 Task: Look for Airbnb properties in Ostroleka, Poland from 12th  December, 2023 to 15th December, 2023 for 3 adults.2 bedrooms having 3 beds and 1 bathroom. Property type can be flat. Look for 4 properties as per requirement.
Action: Mouse moved to (581, 123)
Screenshot: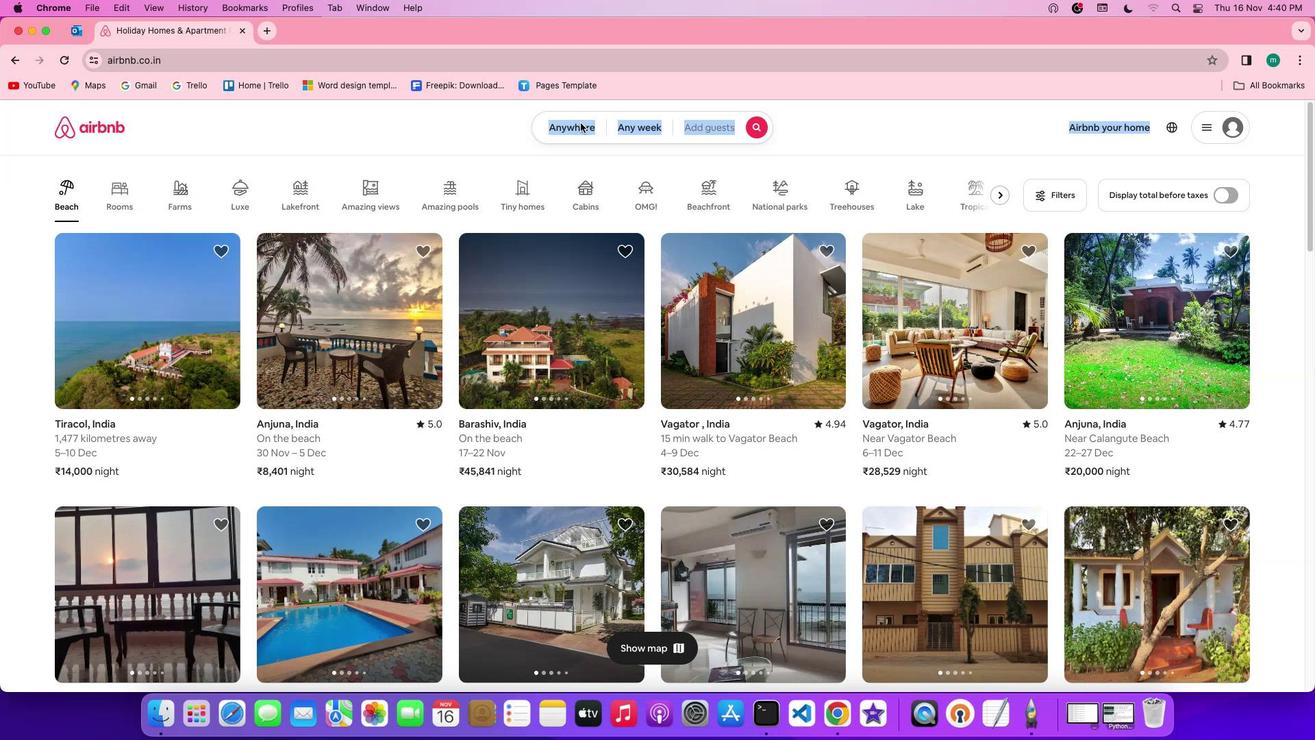 
Action: Mouse pressed left at (581, 123)
Screenshot: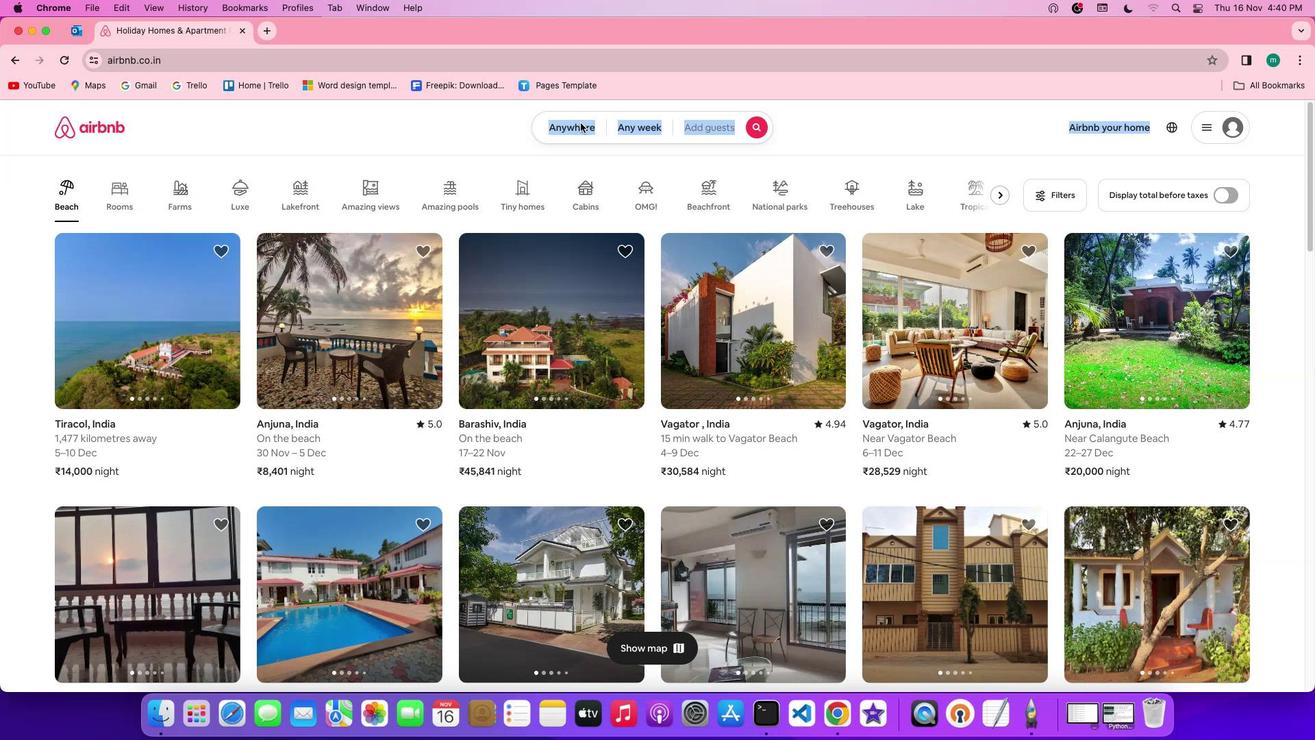 
Action: Mouse pressed left at (581, 123)
Screenshot: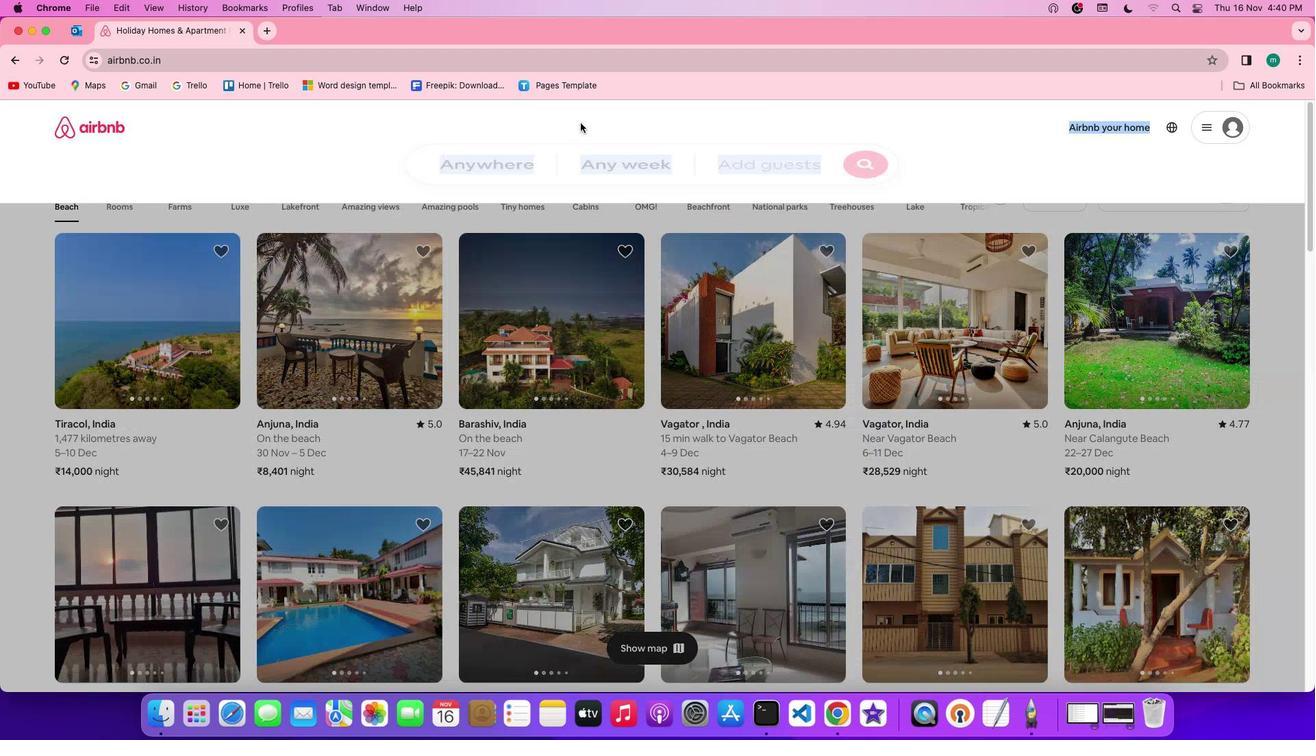 
Action: Mouse moved to (517, 187)
Screenshot: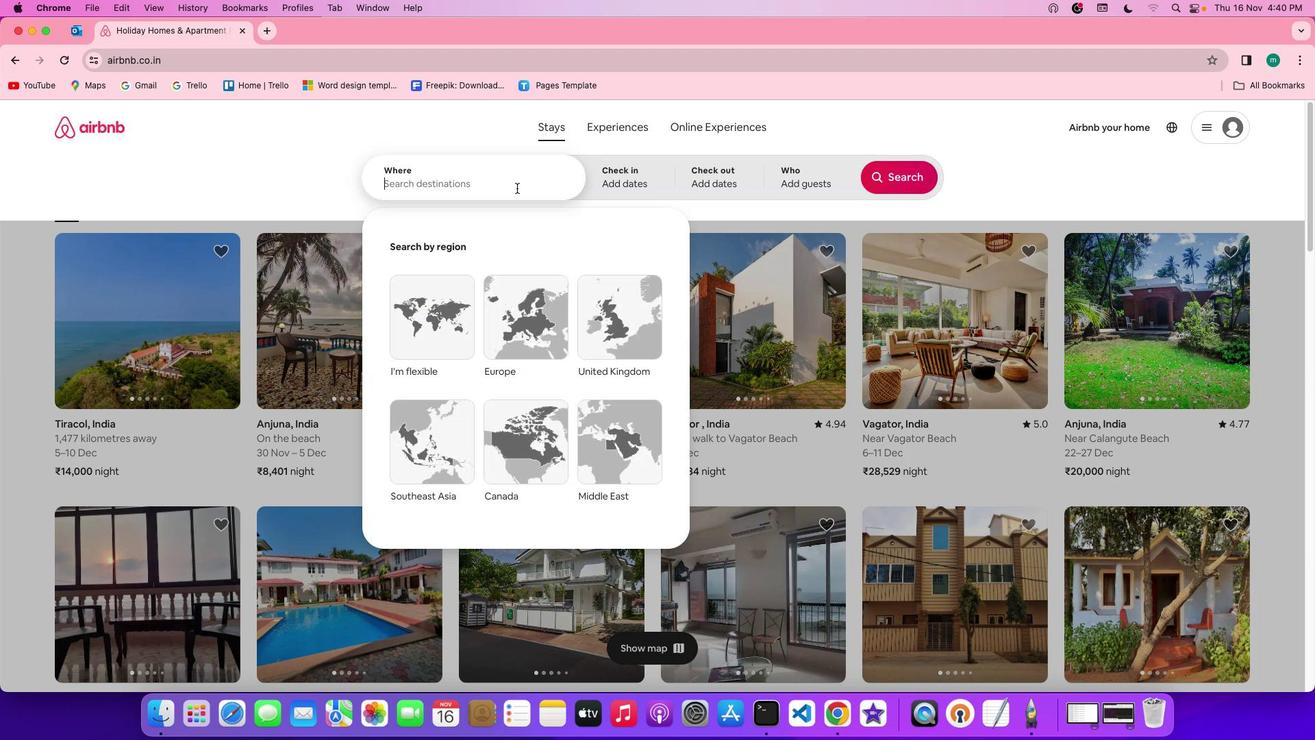
Action: Mouse pressed left at (517, 187)
Screenshot: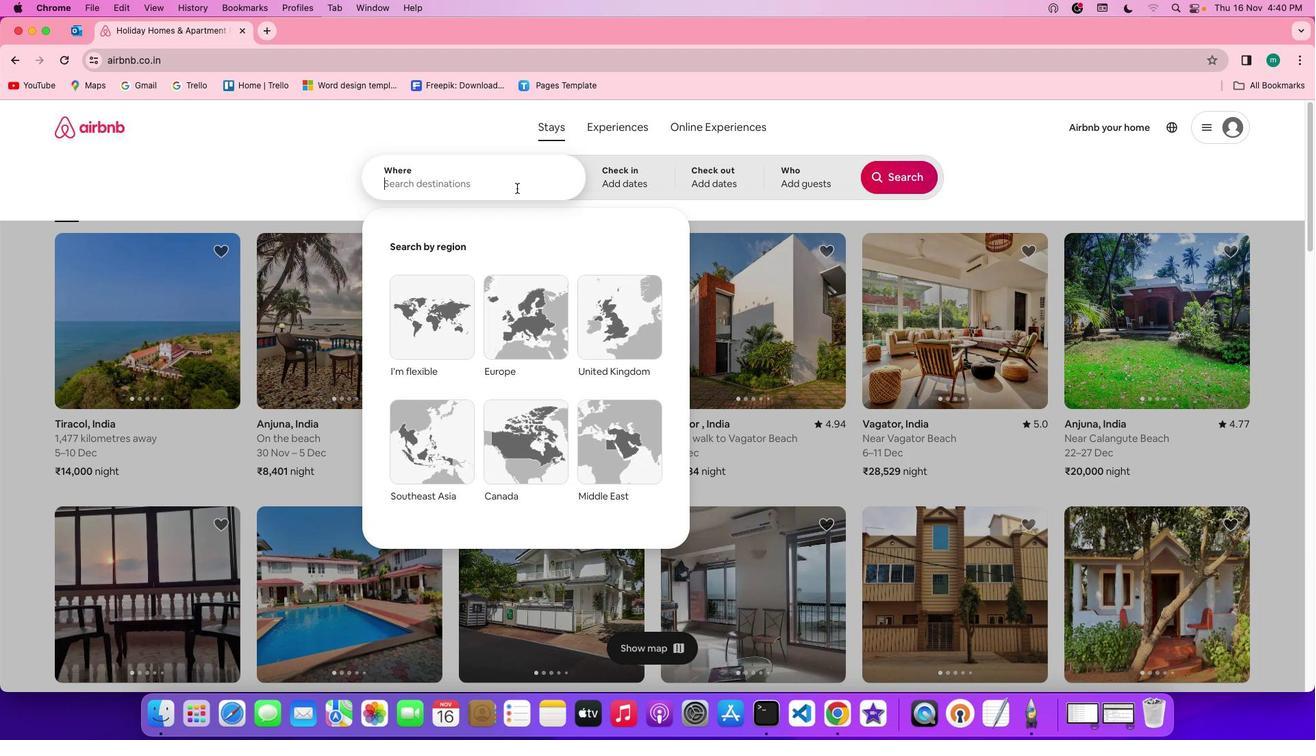 
Action: Mouse moved to (518, 187)
Screenshot: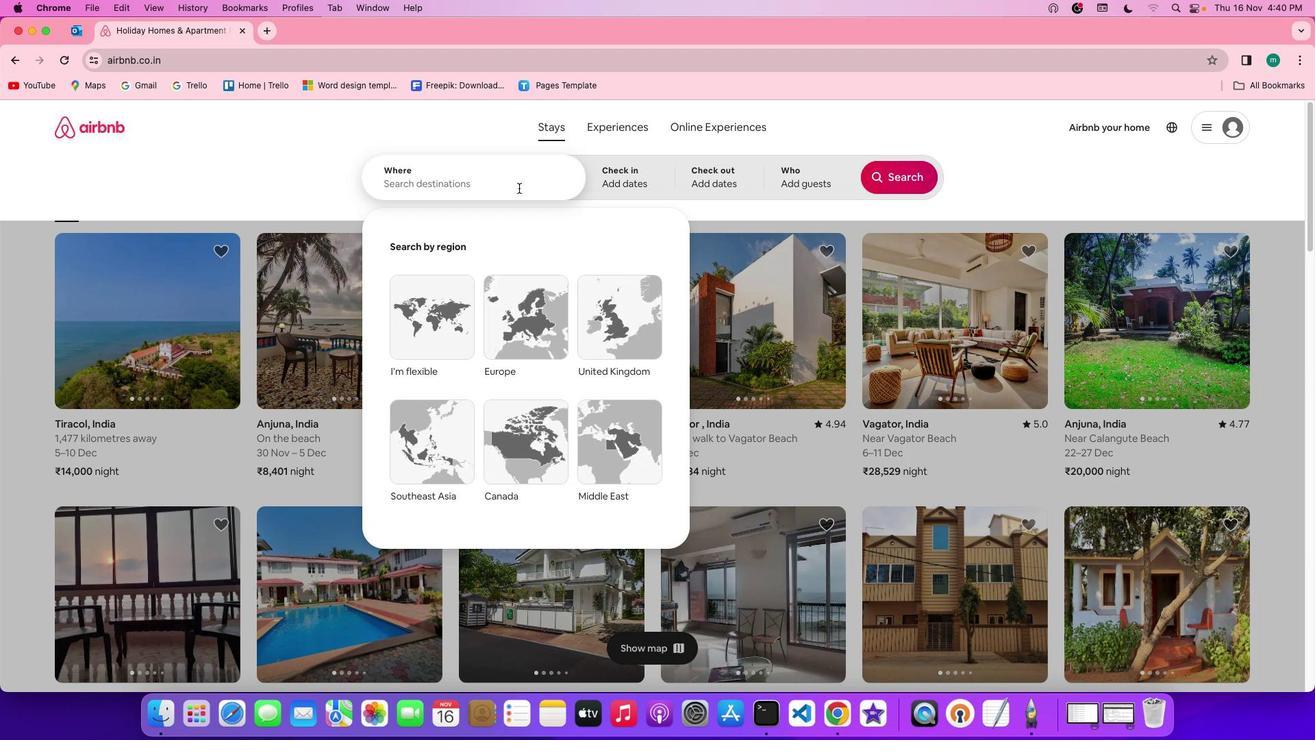 
Action: Key pressed Key.shift'O''s''t''r''o''l''e''k''a'','Key.spaceKey.shift'P''o''l''a''n''d'
Screenshot: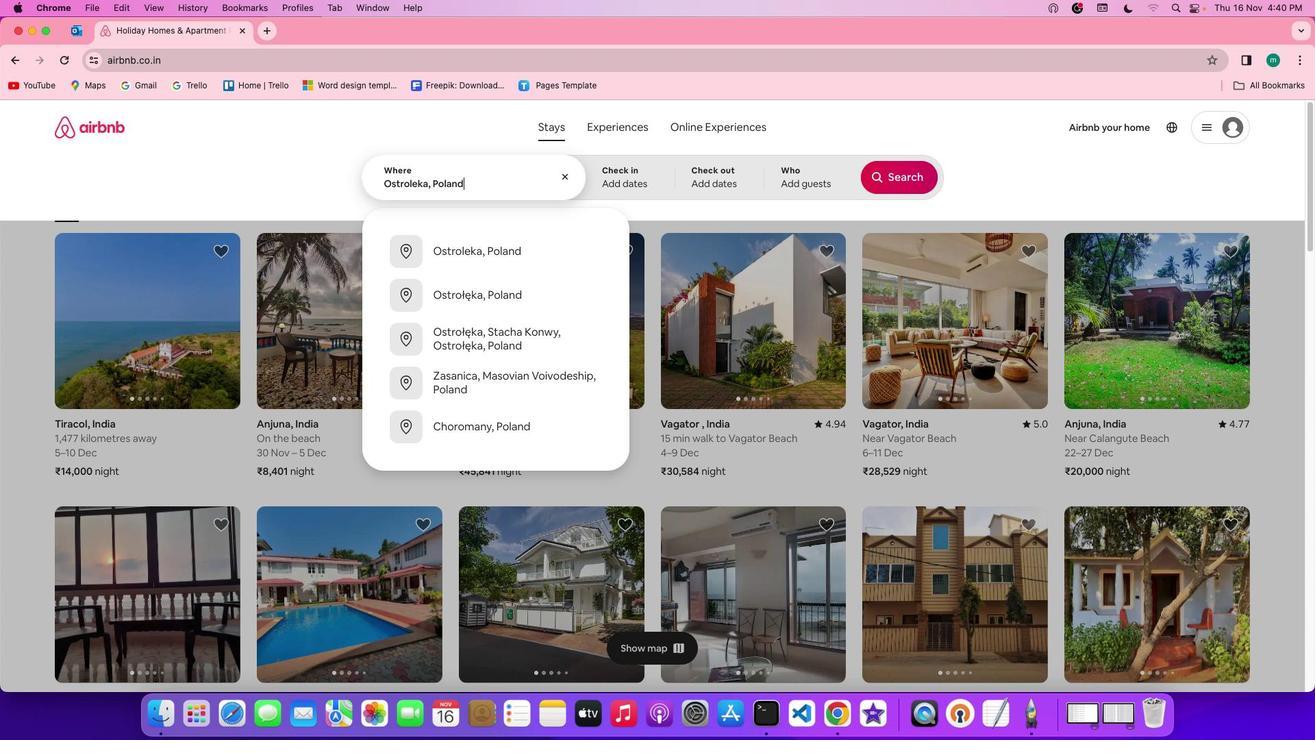 
Action: Mouse moved to (651, 168)
Screenshot: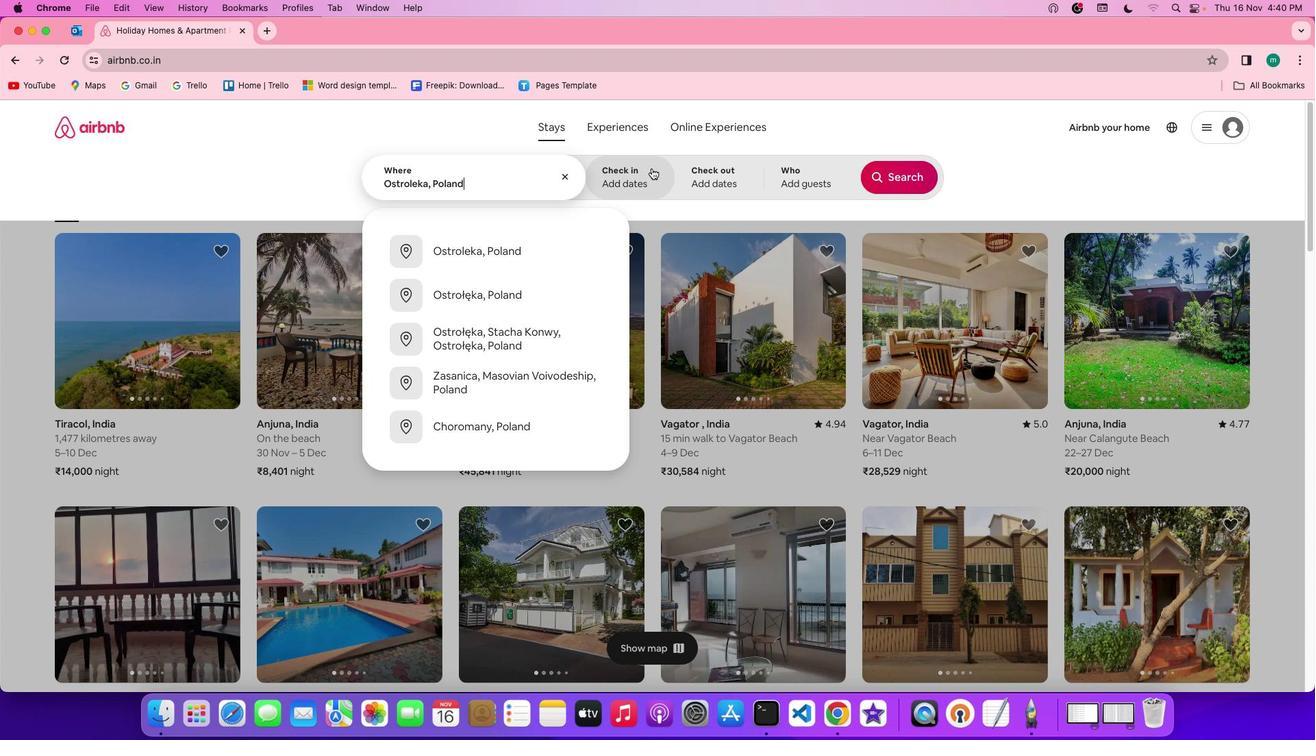 
Action: Mouse pressed left at (651, 168)
Screenshot: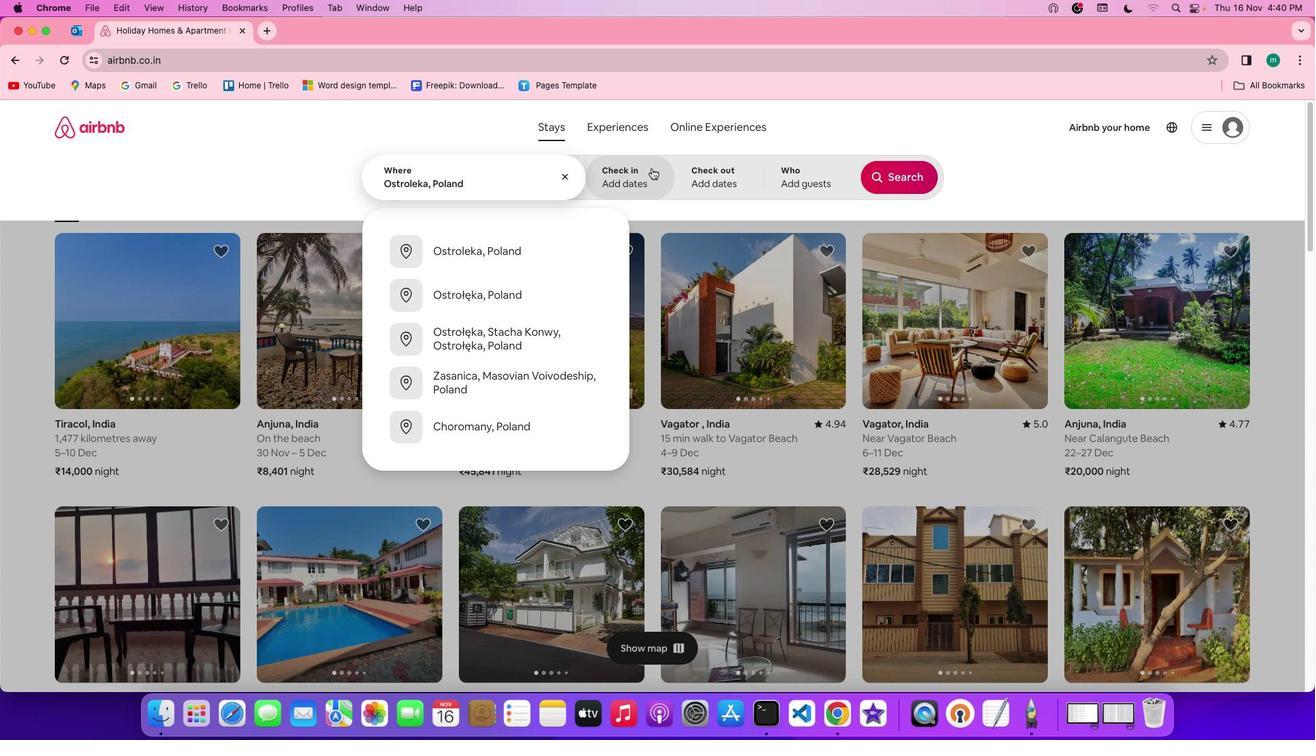 
Action: Mouse moved to (757, 413)
Screenshot: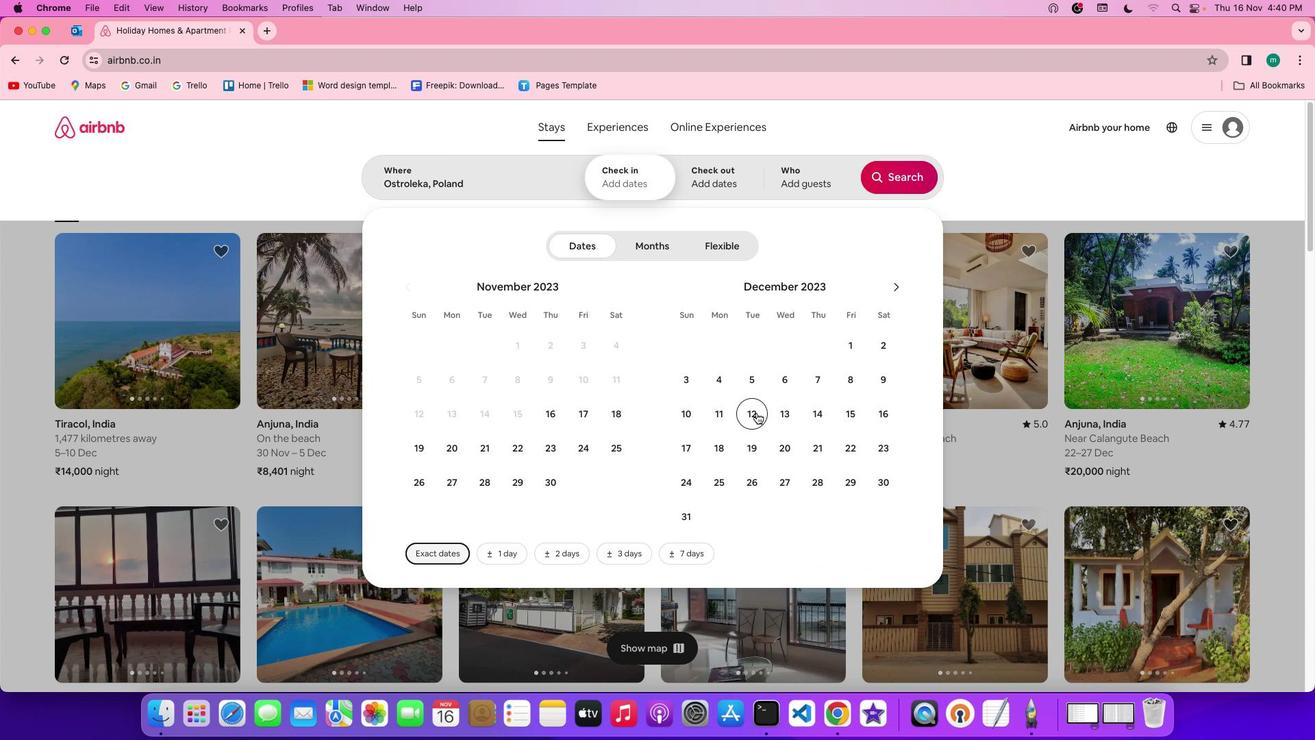 
Action: Mouse pressed left at (757, 413)
Screenshot: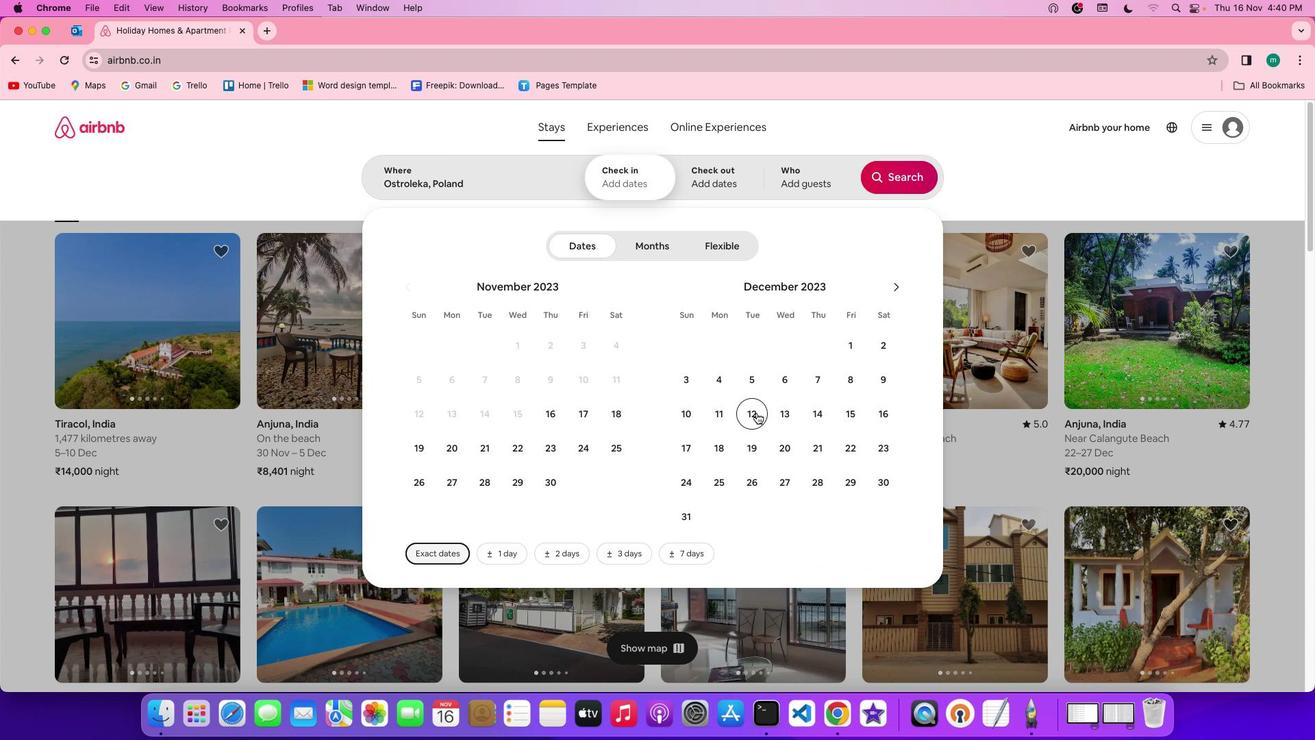 
Action: Mouse moved to (841, 421)
Screenshot: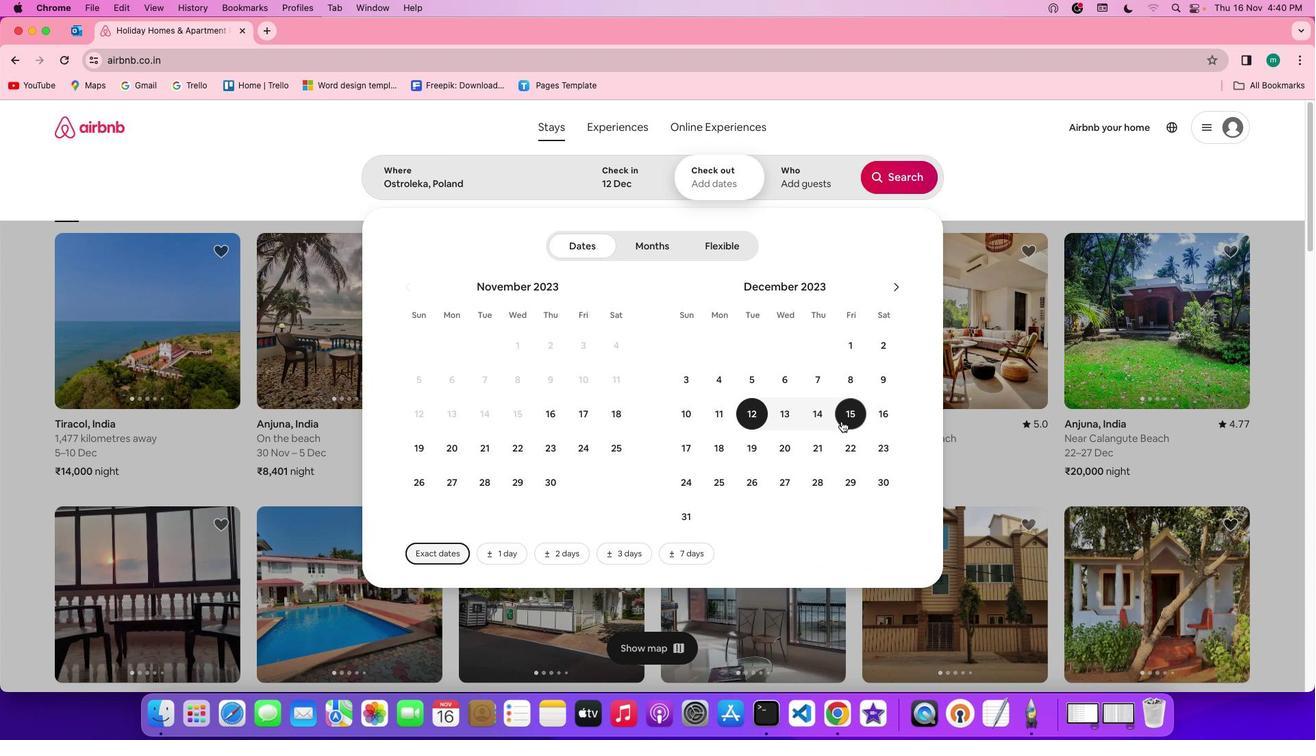 
Action: Mouse pressed left at (841, 421)
Screenshot: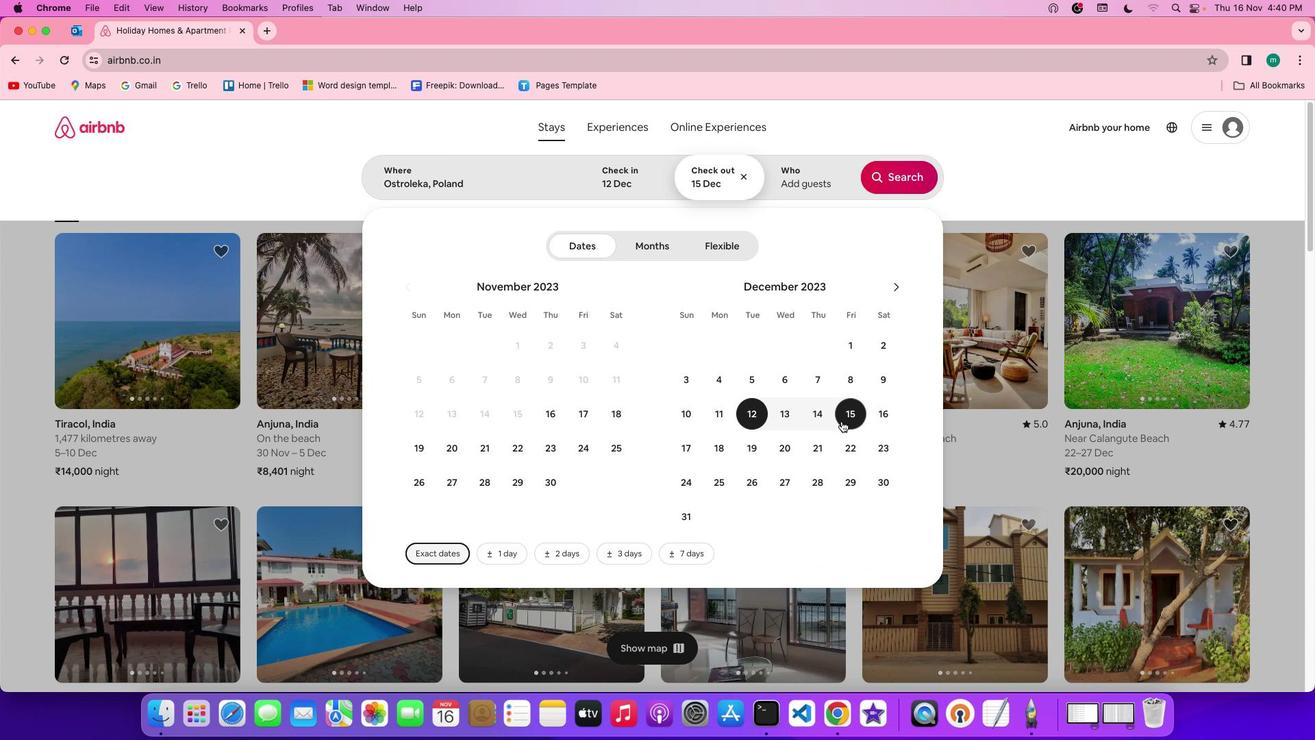 
Action: Mouse moved to (803, 185)
Screenshot: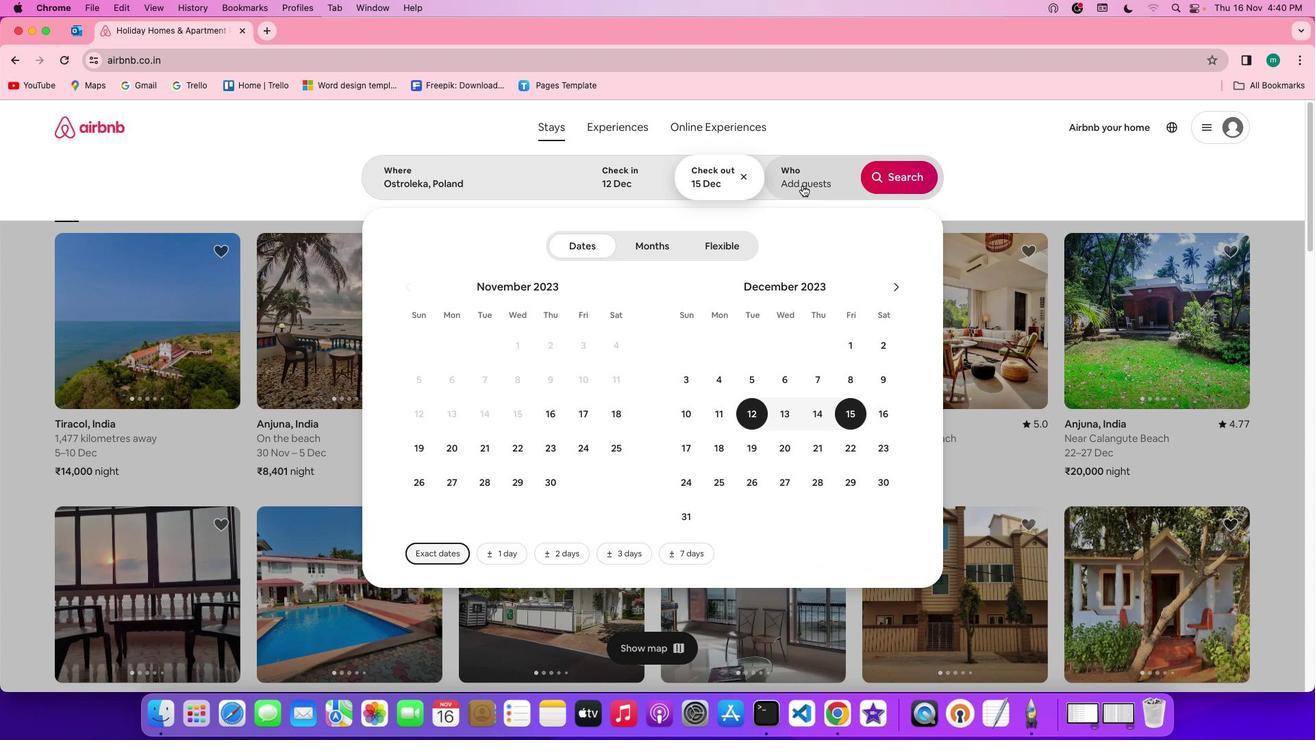 
Action: Mouse pressed left at (803, 185)
Screenshot: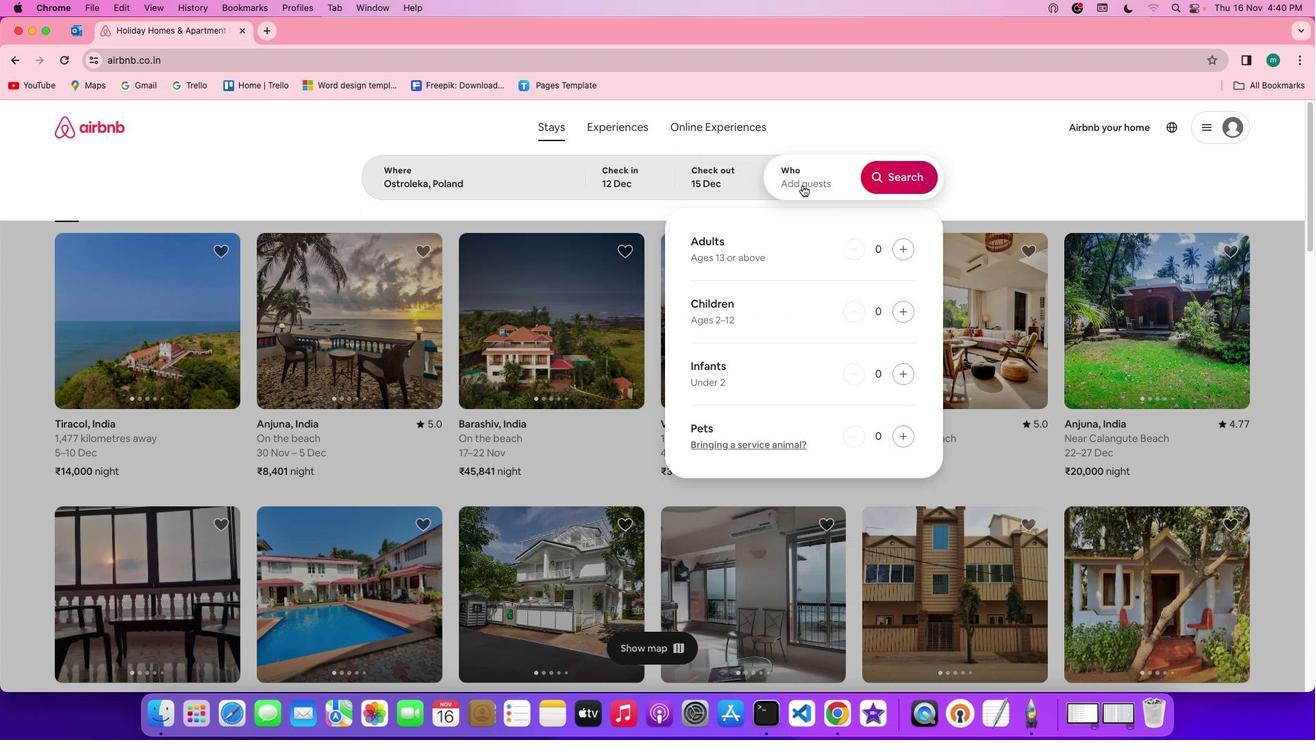 
Action: Mouse moved to (902, 254)
Screenshot: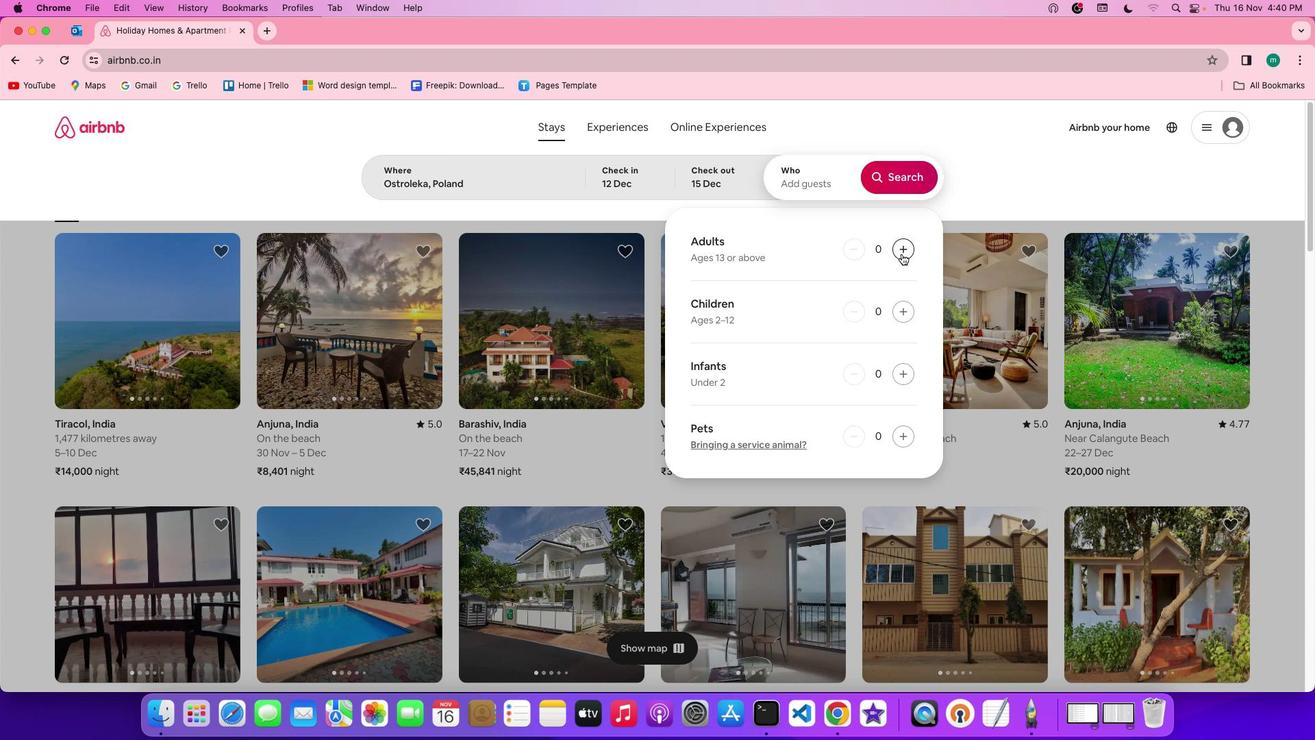 
Action: Mouse pressed left at (902, 254)
Screenshot: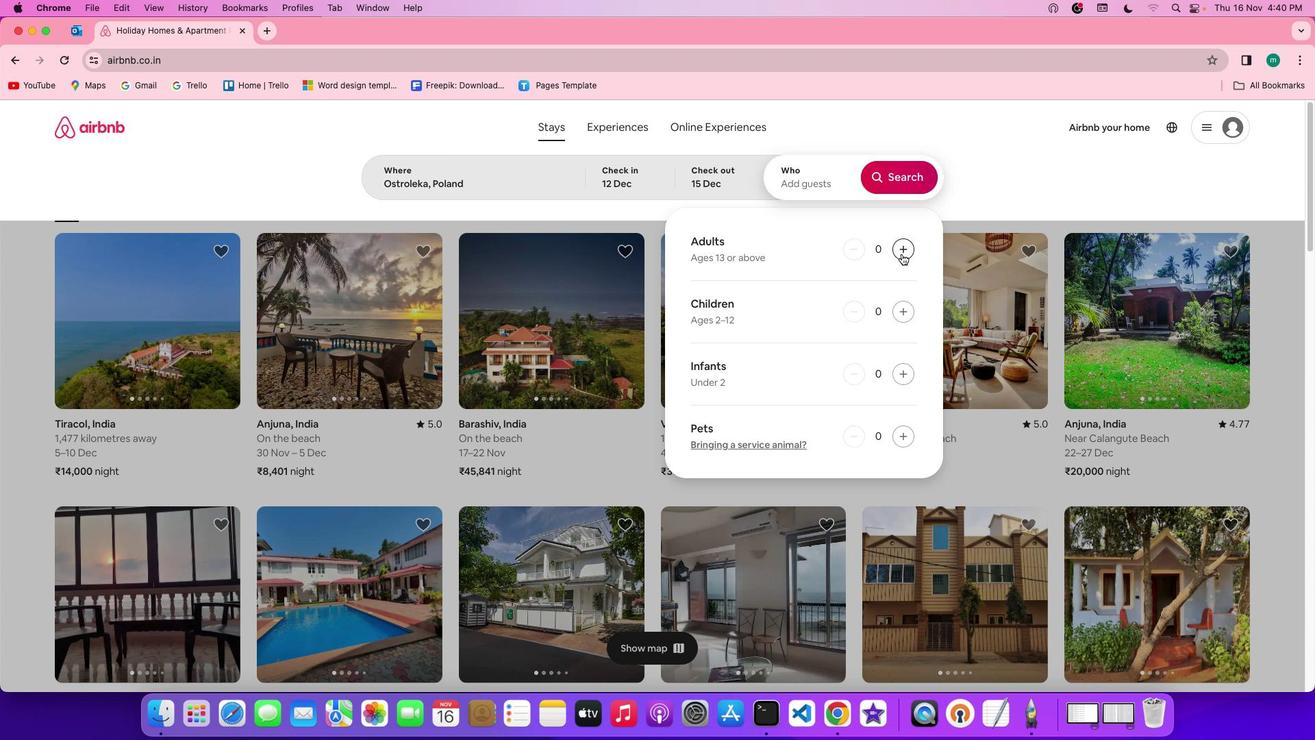 
Action: Mouse pressed left at (902, 254)
Screenshot: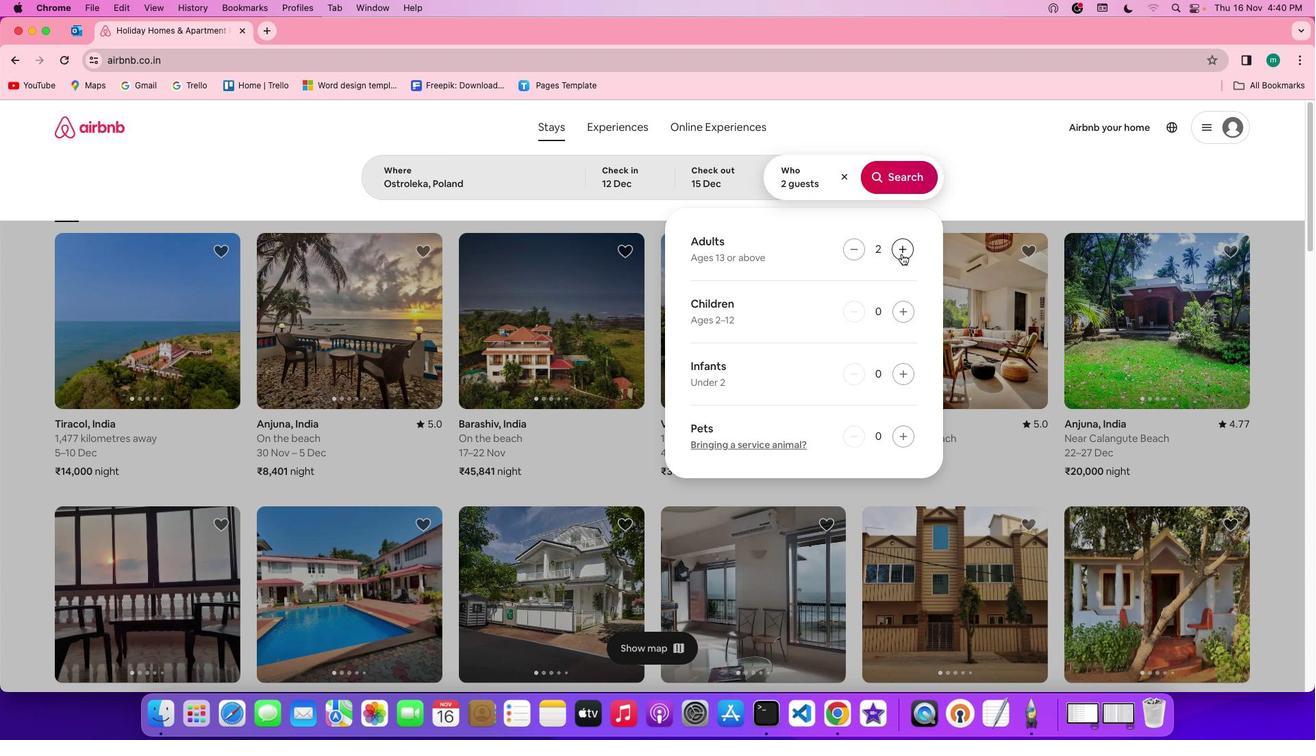 
Action: Mouse pressed left at (902, 254)
Screenshot: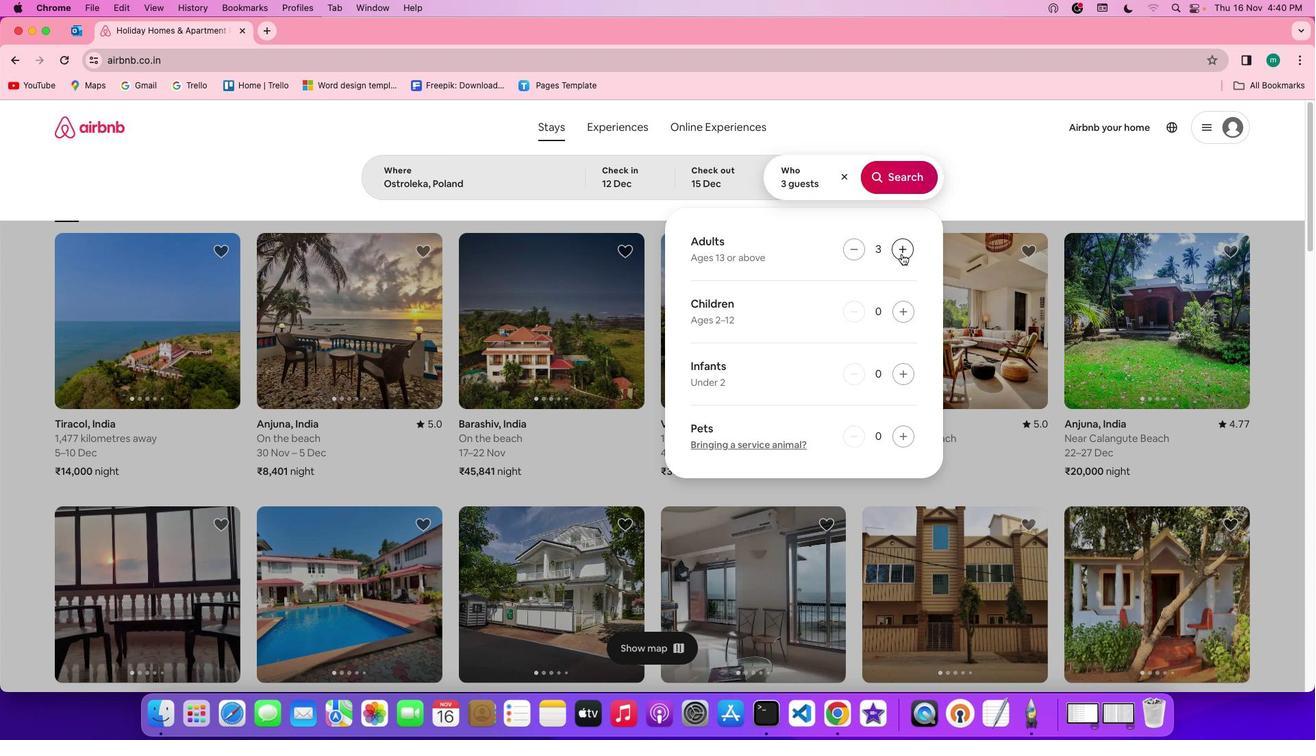 
Action: Mouse moved to (894, 176)
Screenshot: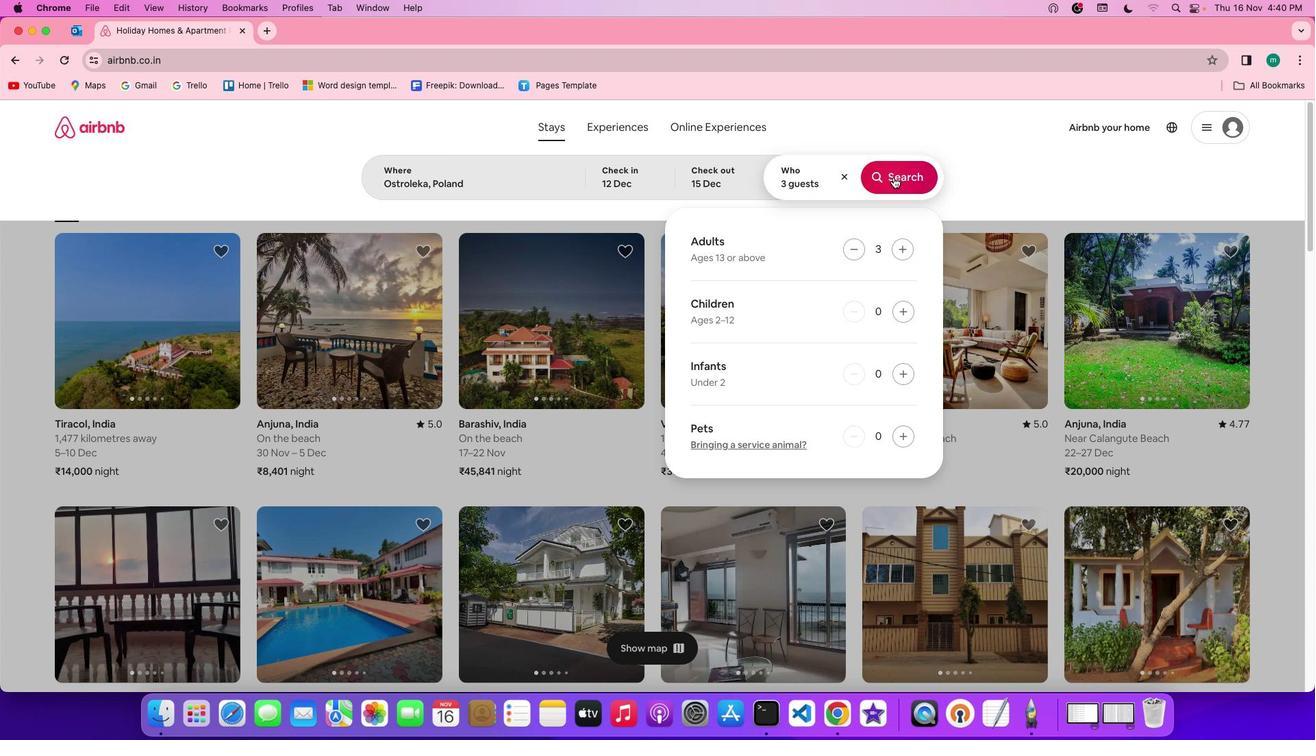 
Action: Mouse pressed left at (894, 176)
Screenshot: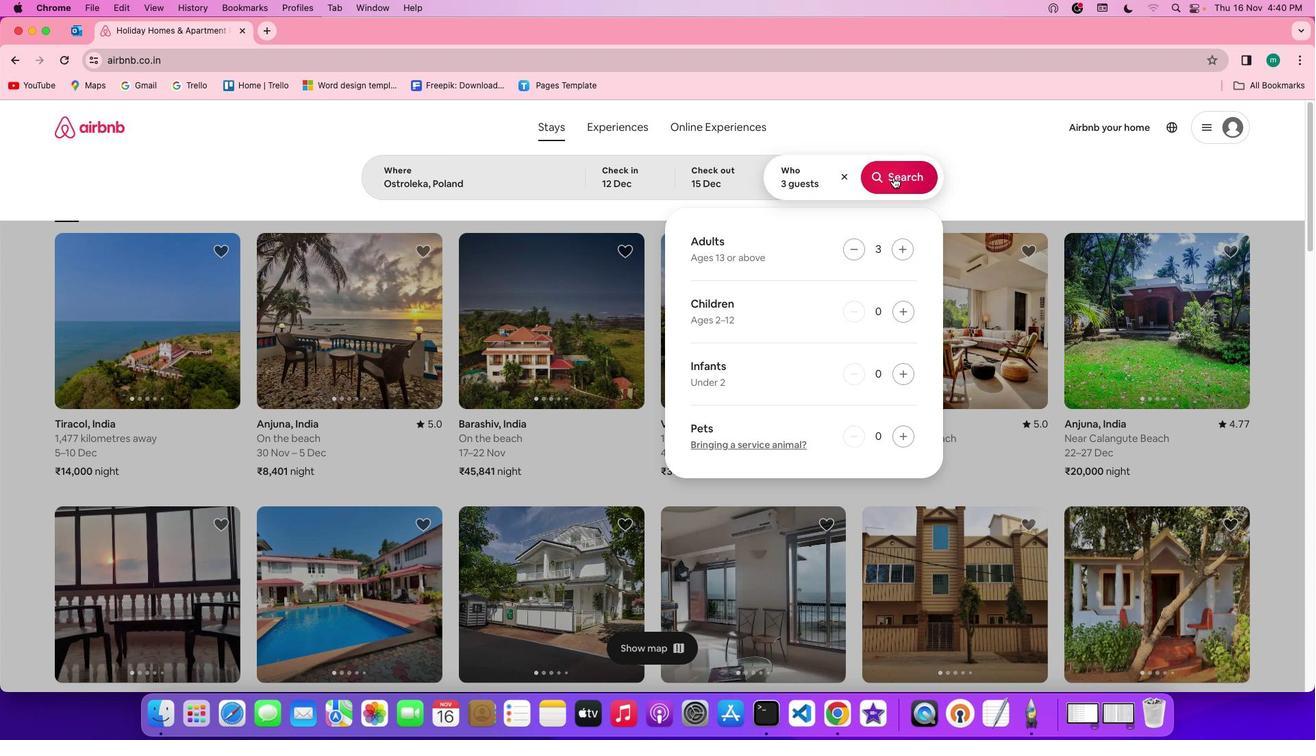 
Action: Mouse moved to (1082, 176)
Screenshot: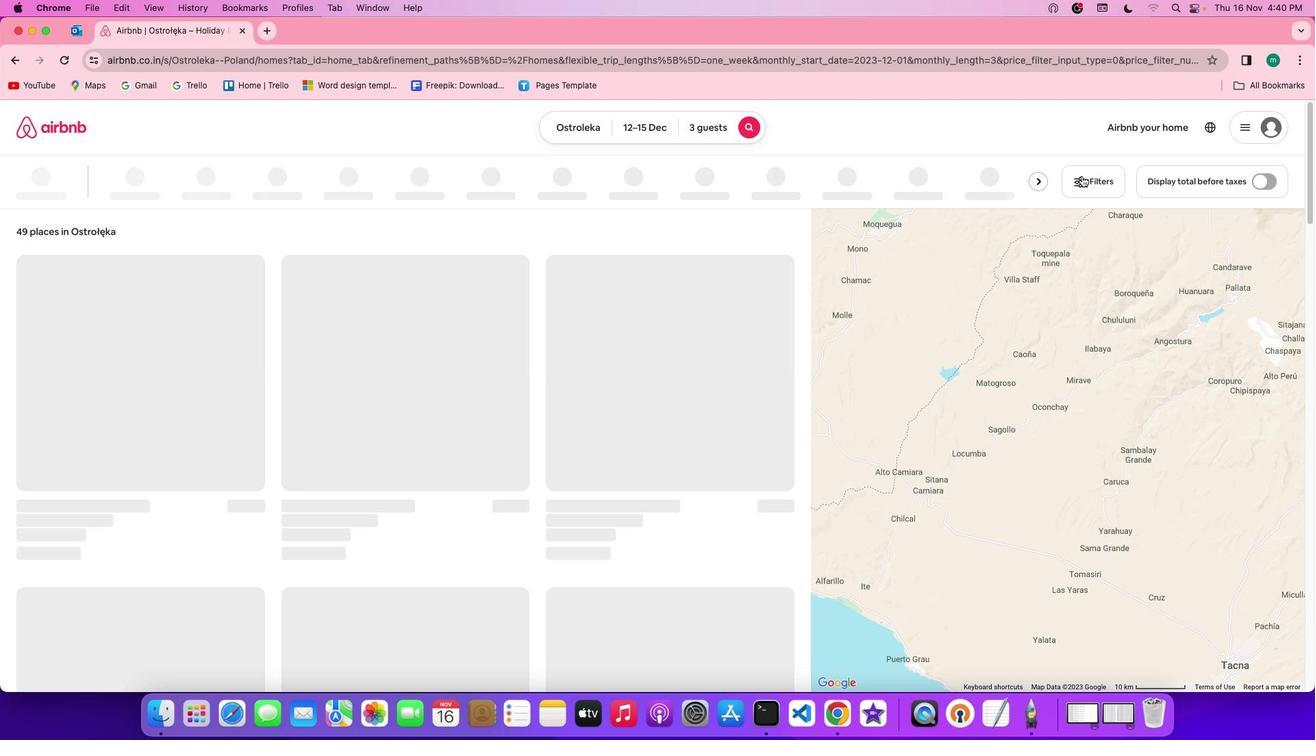 
Action: Mouse pressed left at (1082, 176)
Screenshot: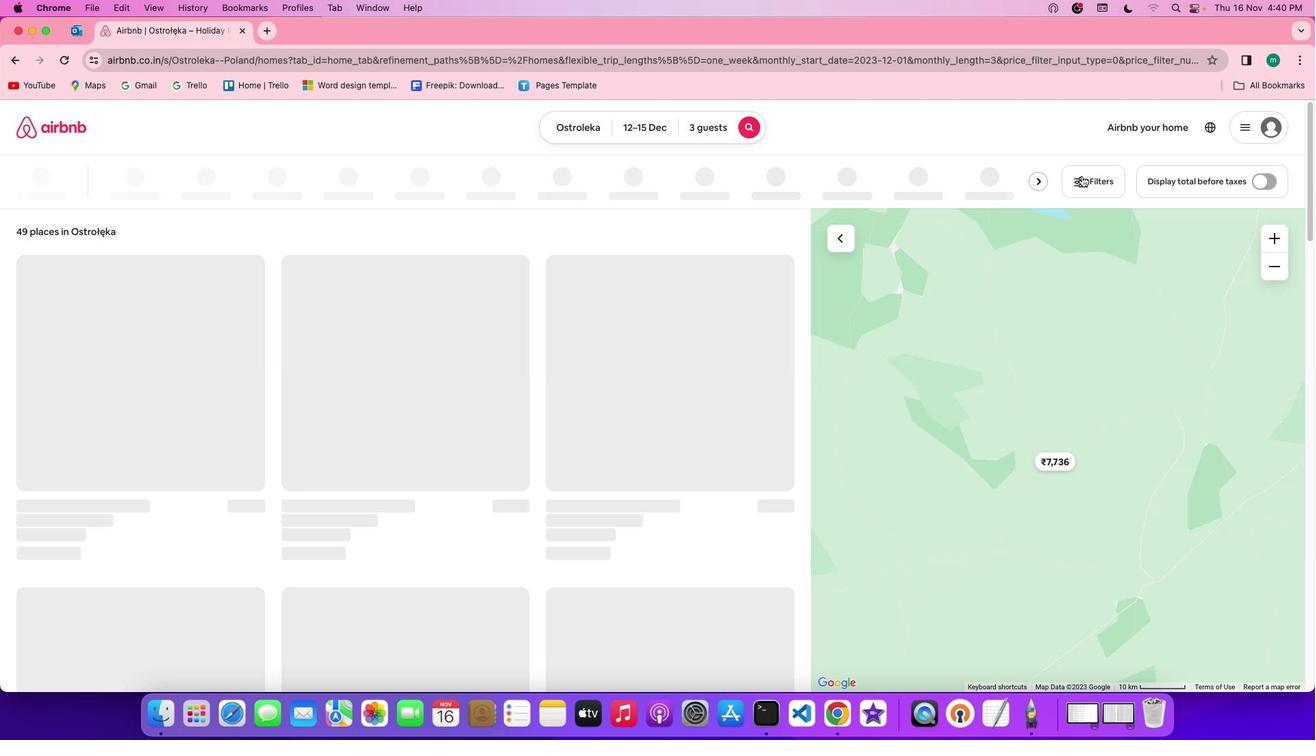 
Action: Mouse moved to (731, 400)
Screenshot: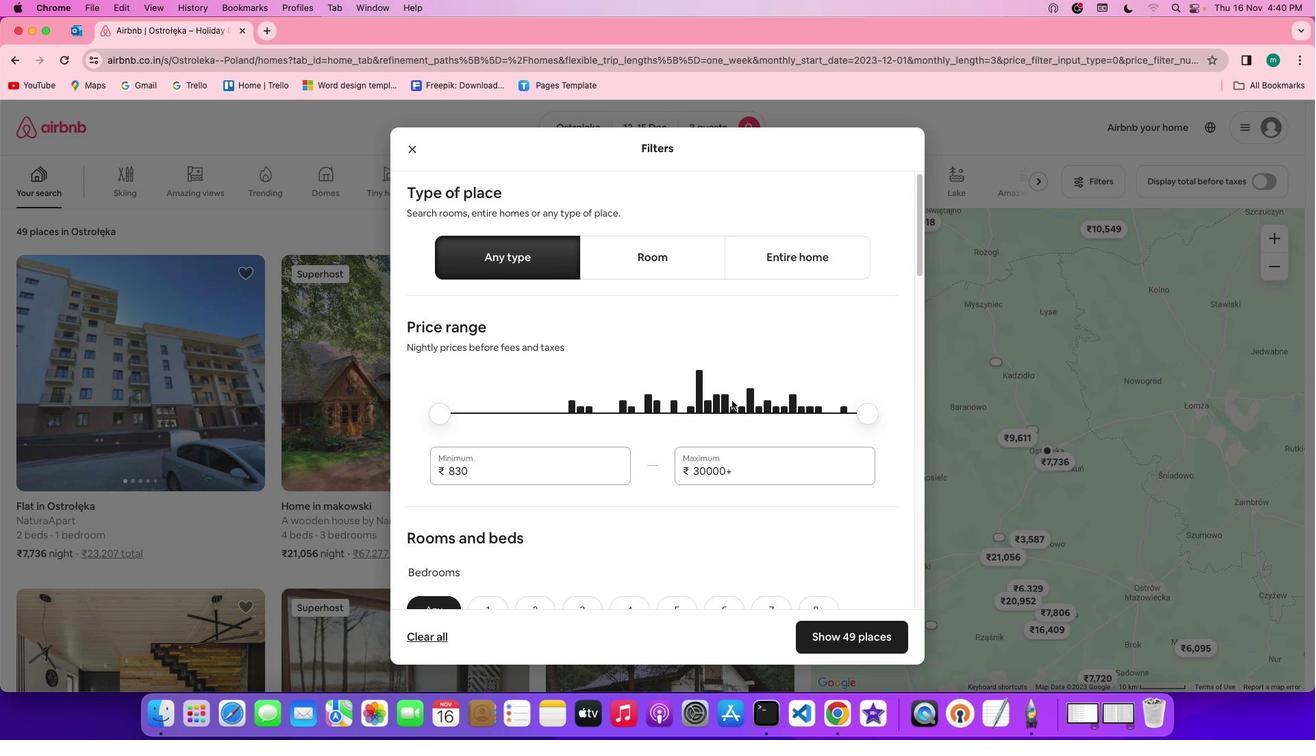 
Action: Mouse scrolled (731, 400) with delta (0, 0)
Screenshot: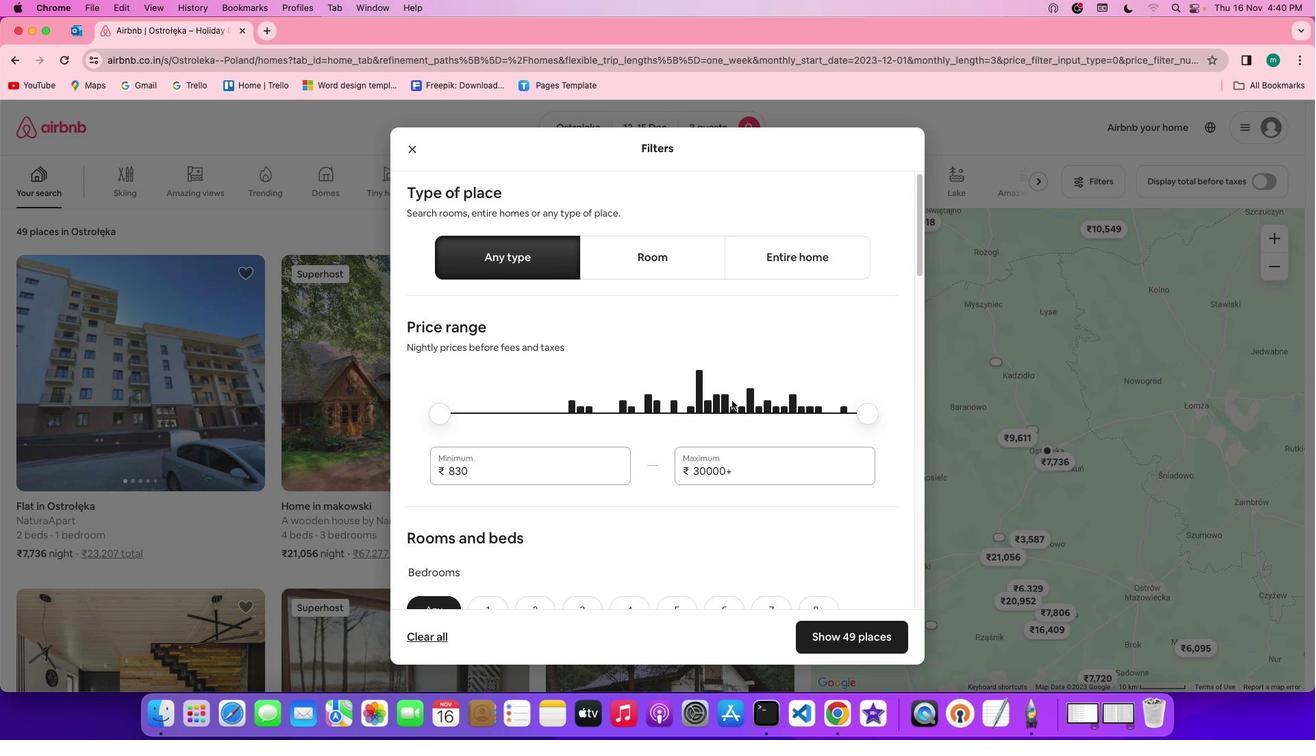 
Action: Mouse moved to (731, 400)
Screenshot: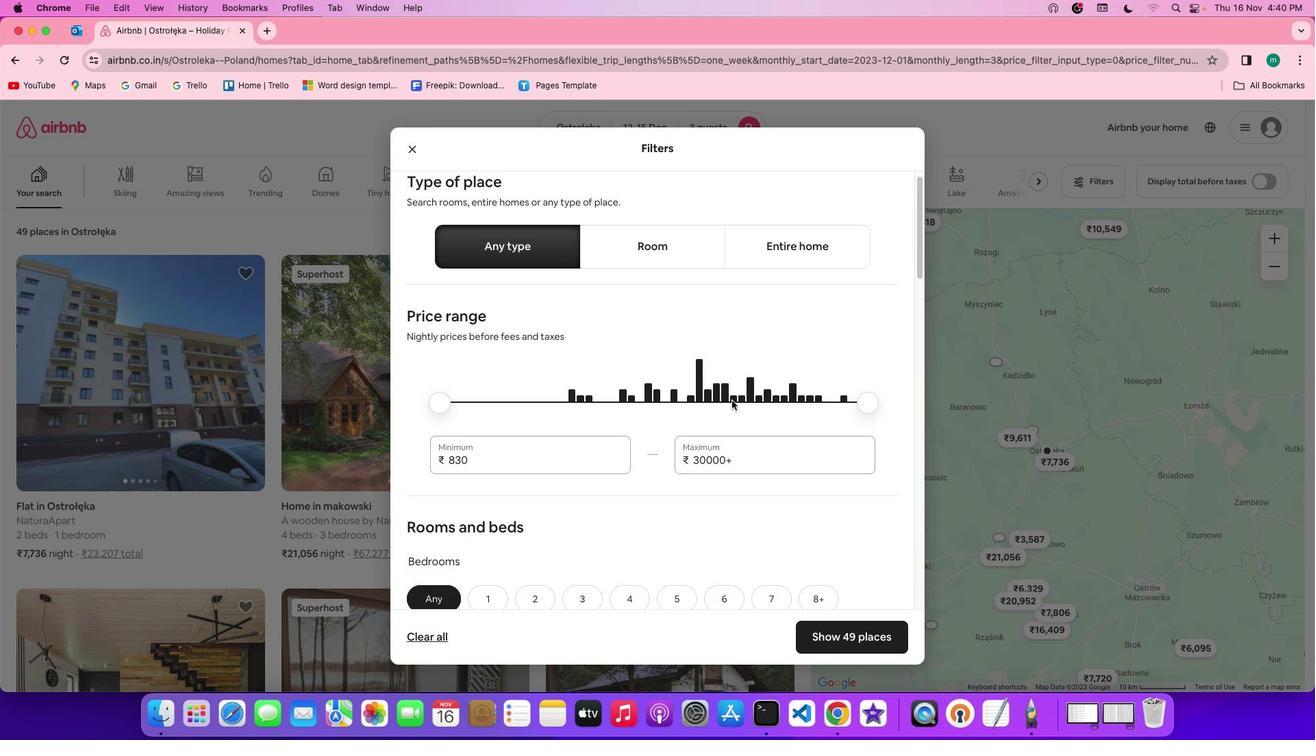 
Action: Mouse scrolled (731, 400) with delta (0, 0)
Screenshot: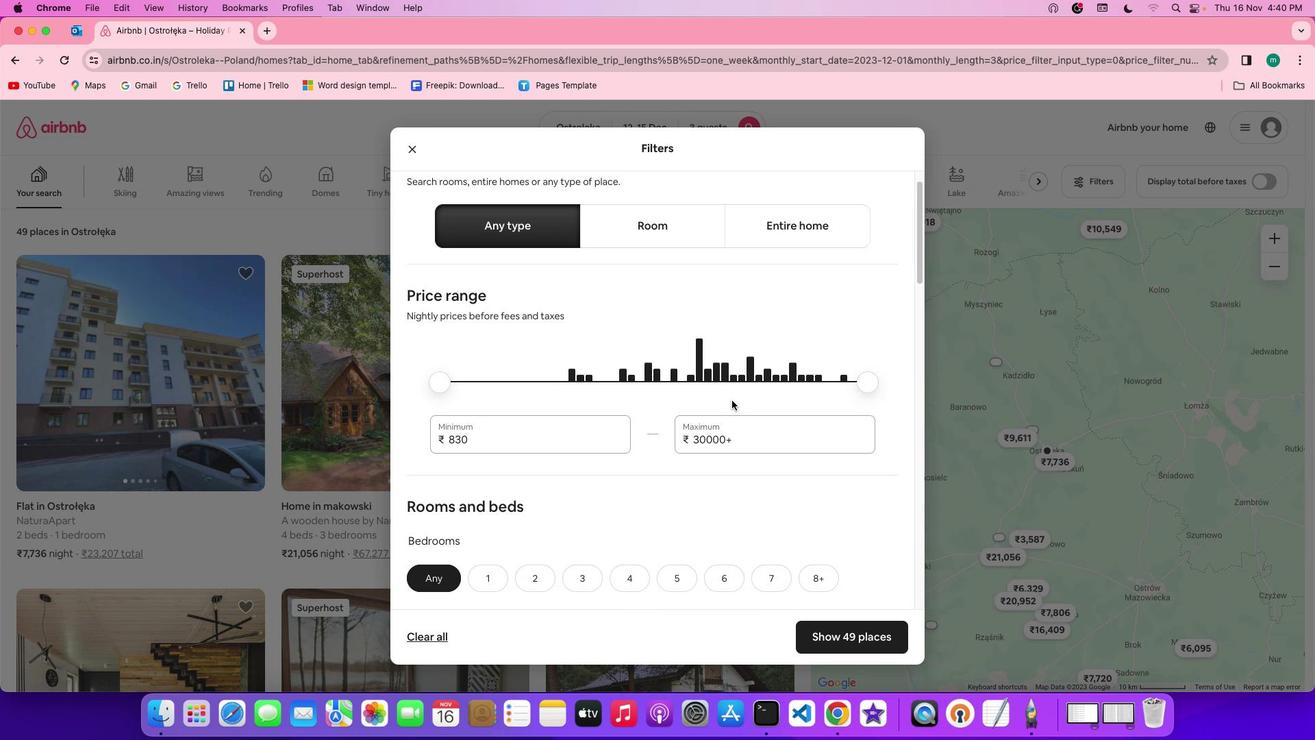 
Action: Mouse scrolled (731, 400) with delta (0, -1)
Screenshot: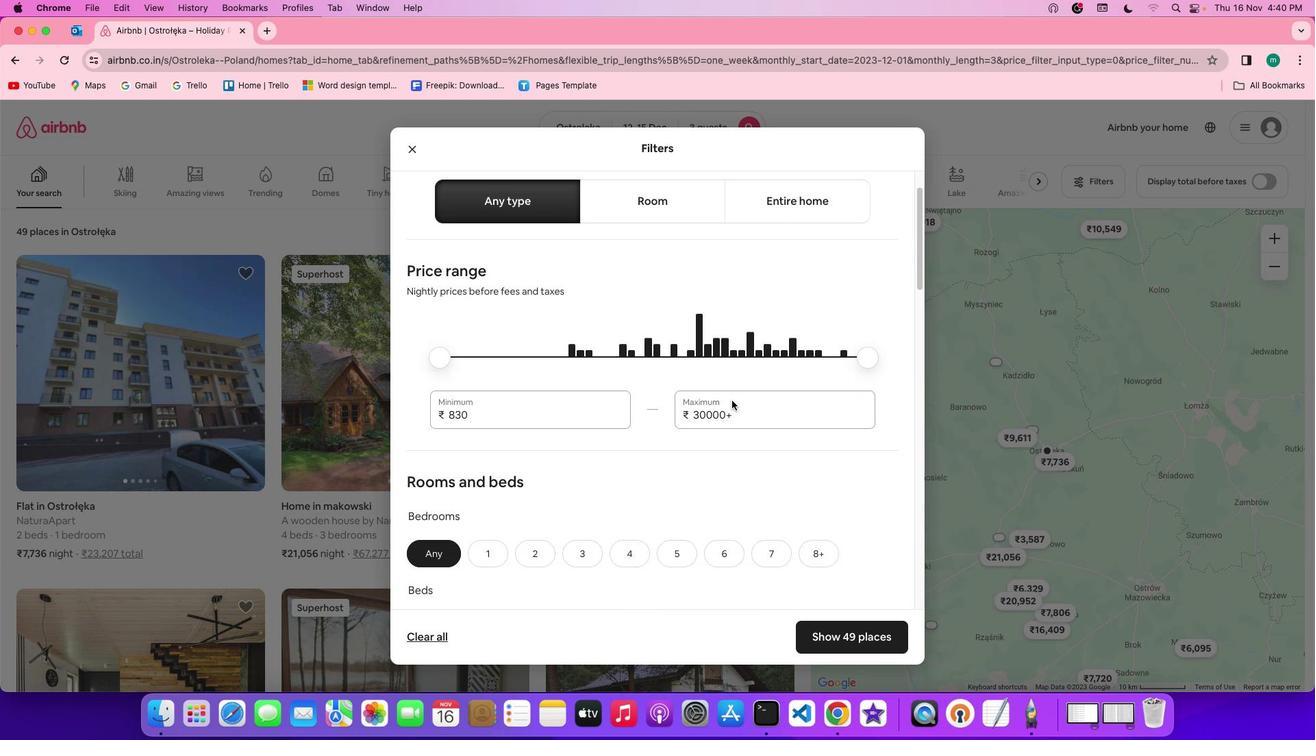 
Action: Mouse scrolled (731, 400) with delta (0, 0)
Screenshot: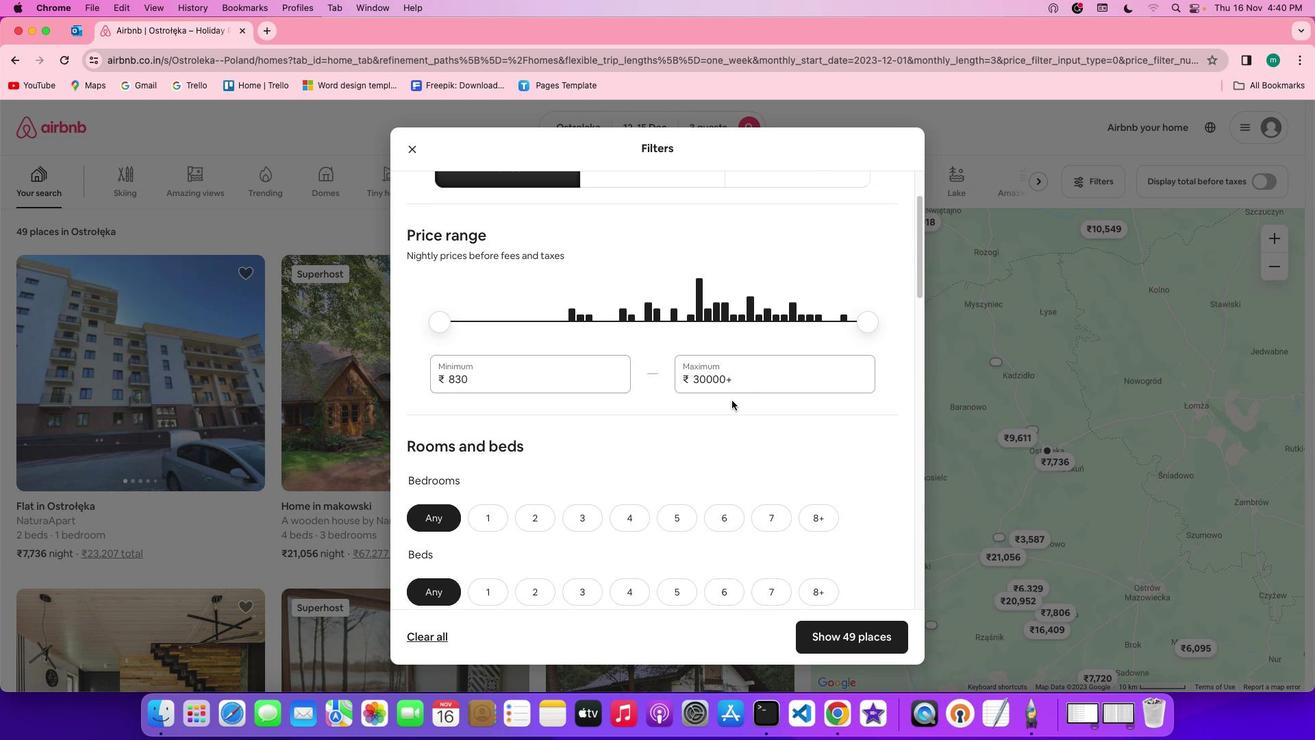 
Action: Mouse scrolled (731, 400) with delta (0, 0)
Screenshot: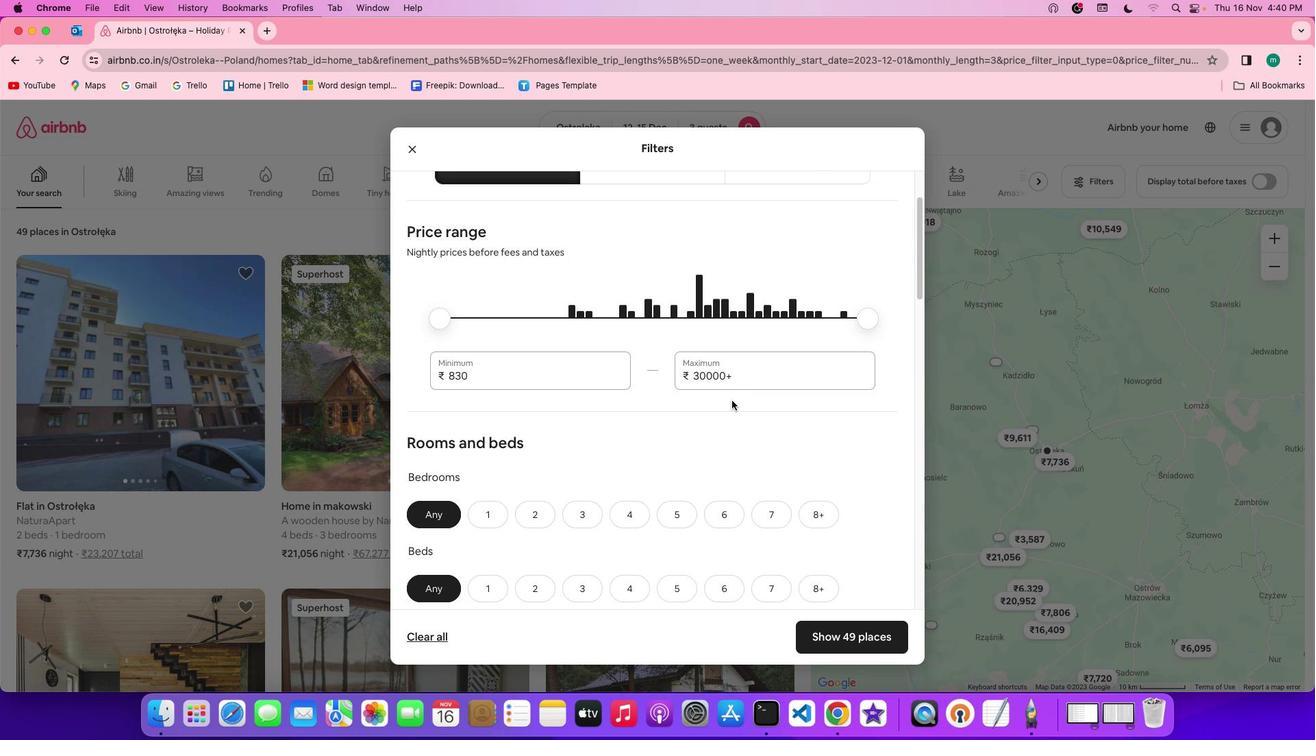 
Action: Mouse scrolled (731, 400) with delta (0, 0)
Screenshot: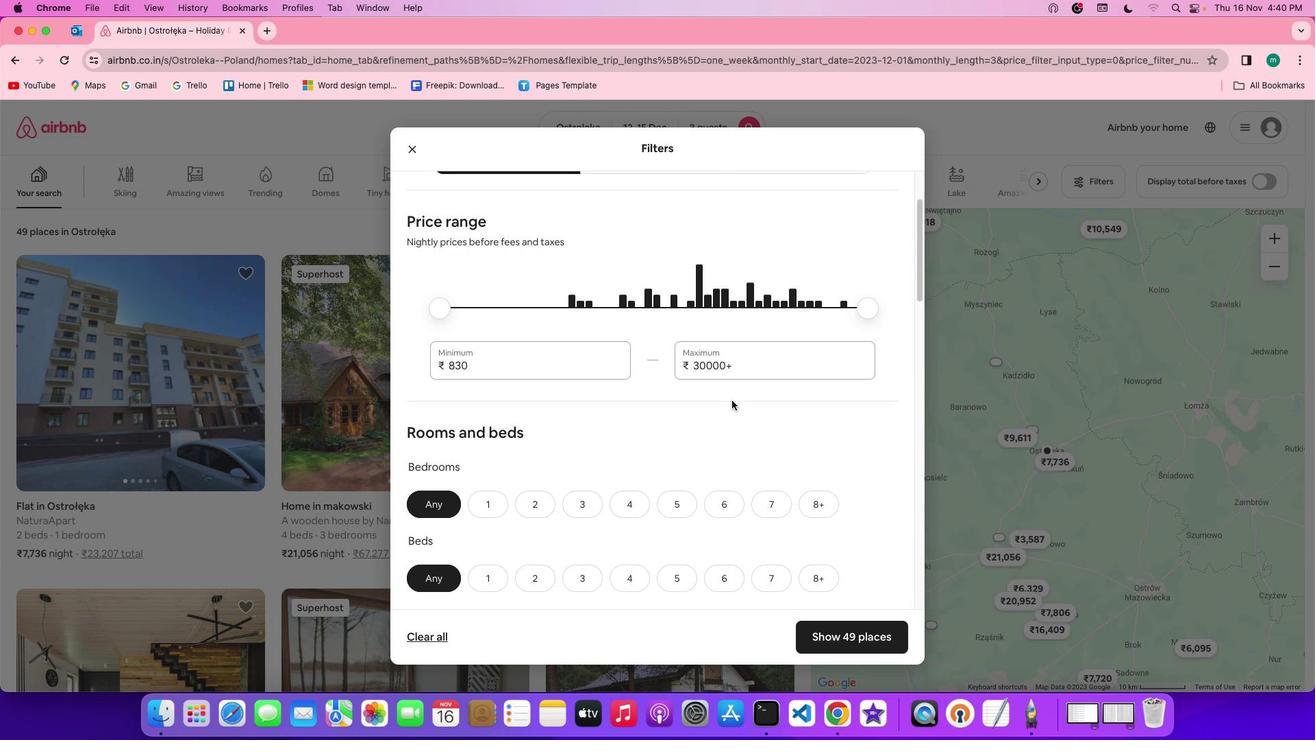 
Action: Mouse scrolled (731, 400) with delta (0, 0)
Screenshot: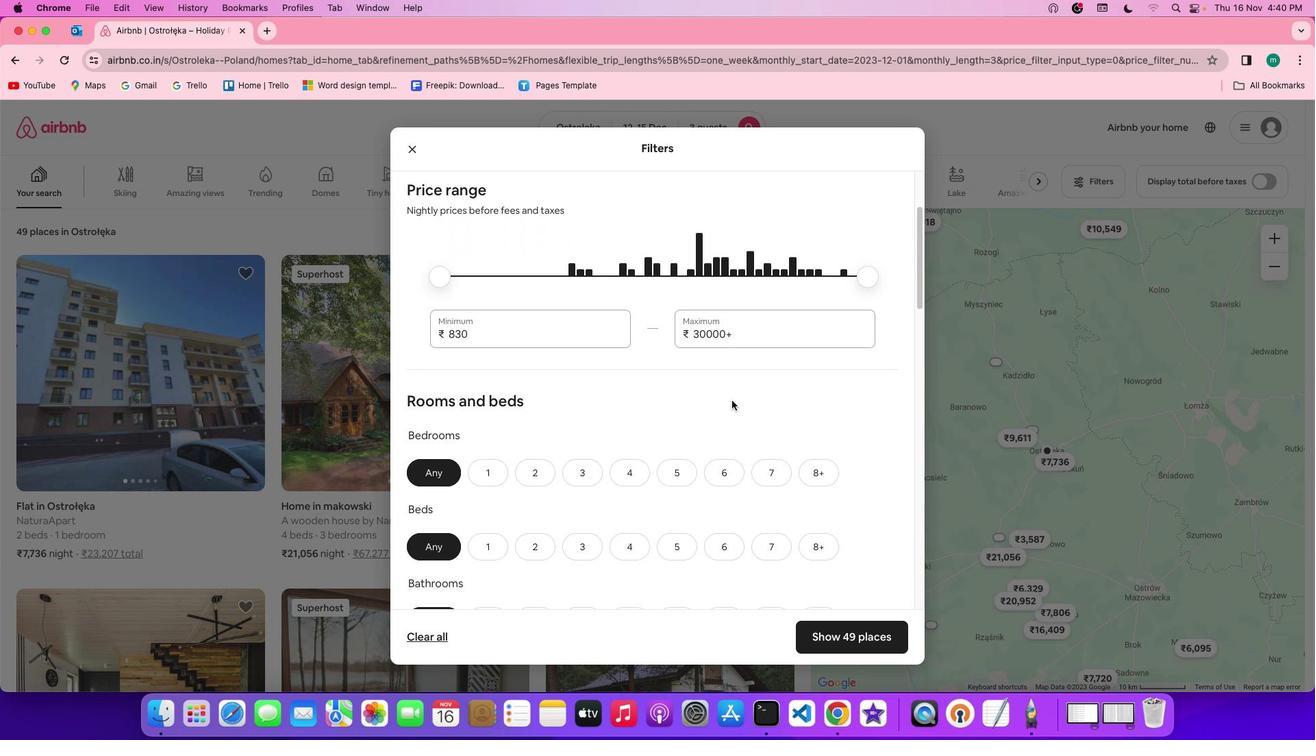 
Action: Mouse scrolled (731, 400) with delta (0, 0)
Screenshot: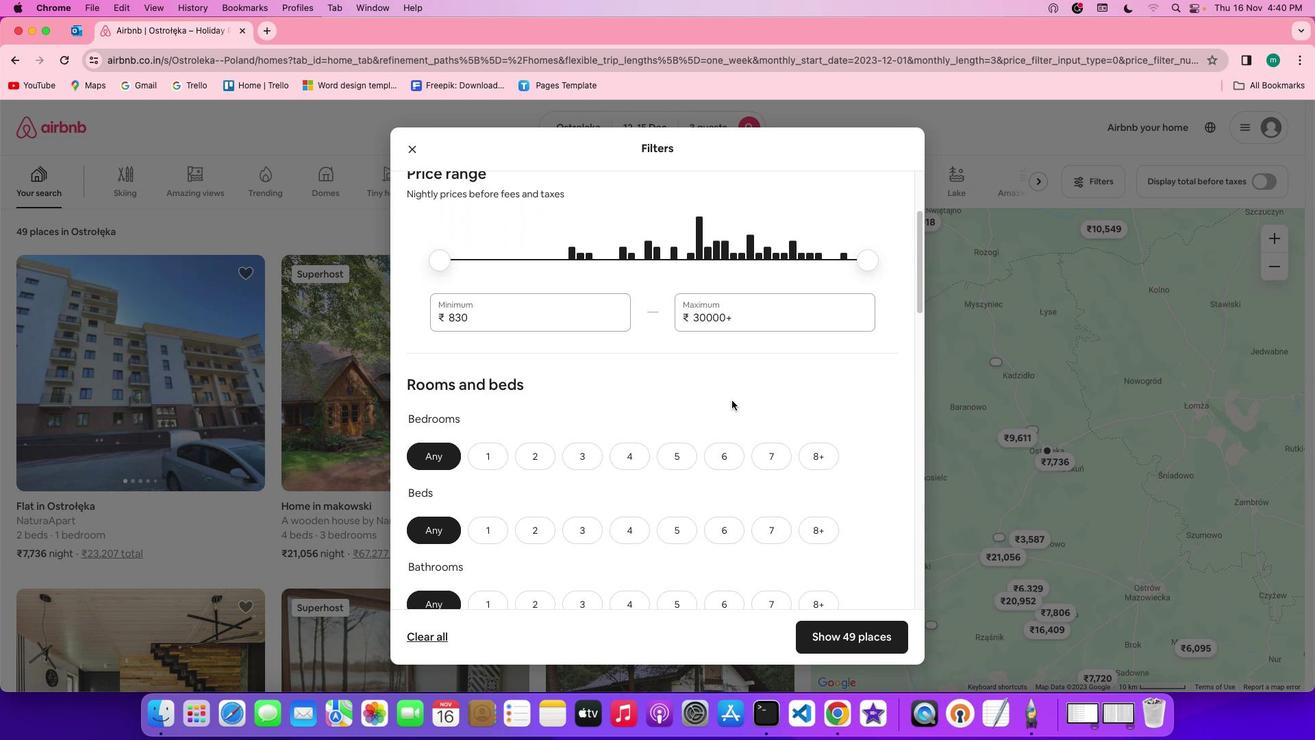 
Action: Mouse scrolled (731, 400) with delta (0, 0)
Screenshot: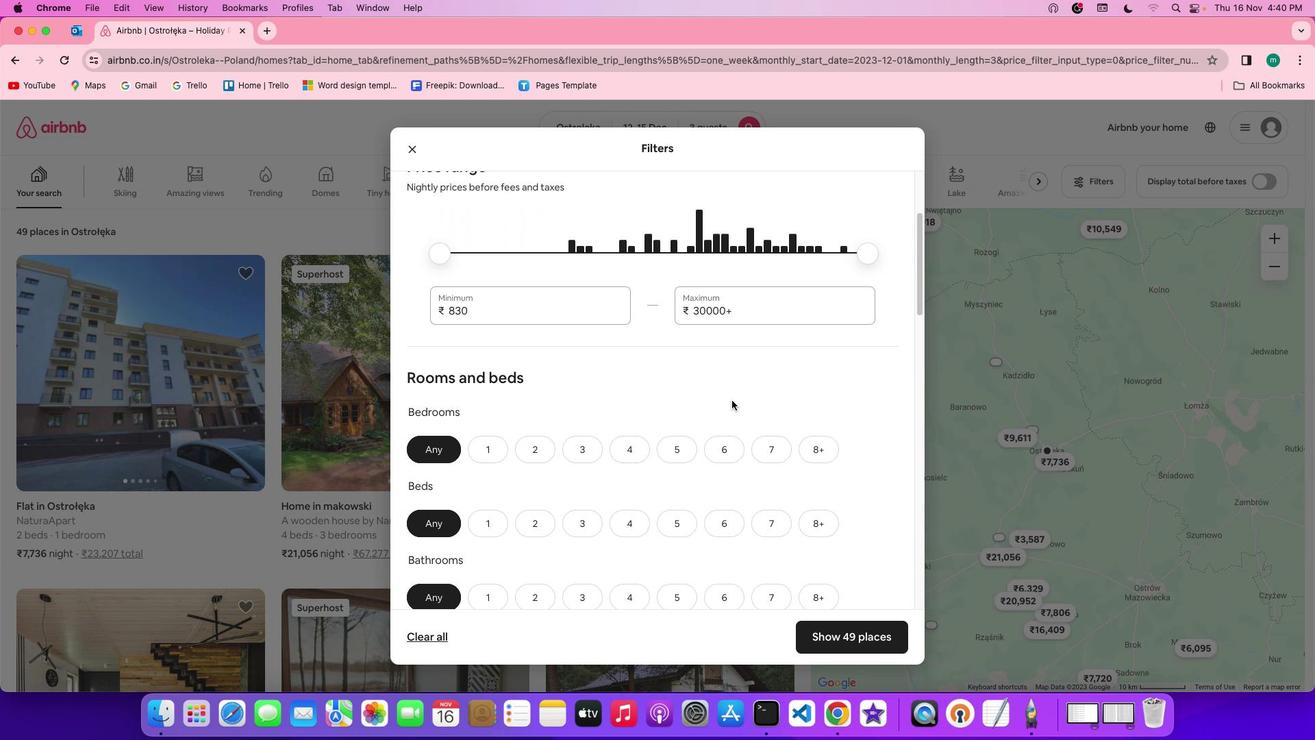 
Action: Mouse moved to (537, 441)
Screenshot: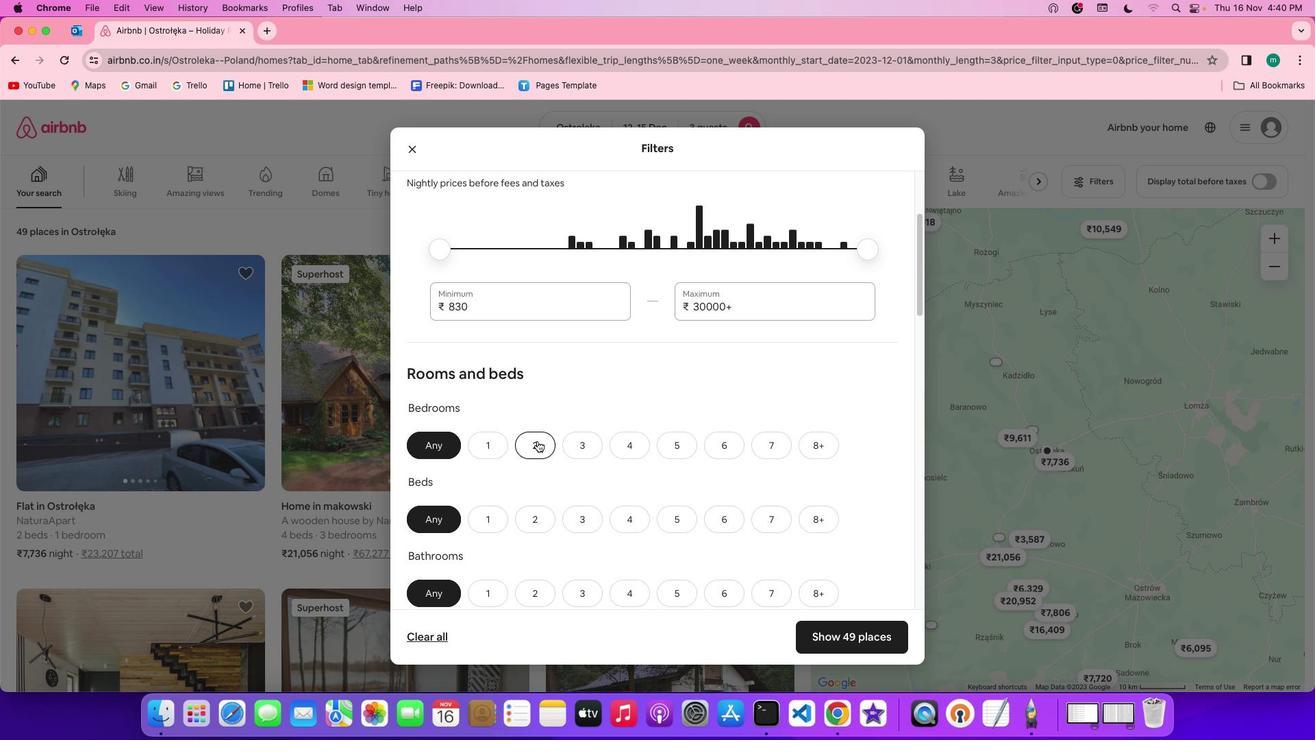 
Action: Mouse pressed left at (537, 441)
Screenshot: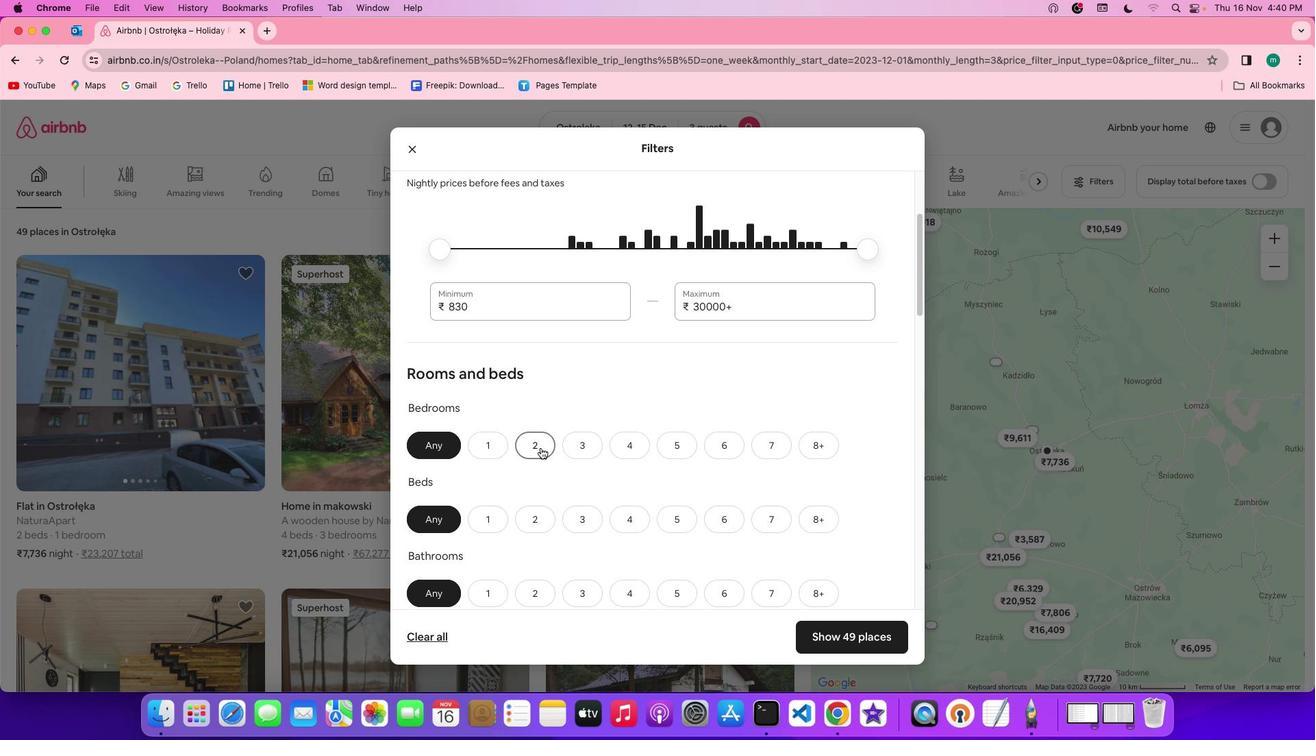 
Action: Mouse moved to (586, 518)
Screenshot: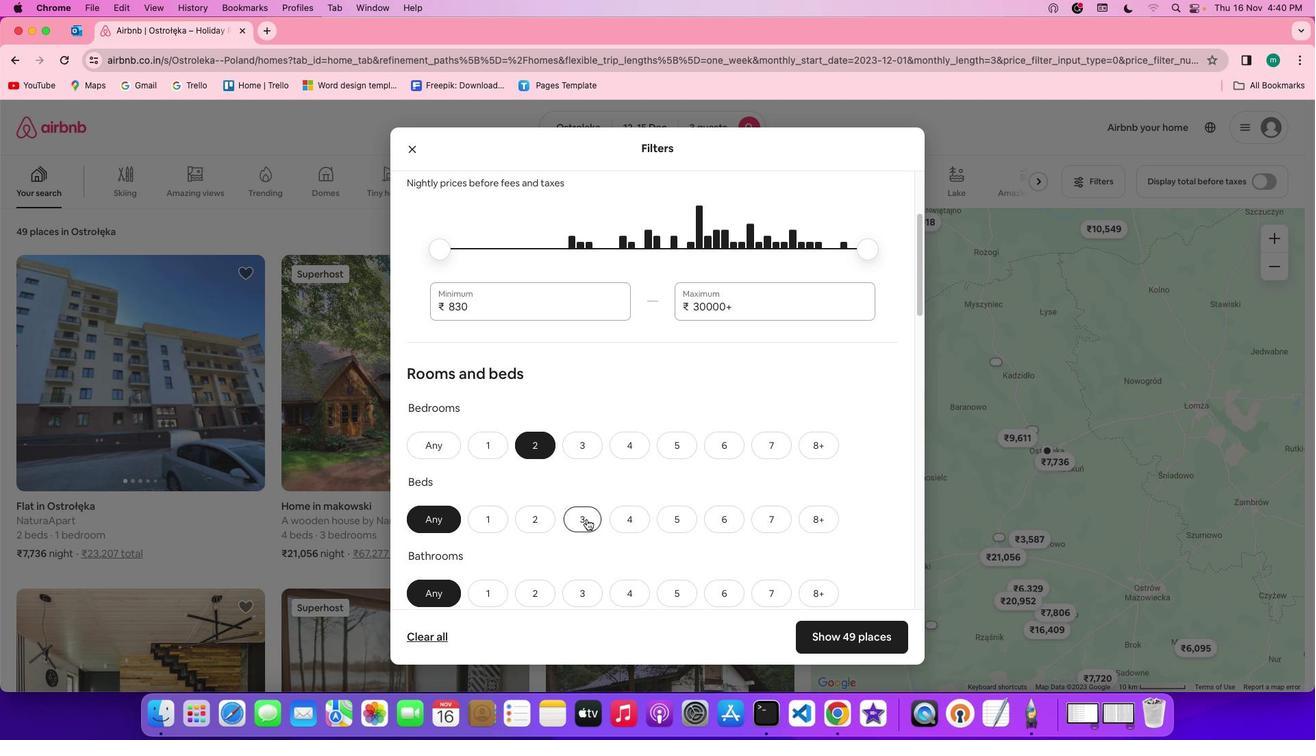 
Action: Mouse pressed left at (586, 518)
Screenshot: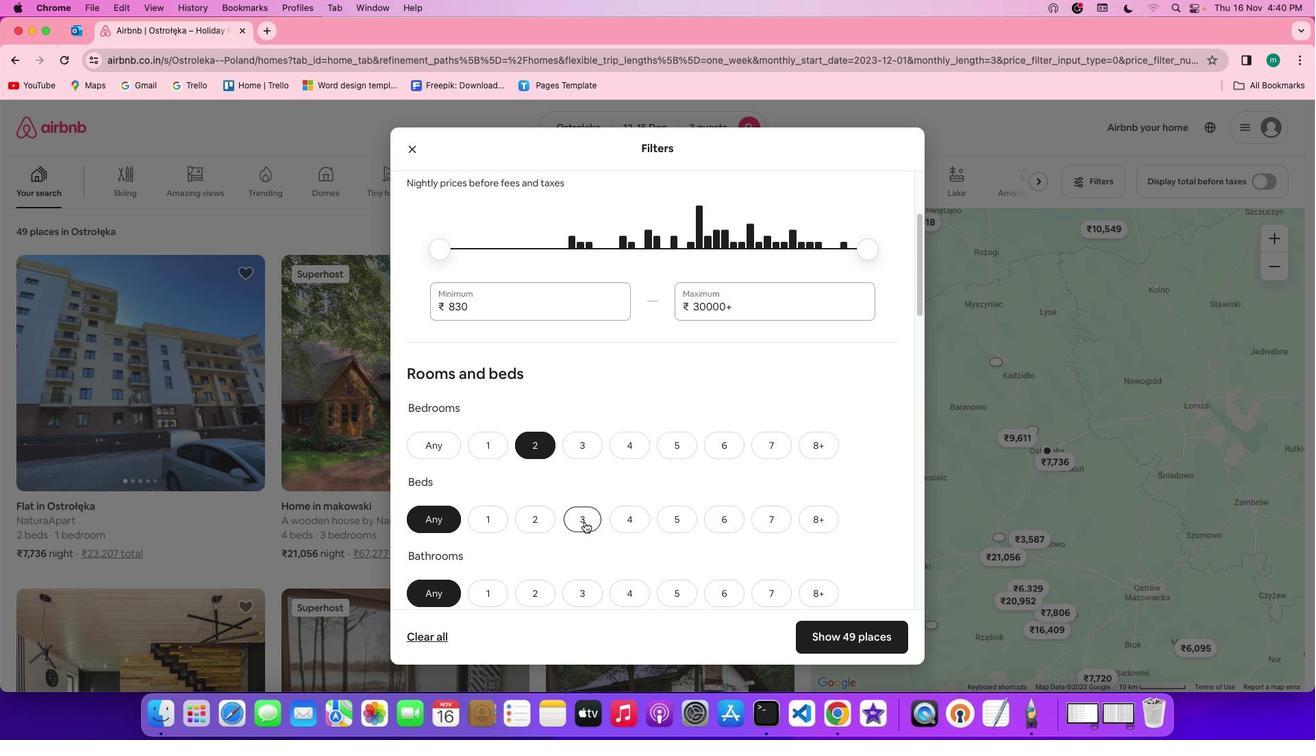 
Action: Mouse moved to (489, 599)
Screenshot: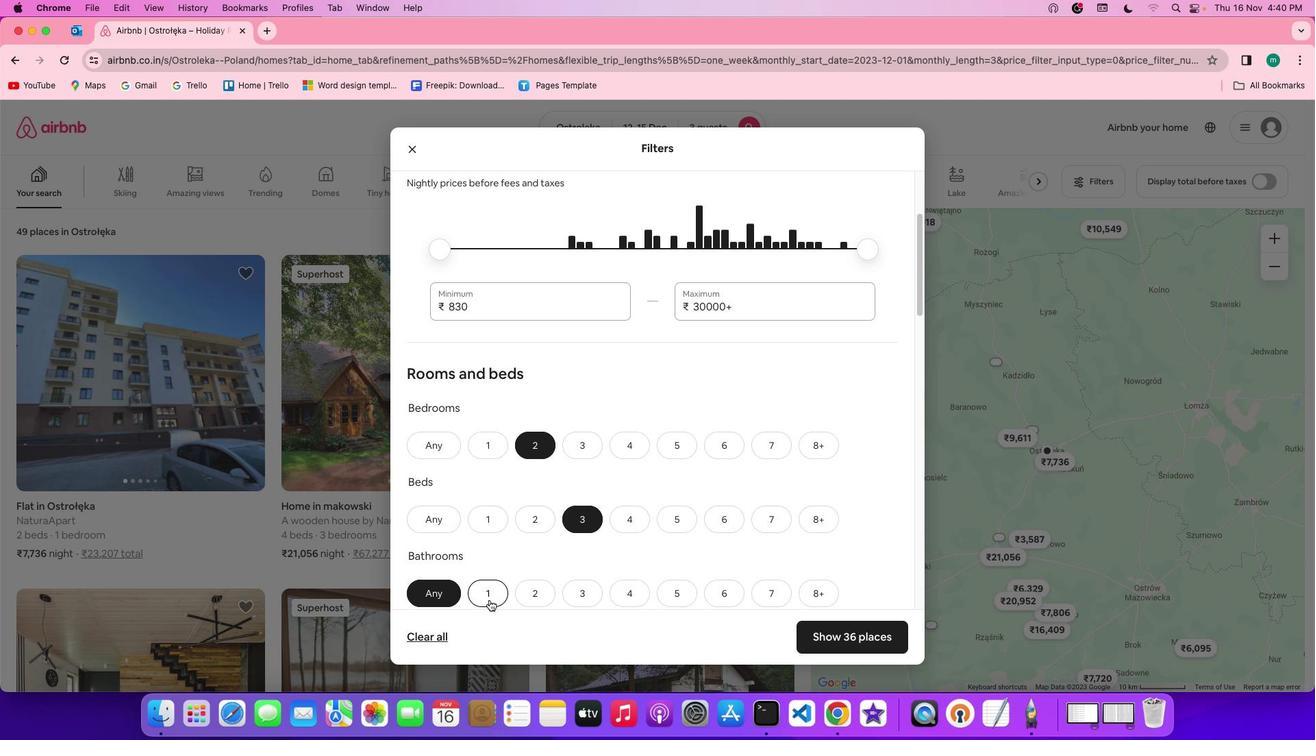 
Action: Mouse pressed left at (489, 599)
Screenshot: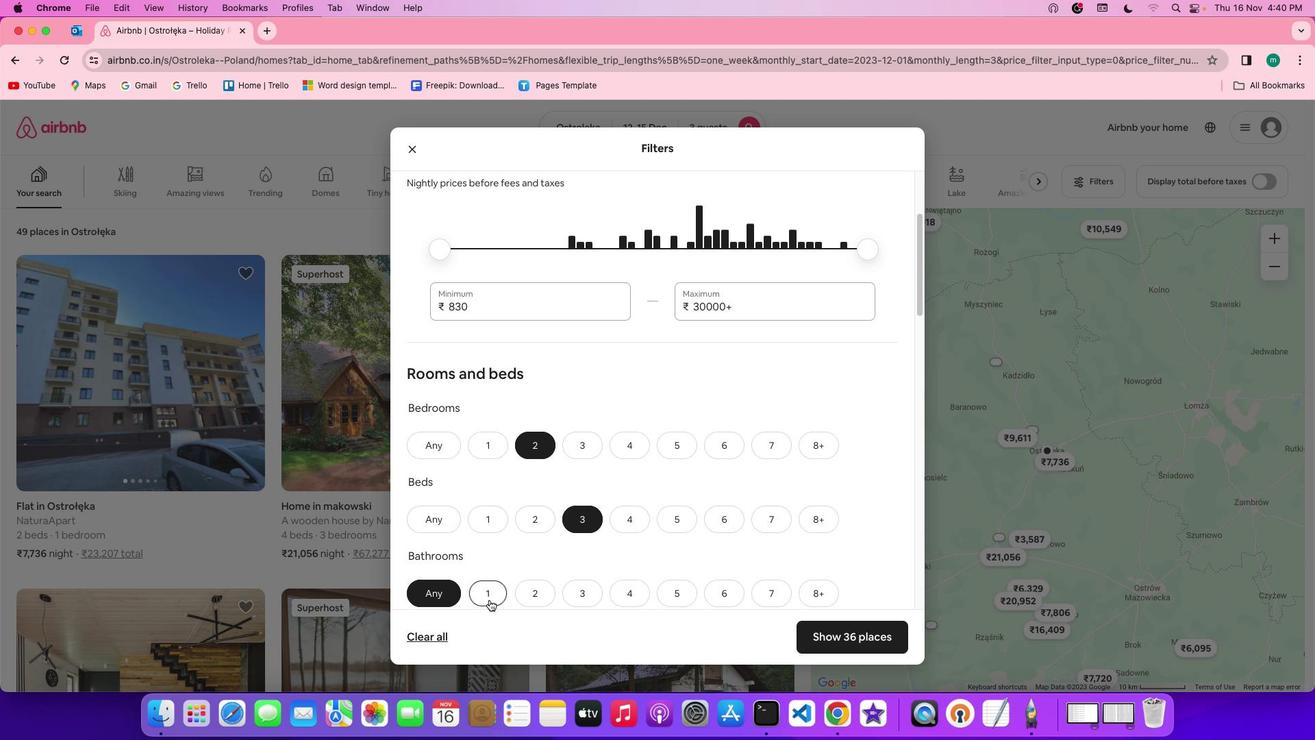 
Action: Mouse moved to (676, 540)
Screenshot: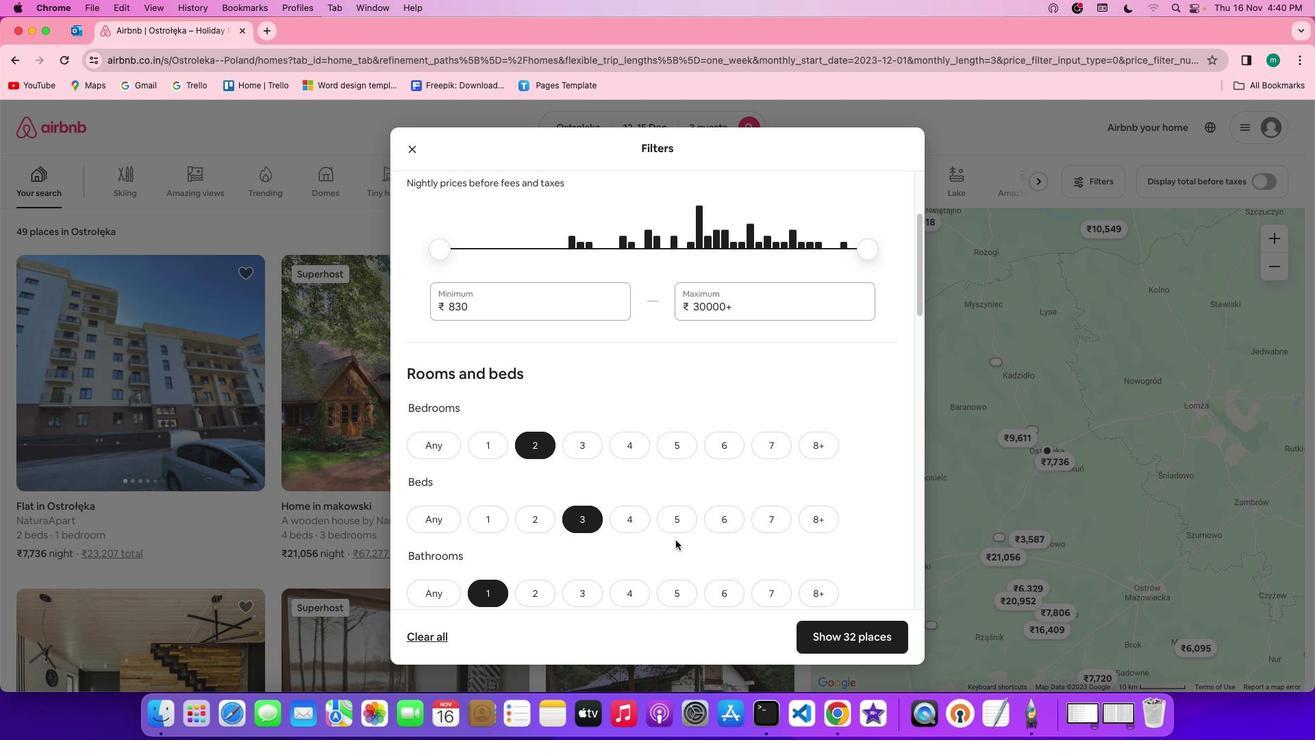 
Action: Mouse scrolled (676, 540) with delta (0, 0)
Screenshot: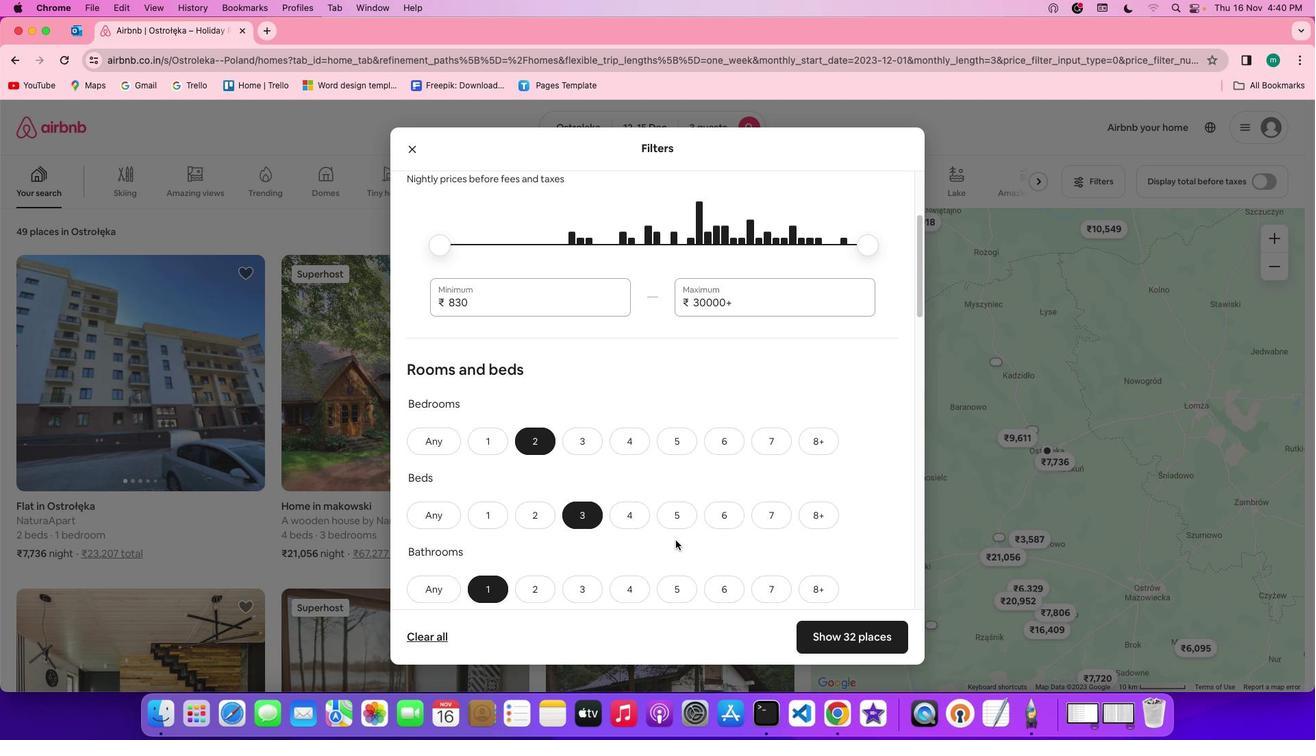 
Action: Mouse scrolled (676, 540) with delta (0, 0)
Screenshot: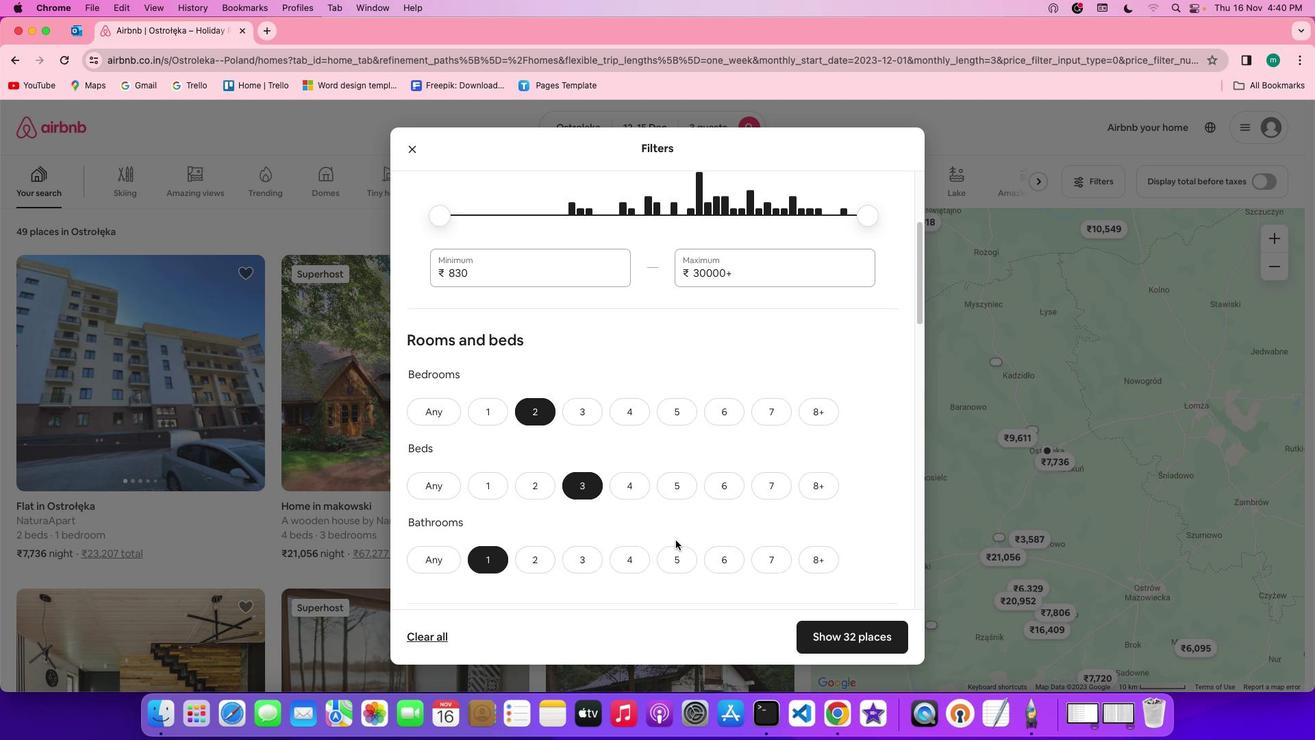
Action: Mouse scrolled (676, 540) with delta (0, -1)
Screenshot: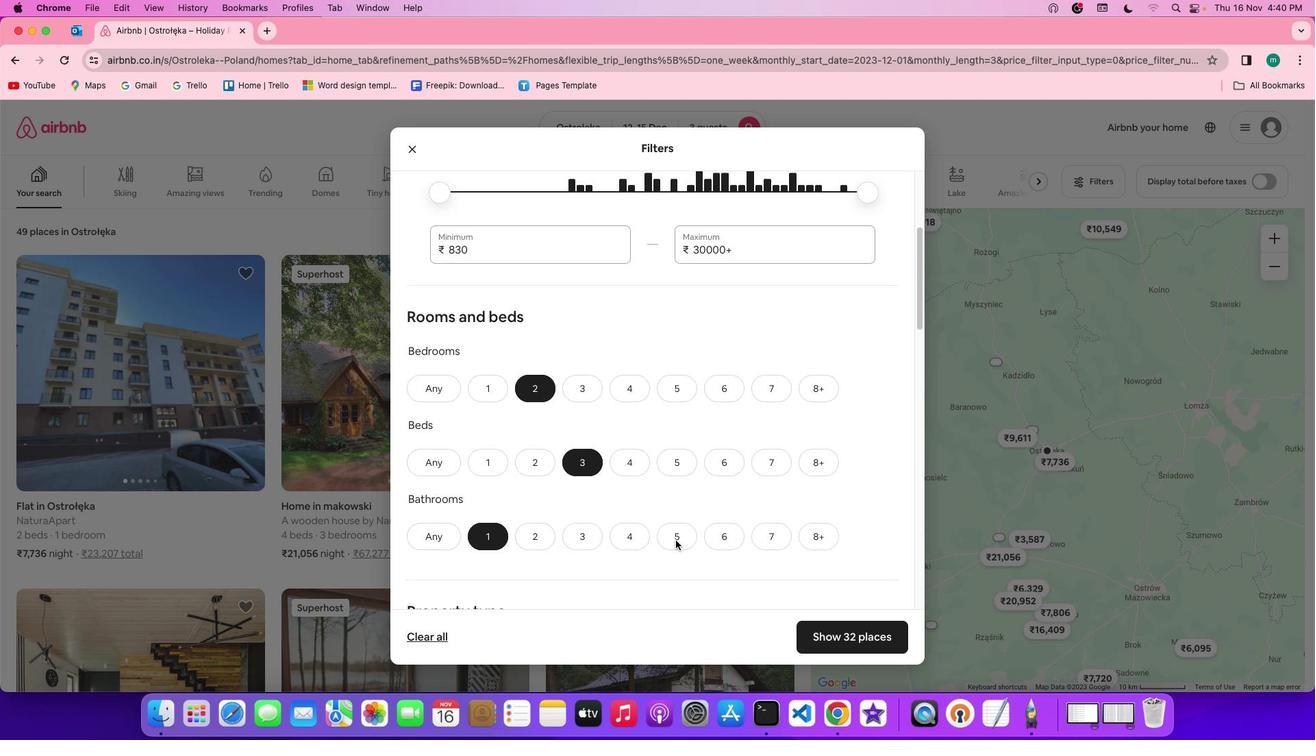 
Action: Mouse moved to (676, 540)
Screenshot: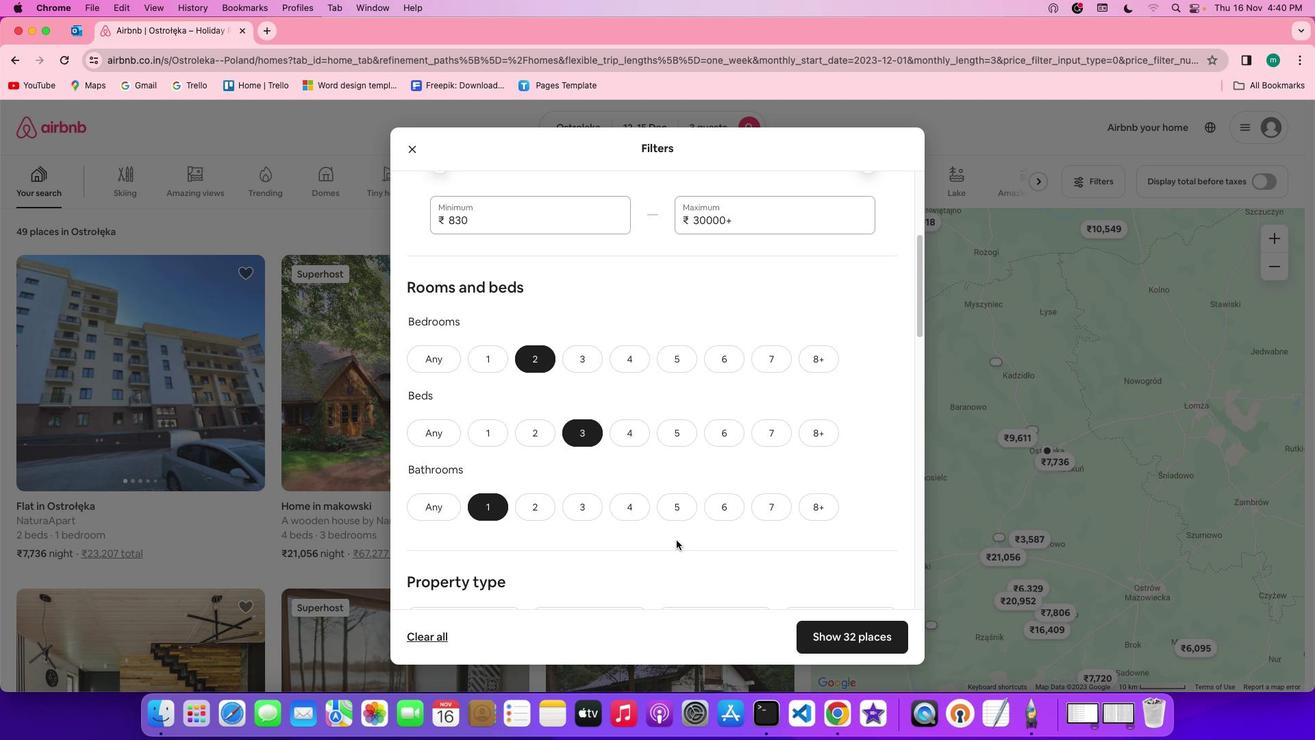 
Action: Mouse scrolled (676, 540) with delta (0, 0)
Screenshot: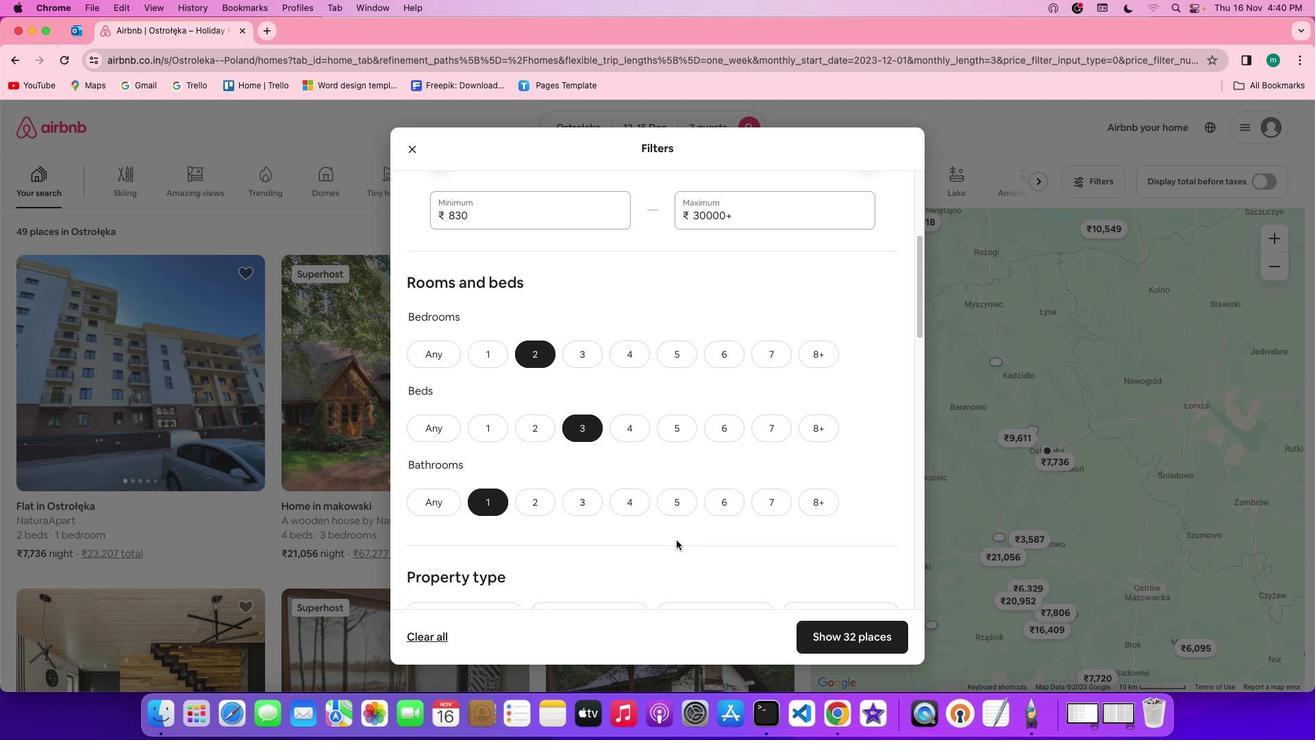 
Action: Mouse scrolled (676, 540) with delta (0, 0)
Screenshot: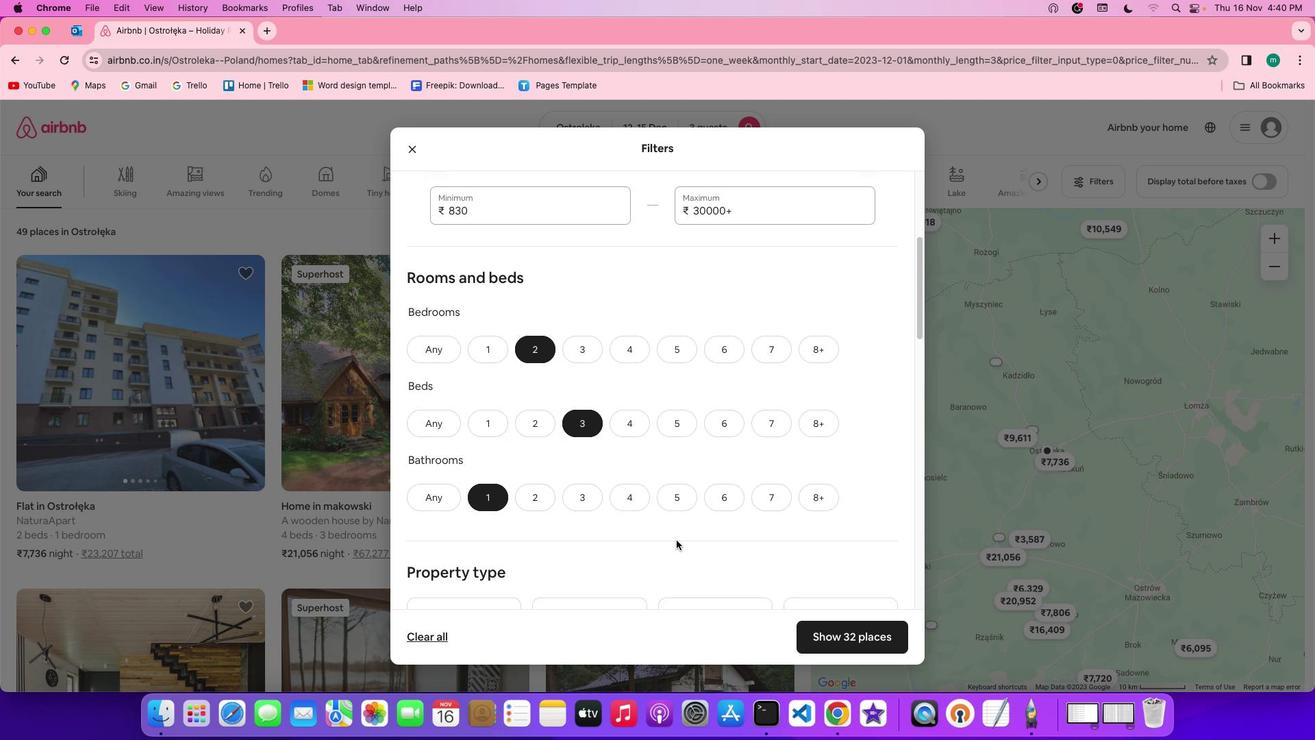 
Action: Mouse scrolled (676, 540) with delta (0, 0)
Screenshot: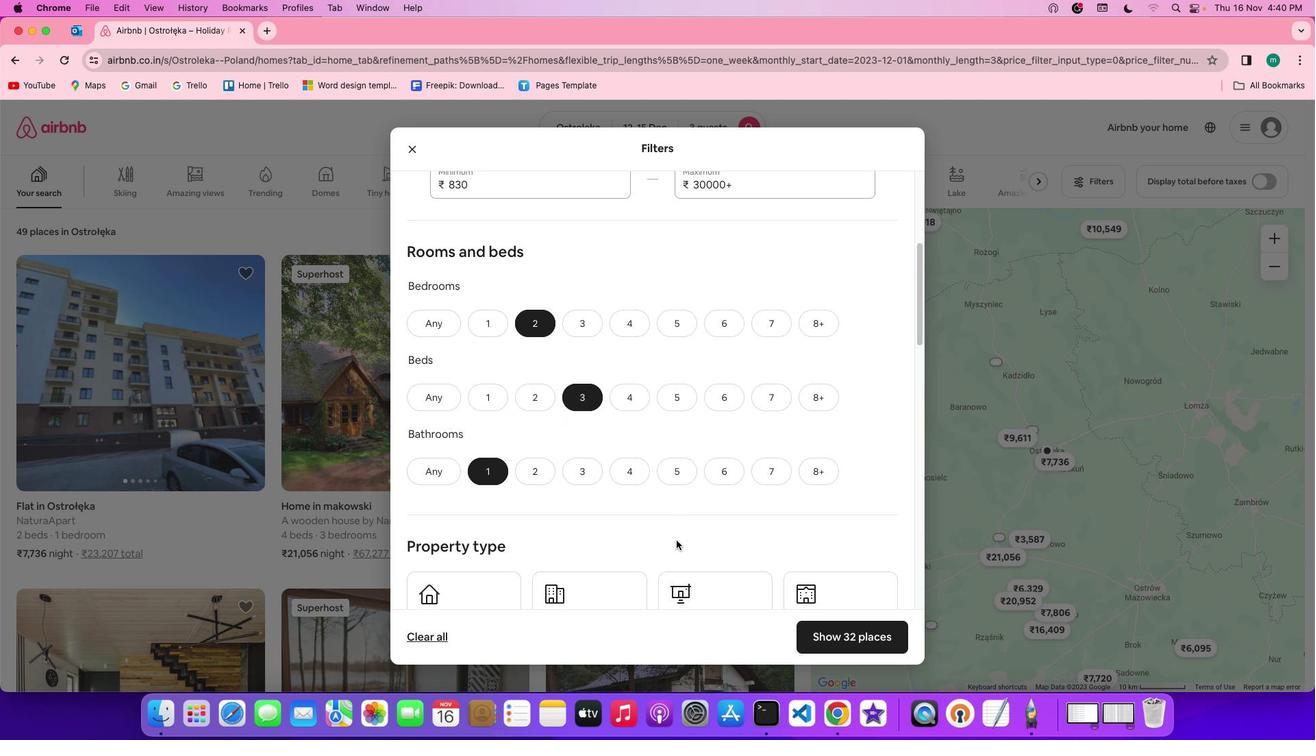 
Action: Mouse scrolled (676, 540) with delta (0, 0)
Screenshot: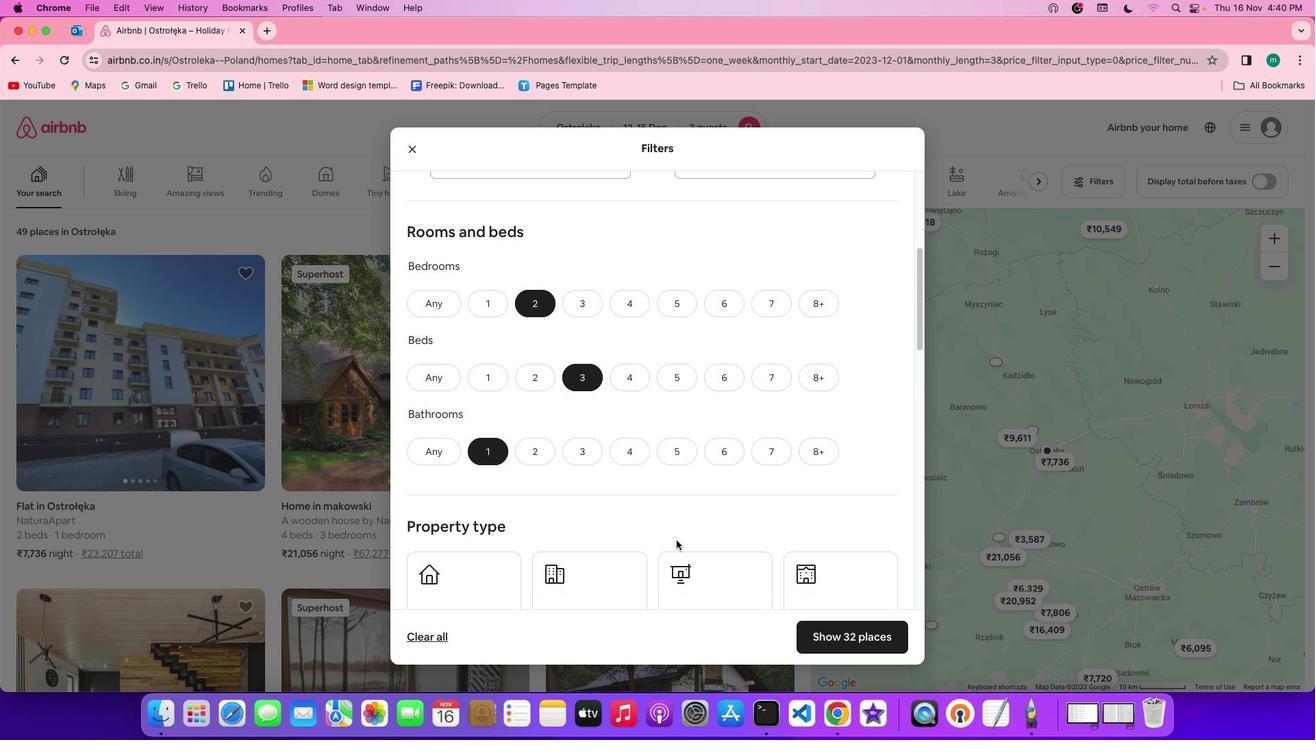 
Action: Mouse scrolled (676, 540) with delta (0, 0)
Screenshot: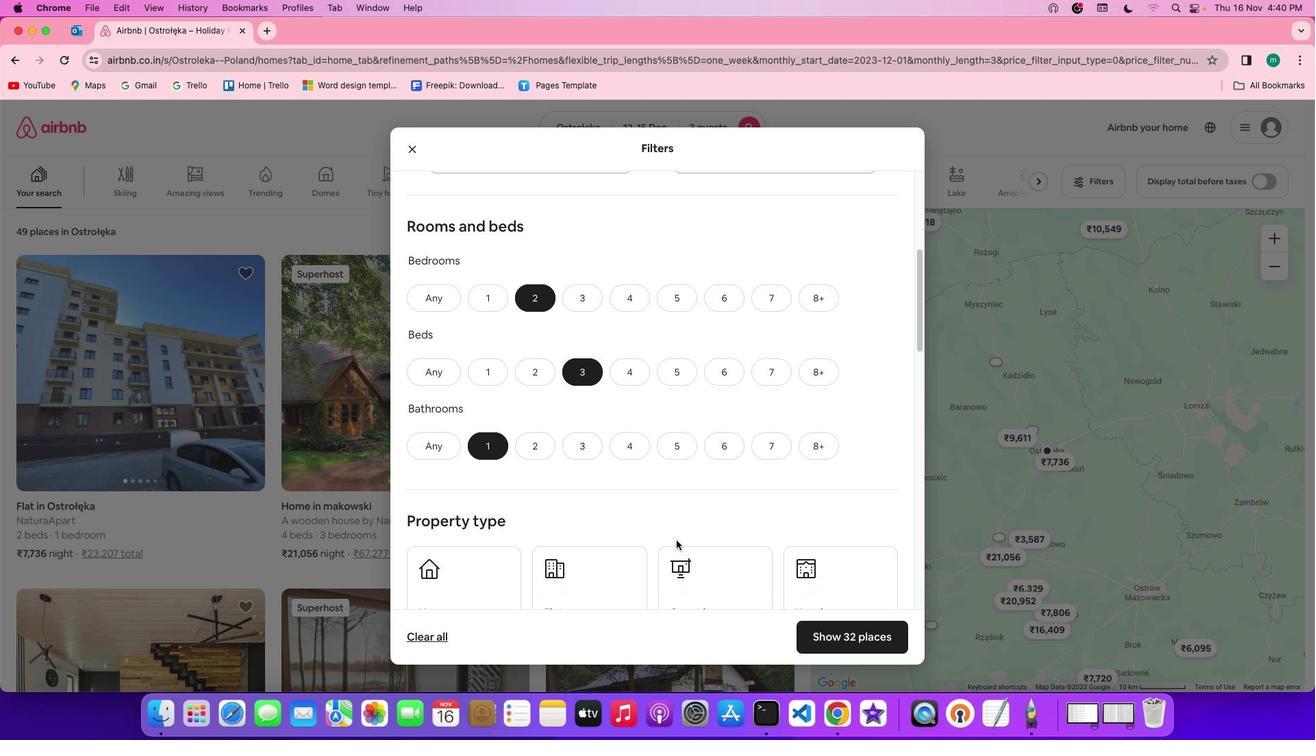 
Action: Mouse scrolled (676, 540) with delta (0, 0)
Screenshot: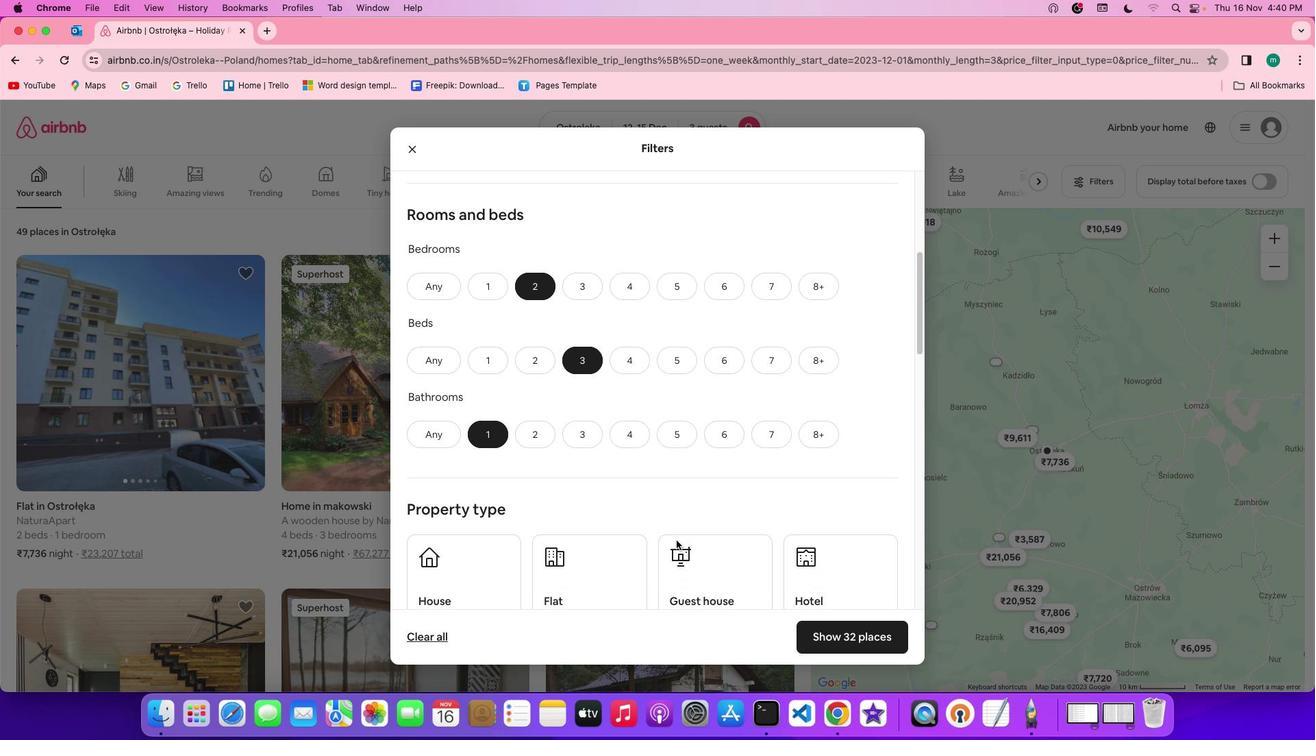 
Action: Mouse scrolled (676, 540) with delta (0, 0)
Screenshot: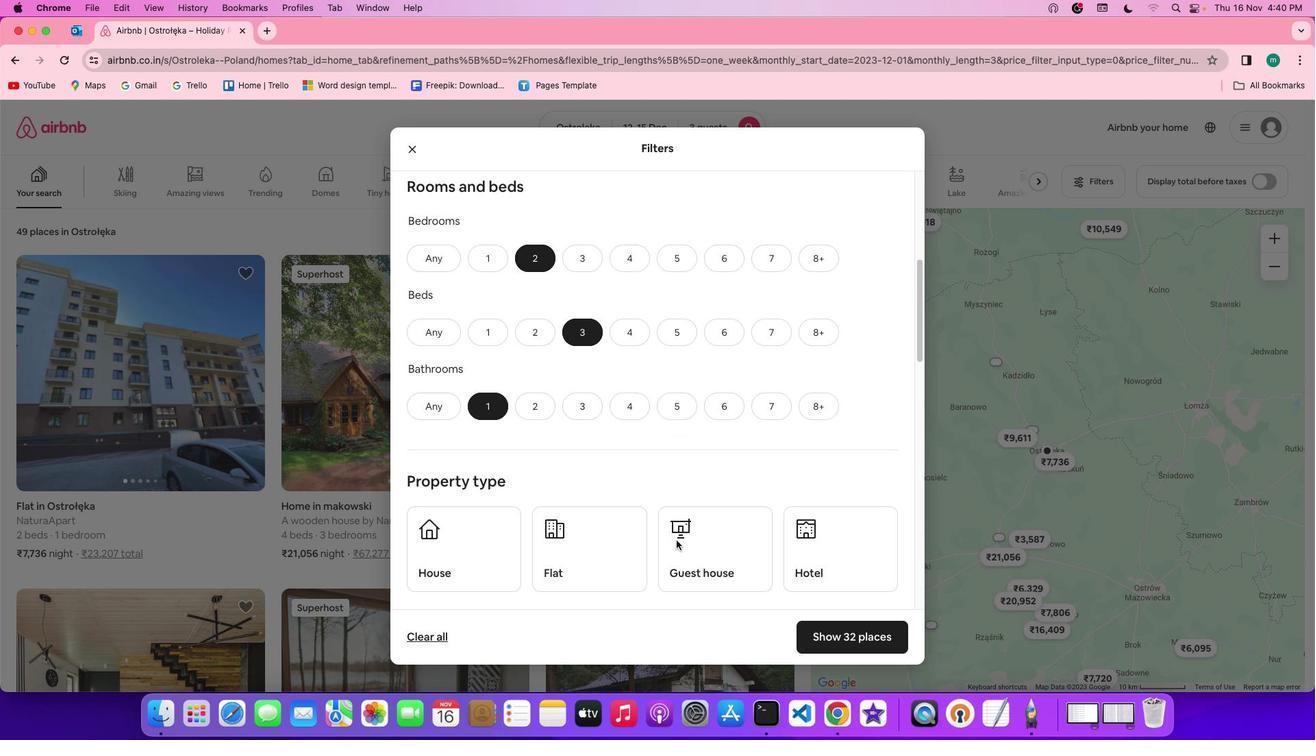 
Action: Mouse scrolled (676, 540) with delta (0, 0)
Screenshot: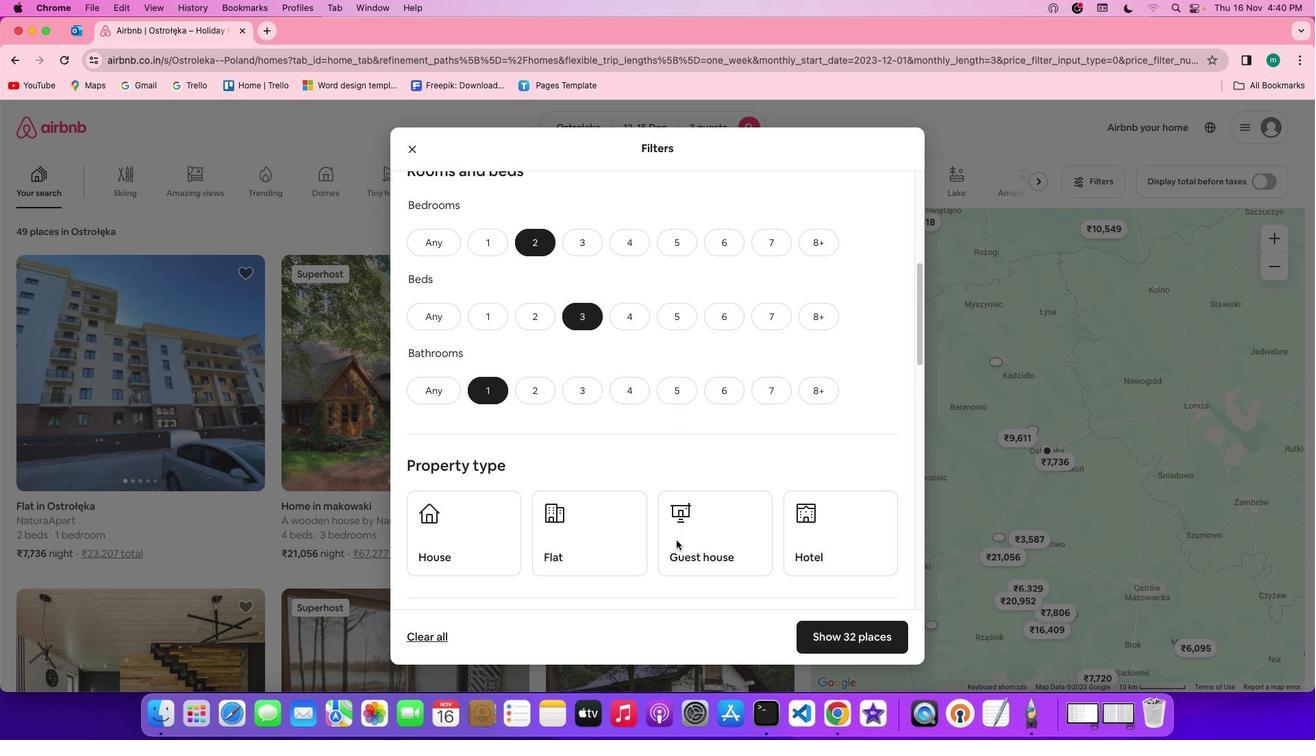 
Action: Mouse scrolled (676, 540) with delta (0, 0)
Screenshot: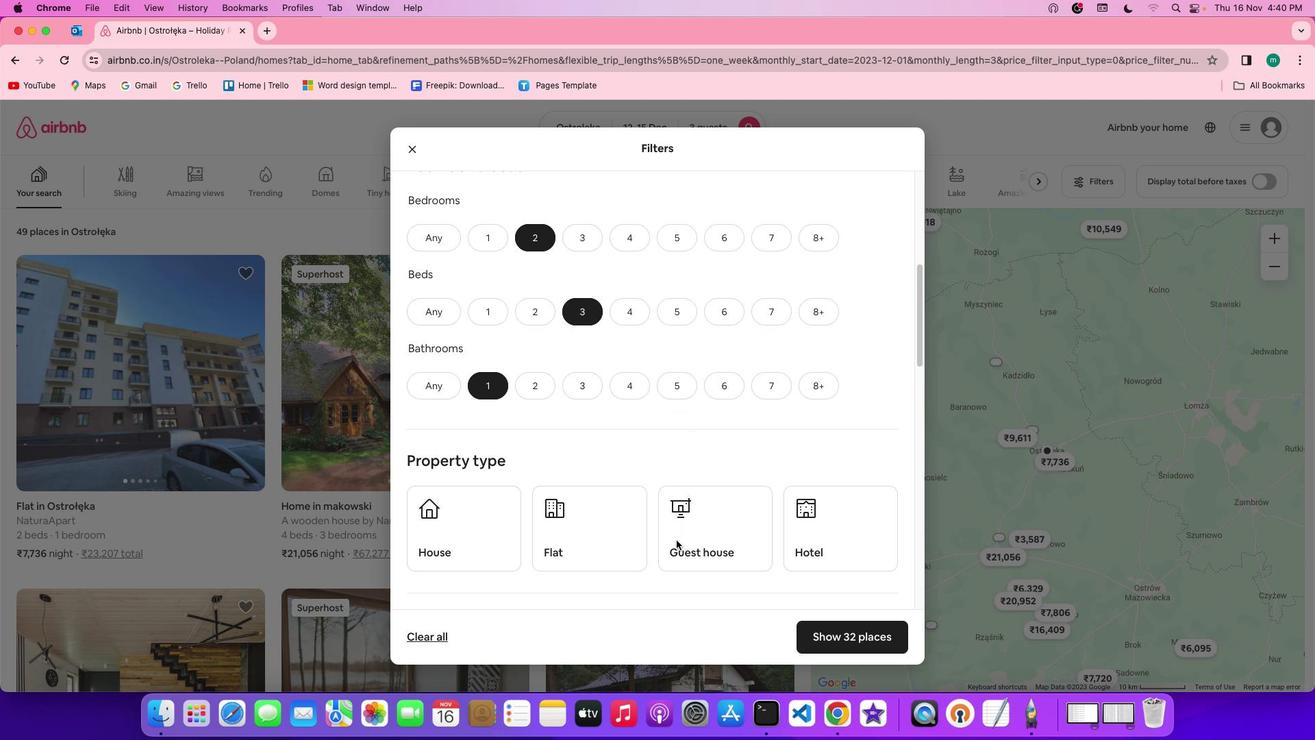 
Action: Mouse scrolled (676, 540) with delta (0, 0)
Screenshot: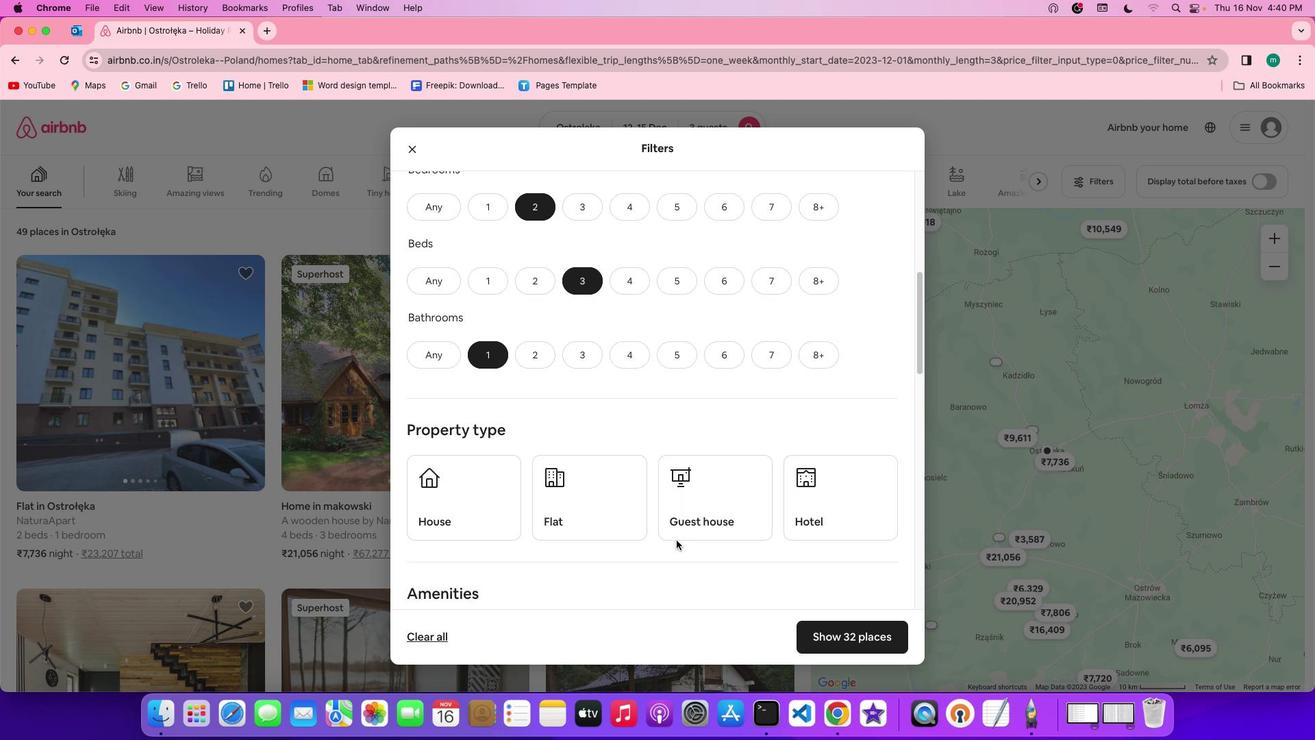 
Action: Mouse moved to (619, 472)
Screenshot: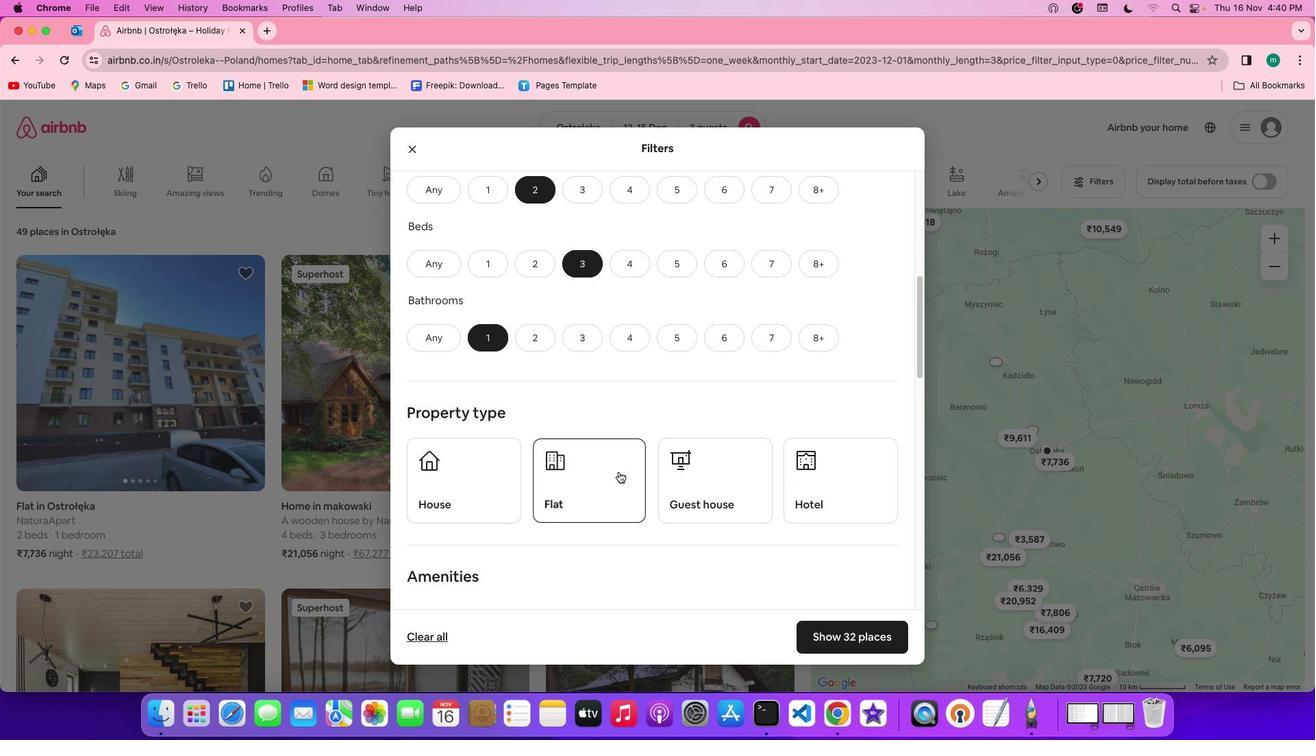 
Action: Mouse pressed left at (619, 472)
Screenshot: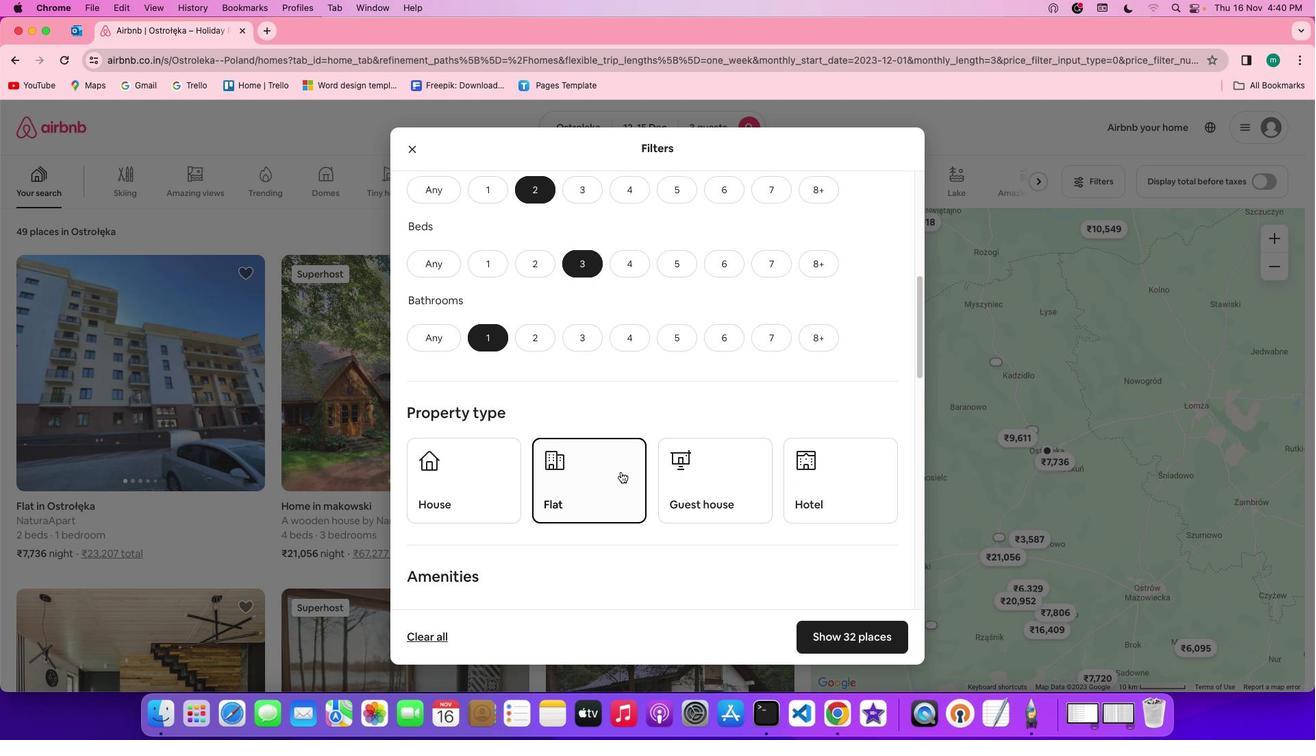 
Action: Mouse moved to (790, 498)
Screenshot: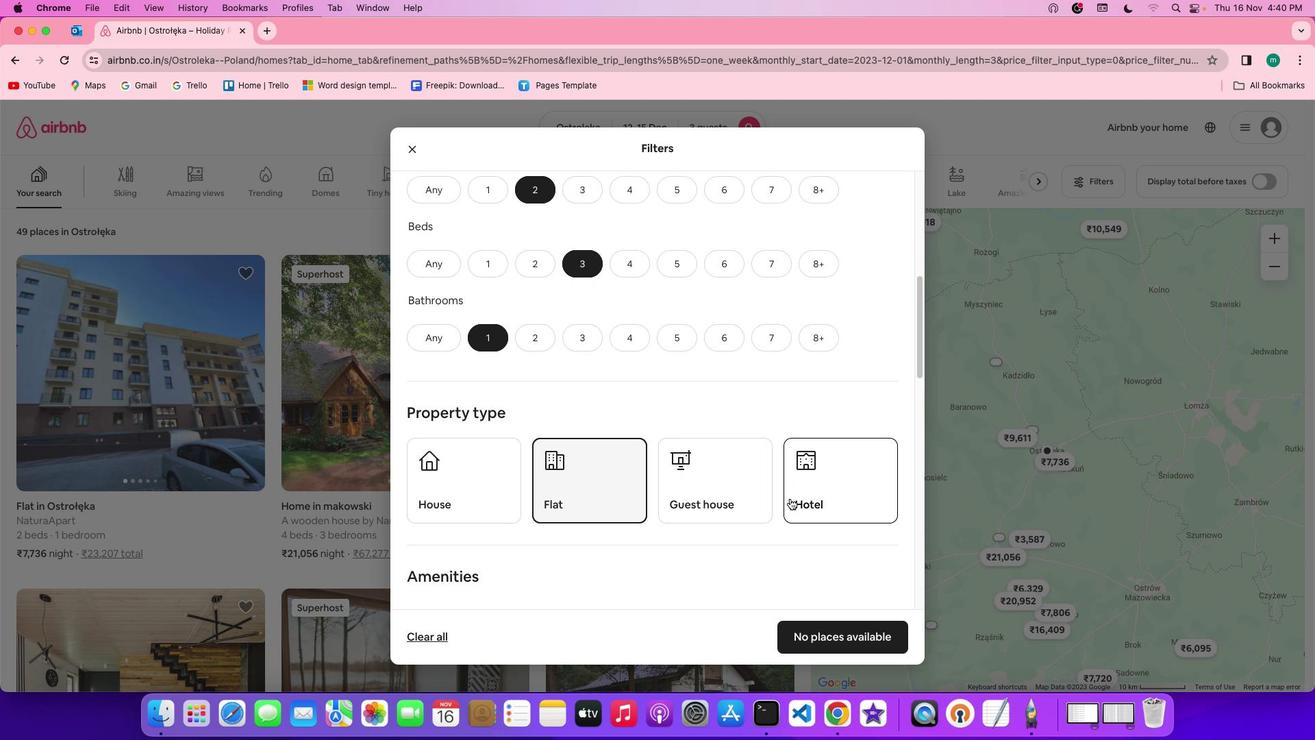 
Action: Mouse scrolled (790, 498) with delta (0, 0)
Screenshot: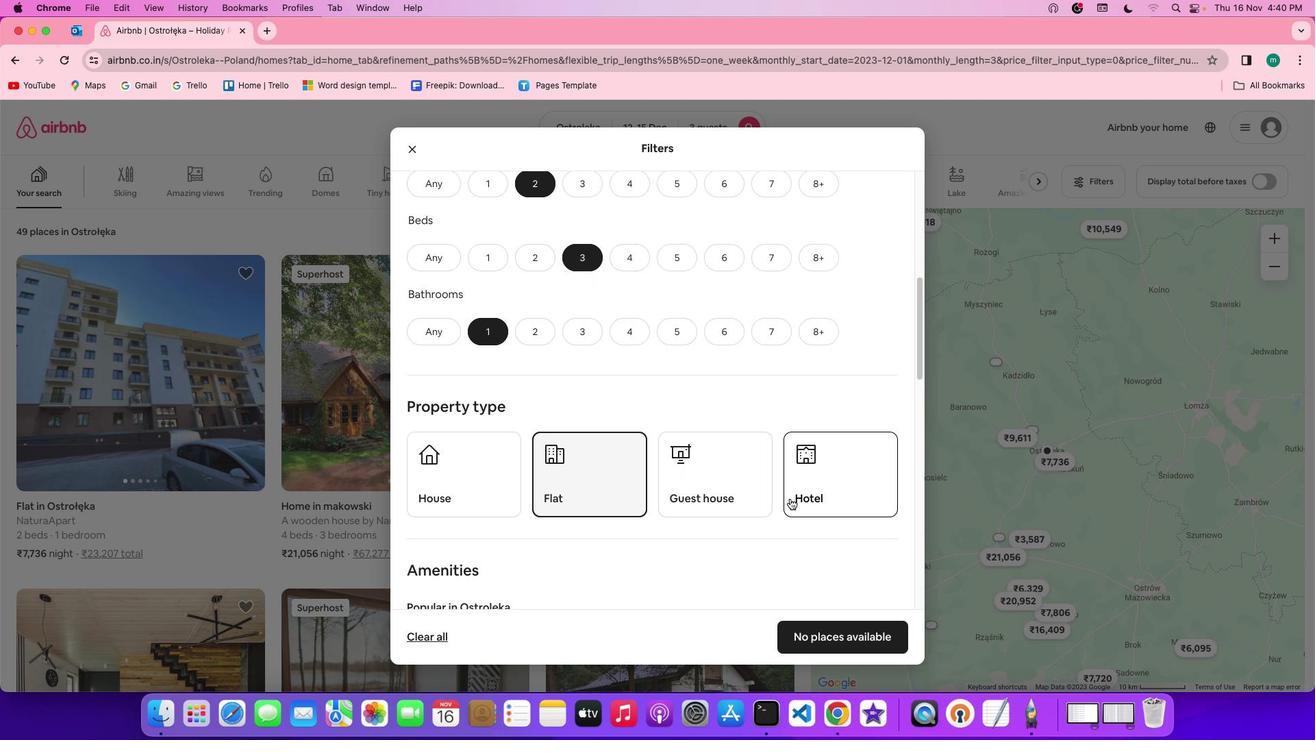 
Action: Mouse scrolled (790, 498) with delta (0, 0)
Screenshot: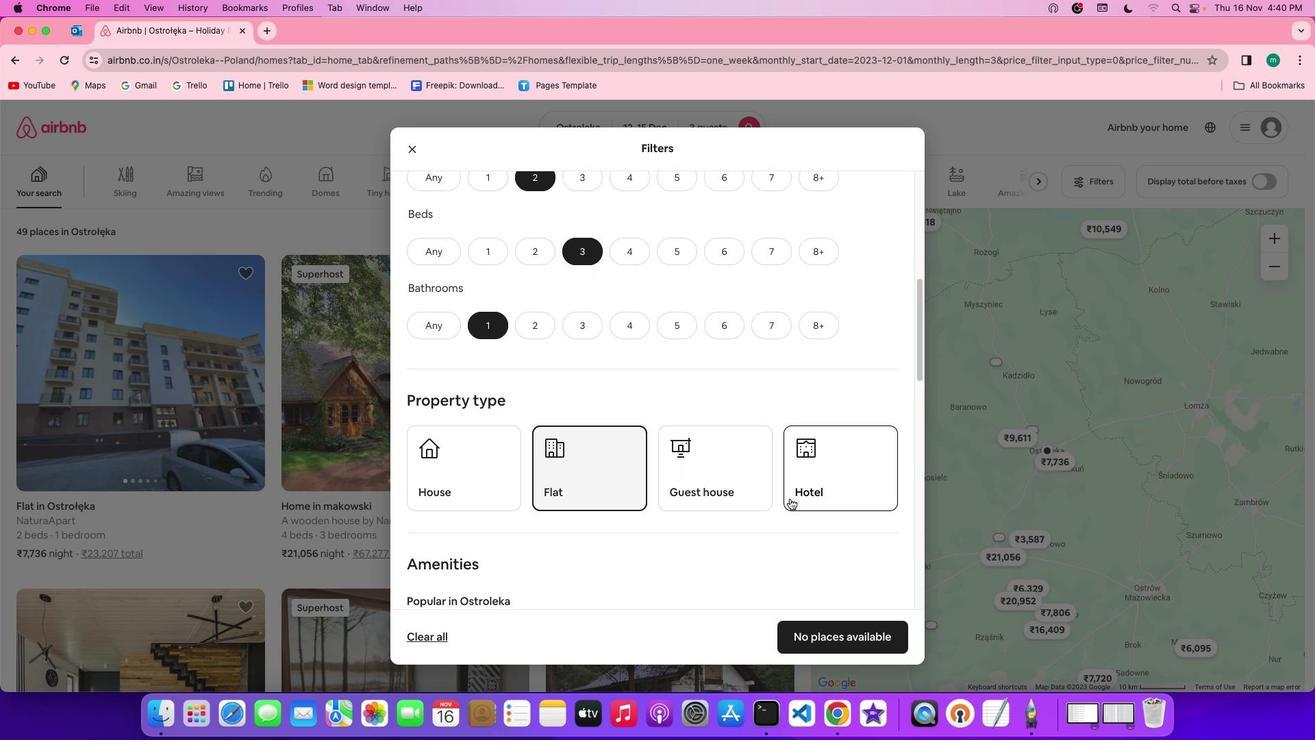 
Action: Mouse scrolled (790, 498) with delta (0, 0)
Screenshot: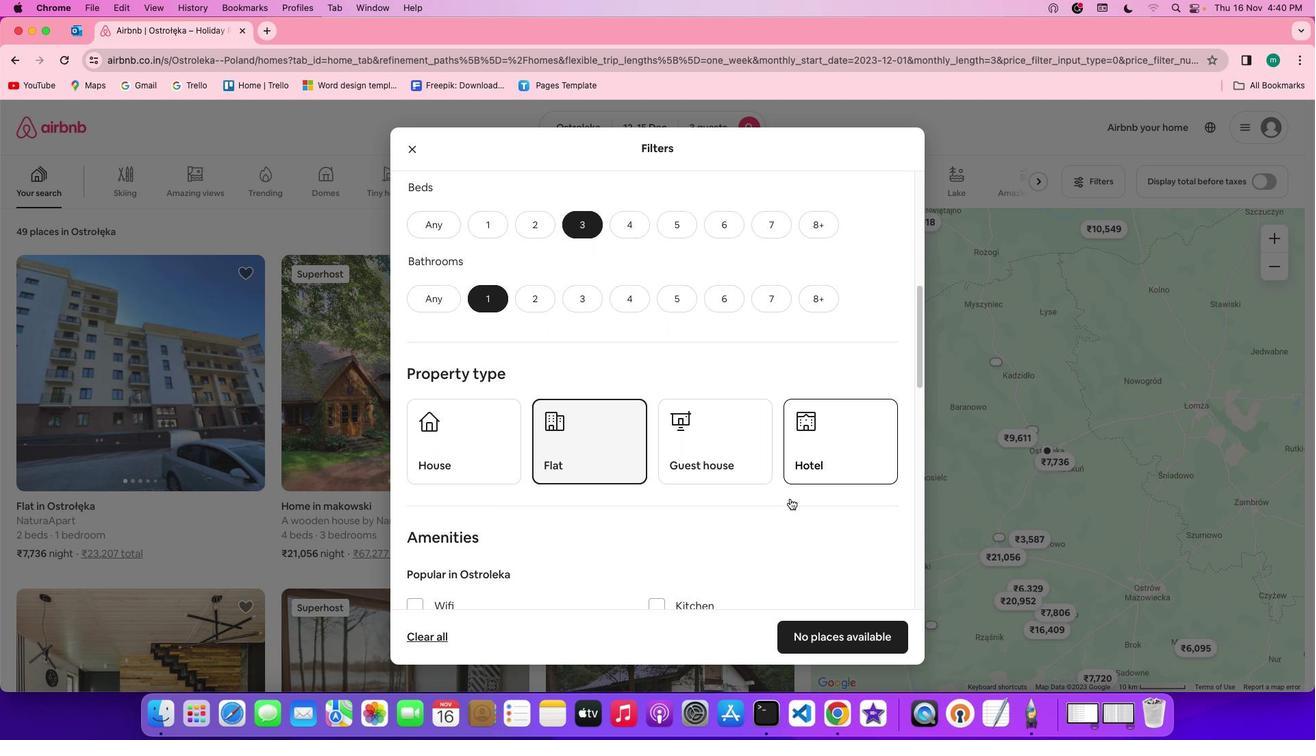 
Action: Mouse scrolled (790, 498) with delta (0, 0)
Screenshot: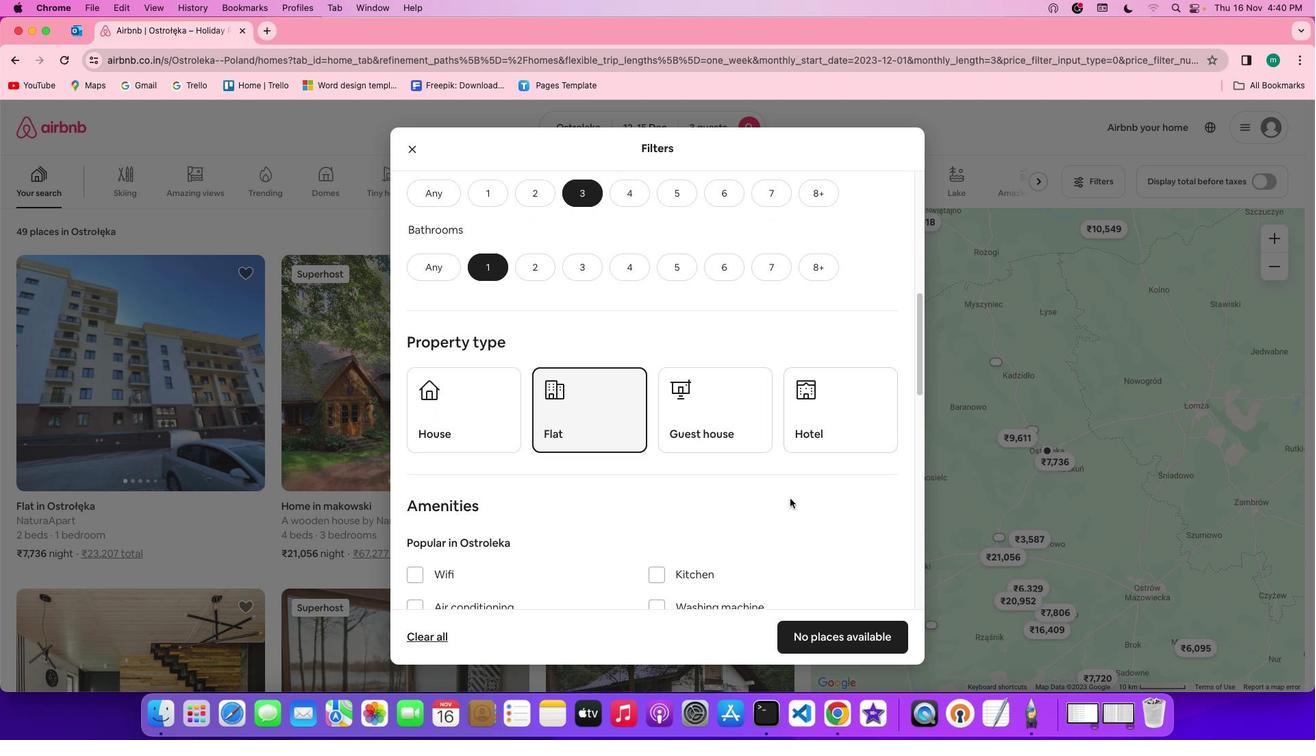 
Action: Mouse scrolled (790, 498) with delta (0, 0)
Screenshot: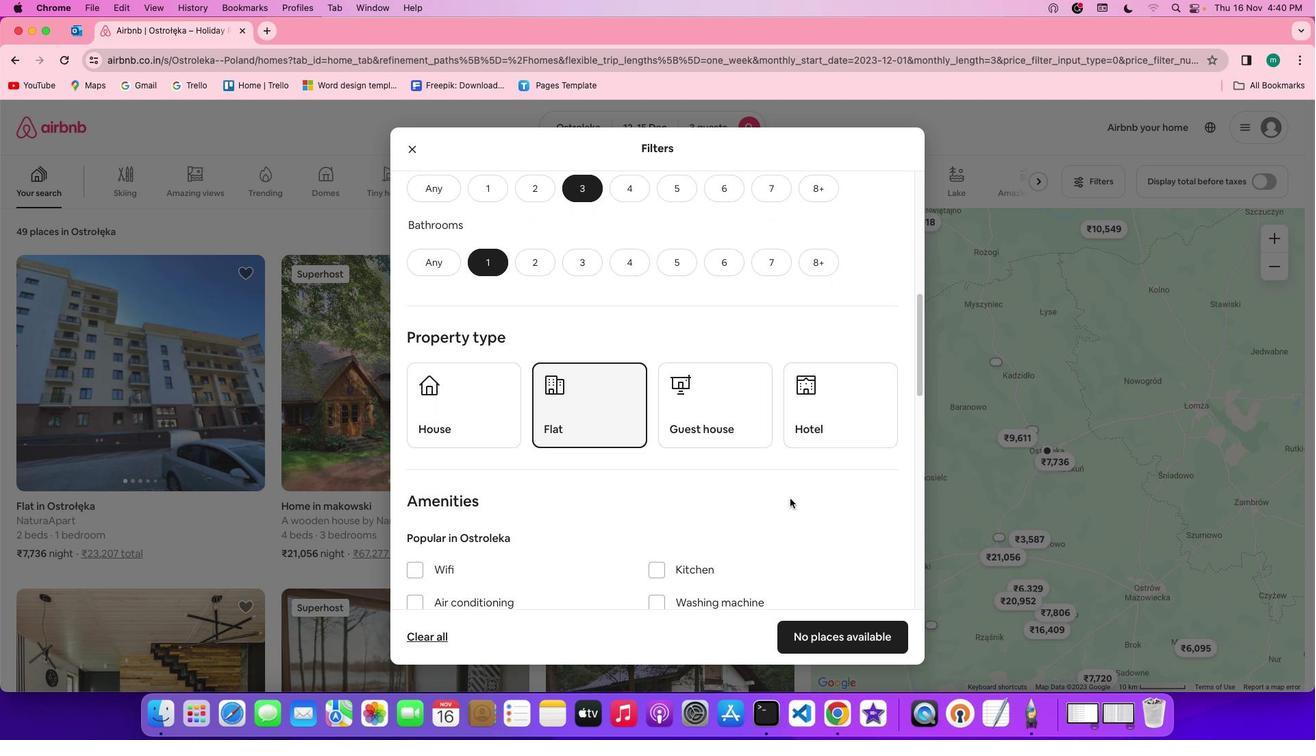 
Action: Mouse scrolled (790, 498) with delta (0, 0)
Screenshot: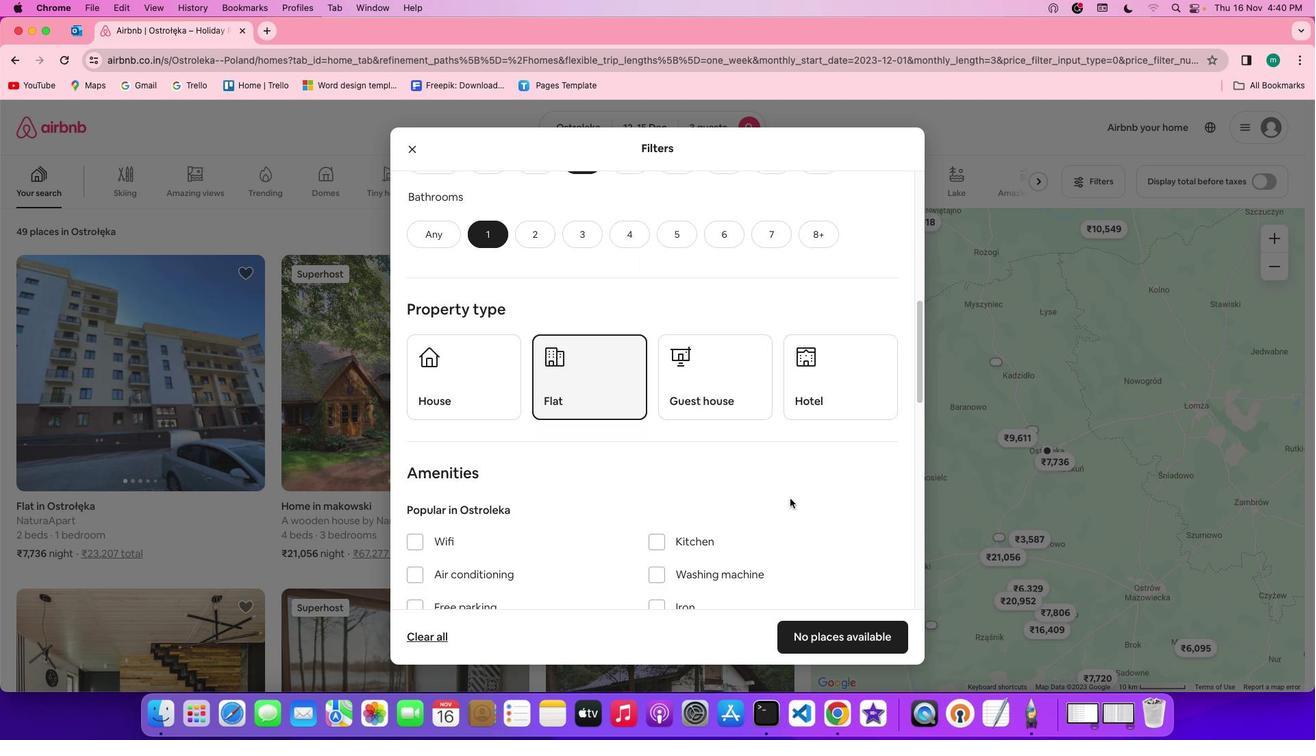 
Action: Mouse scrolled (790, 498) with delta (0, 0)
Screenshot: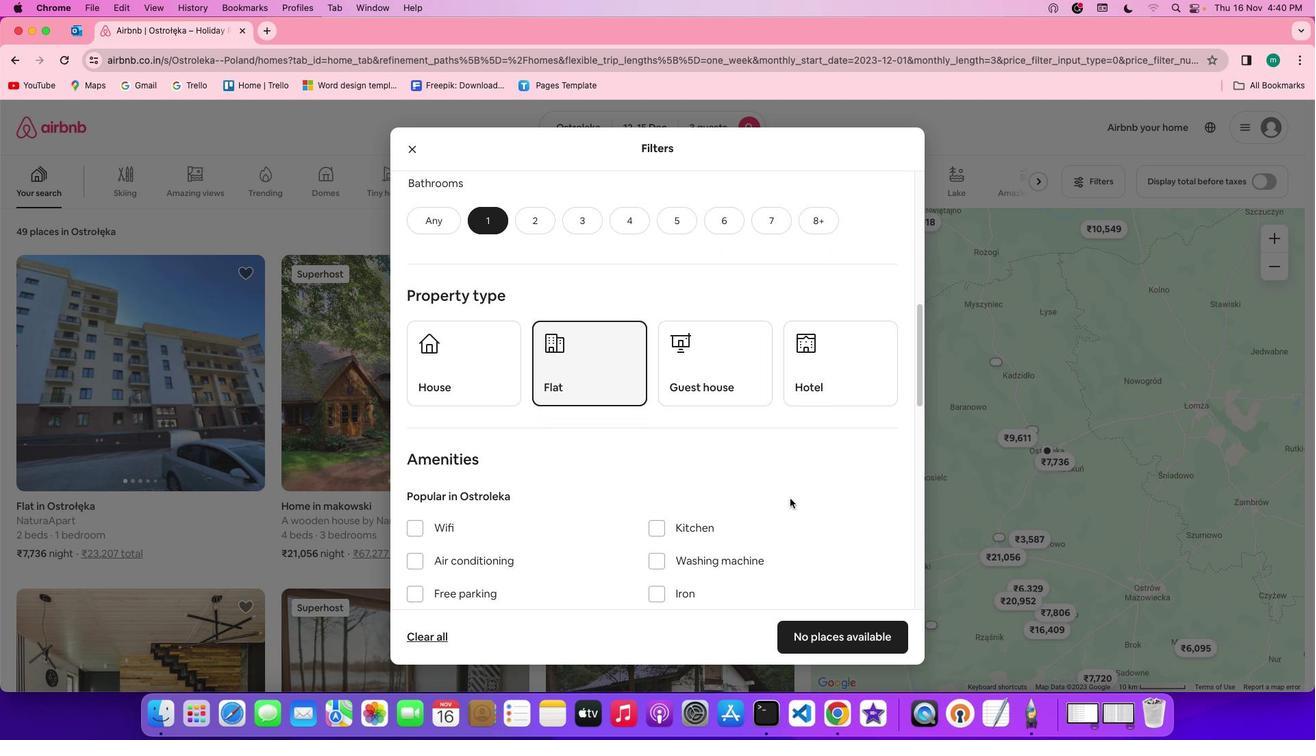 
Action: Mouse scrolled (790, 498) with delta (0, 0)
Screenshot: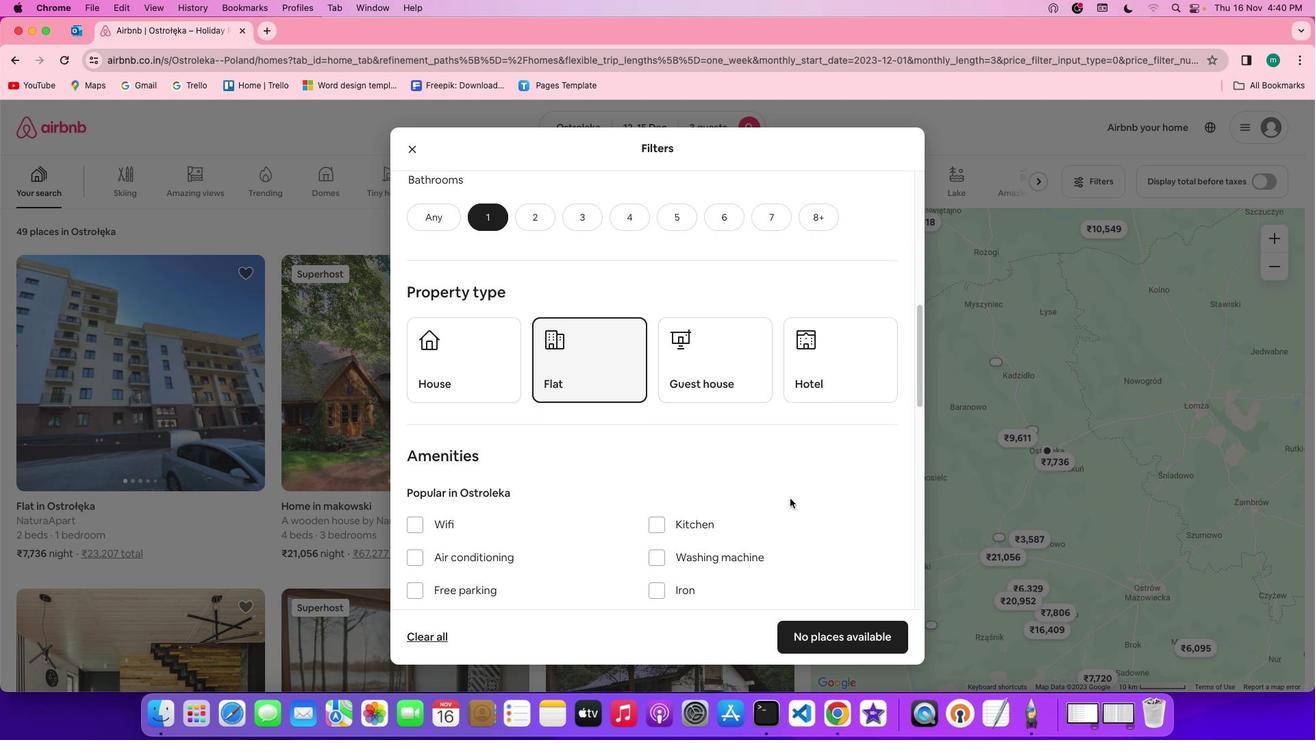 
Action: Mouse scrolled (790, 498) with delta (0, 0)
Screenshot: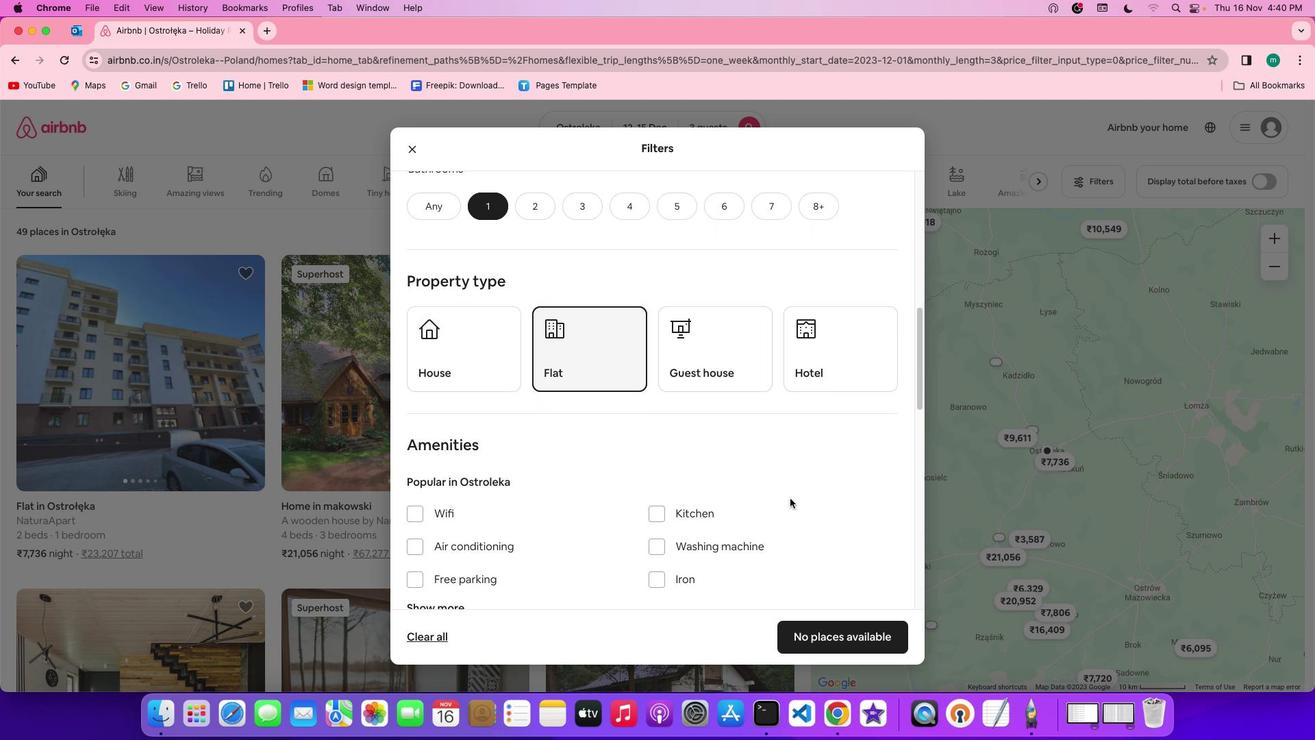 
Action: Mouse scrolled (790, 498) with delta (0, -1)
Screenshot: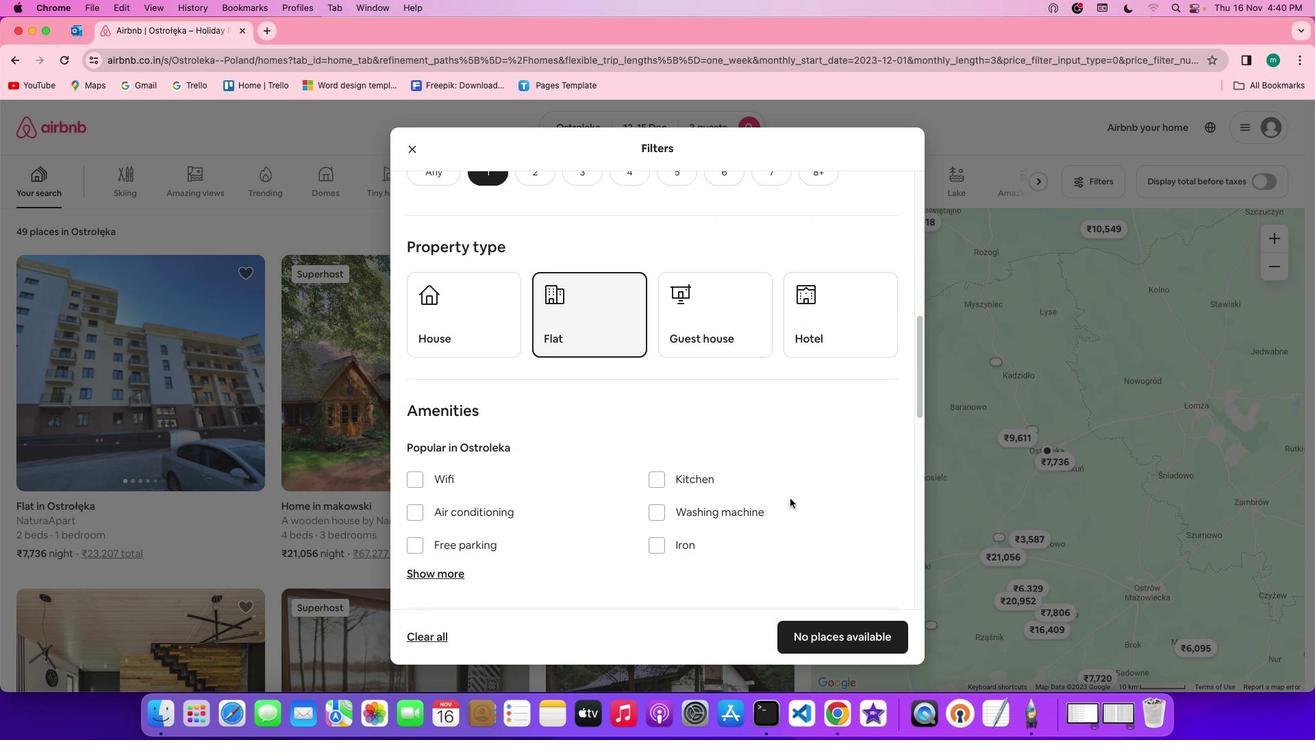 
Action: Mouse scrolled (790, 498) with delta (0, 0)
Screenshot: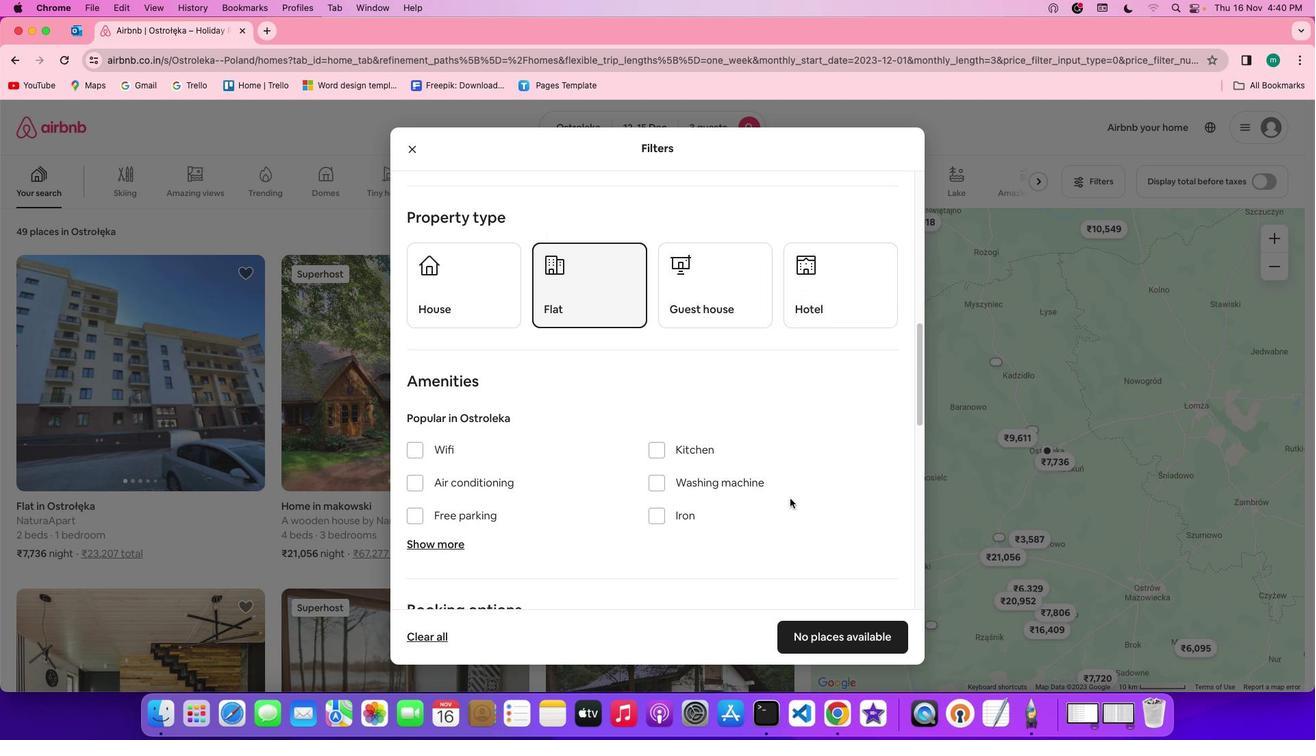 
Action: Mouse scrolled (790, 498) with delta (0, 0)
Screenshot: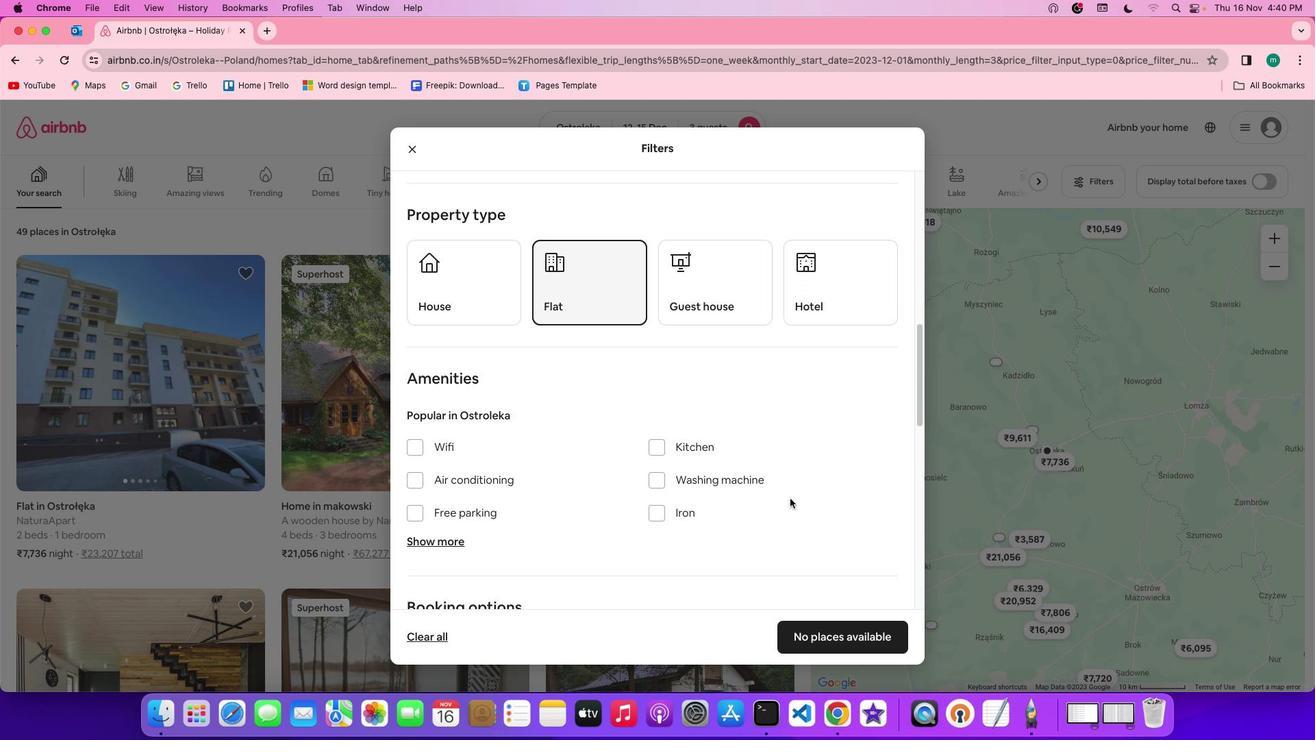 
Action: Mouse scrolled (790, 498) with delta (0, 0)
Screenshot: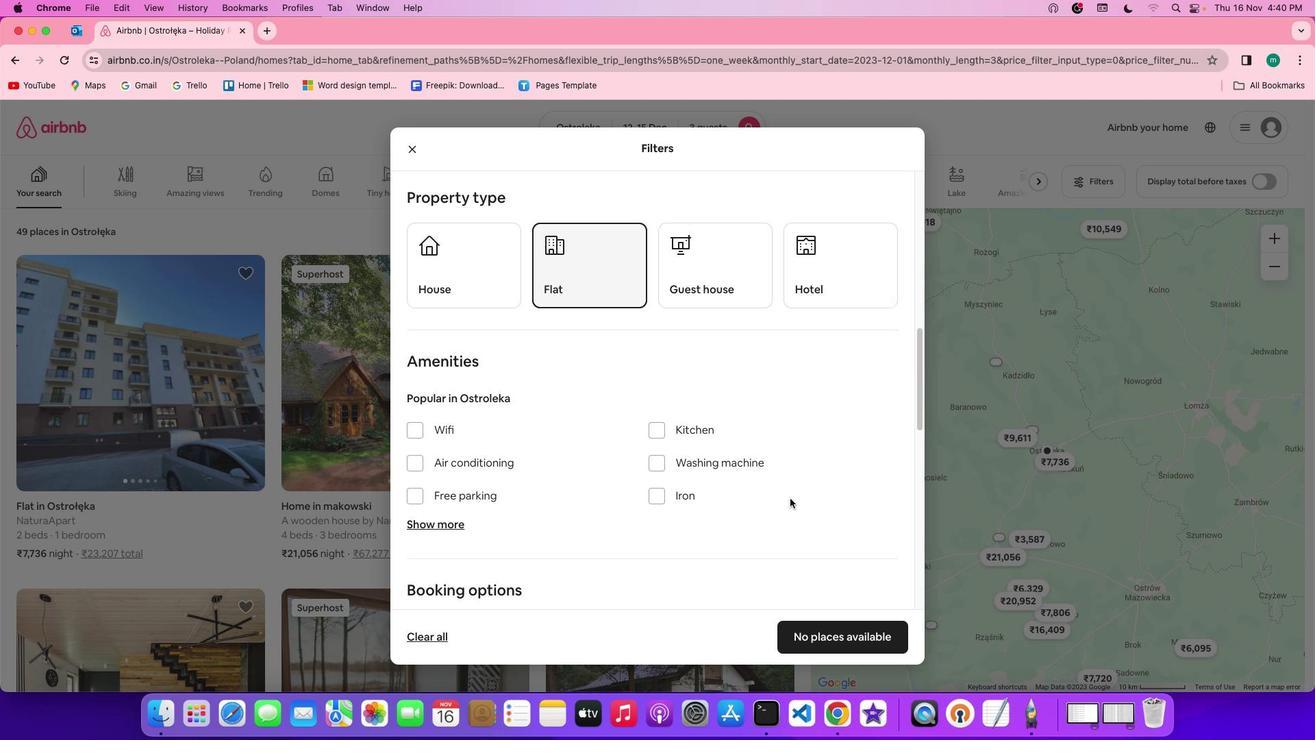 
Action: Mouse scrolled (790, 498) with delta (0, 0)
Screenshot: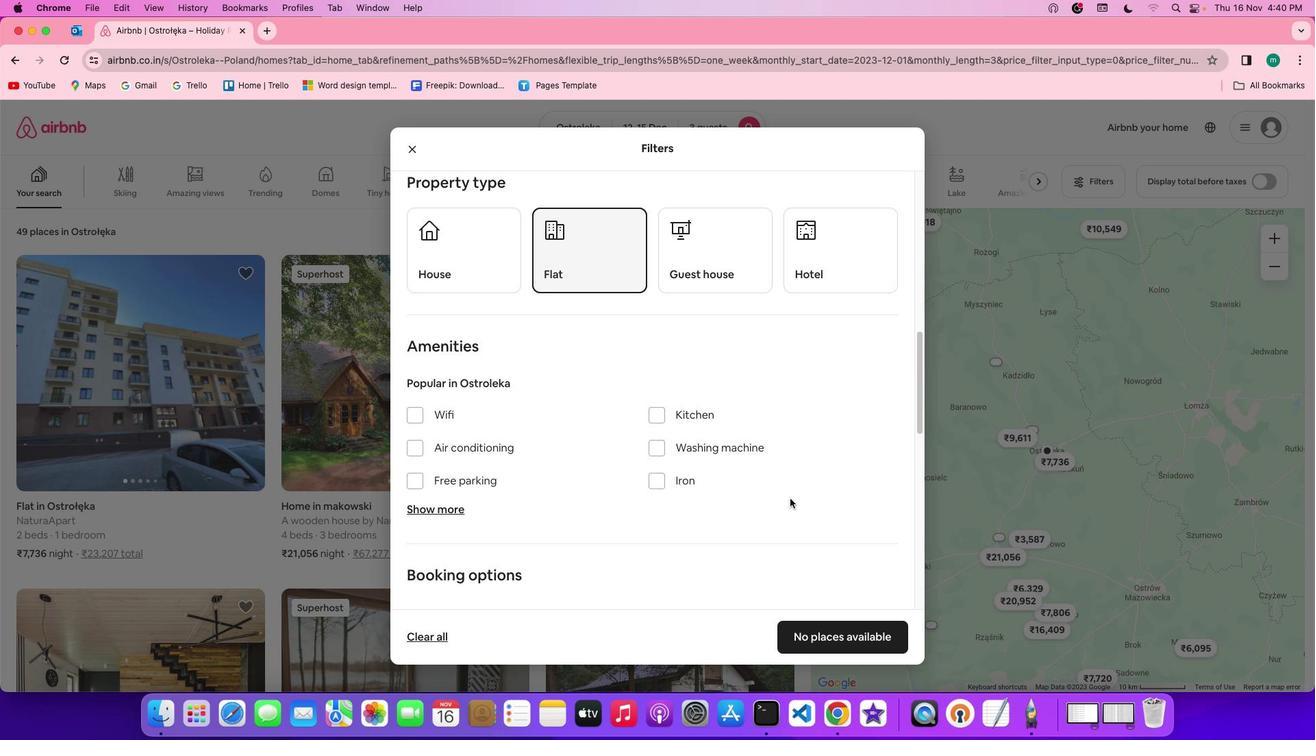 
Action: Mouse scrolled (790, 498) with delta (0, 0)
Screenshot: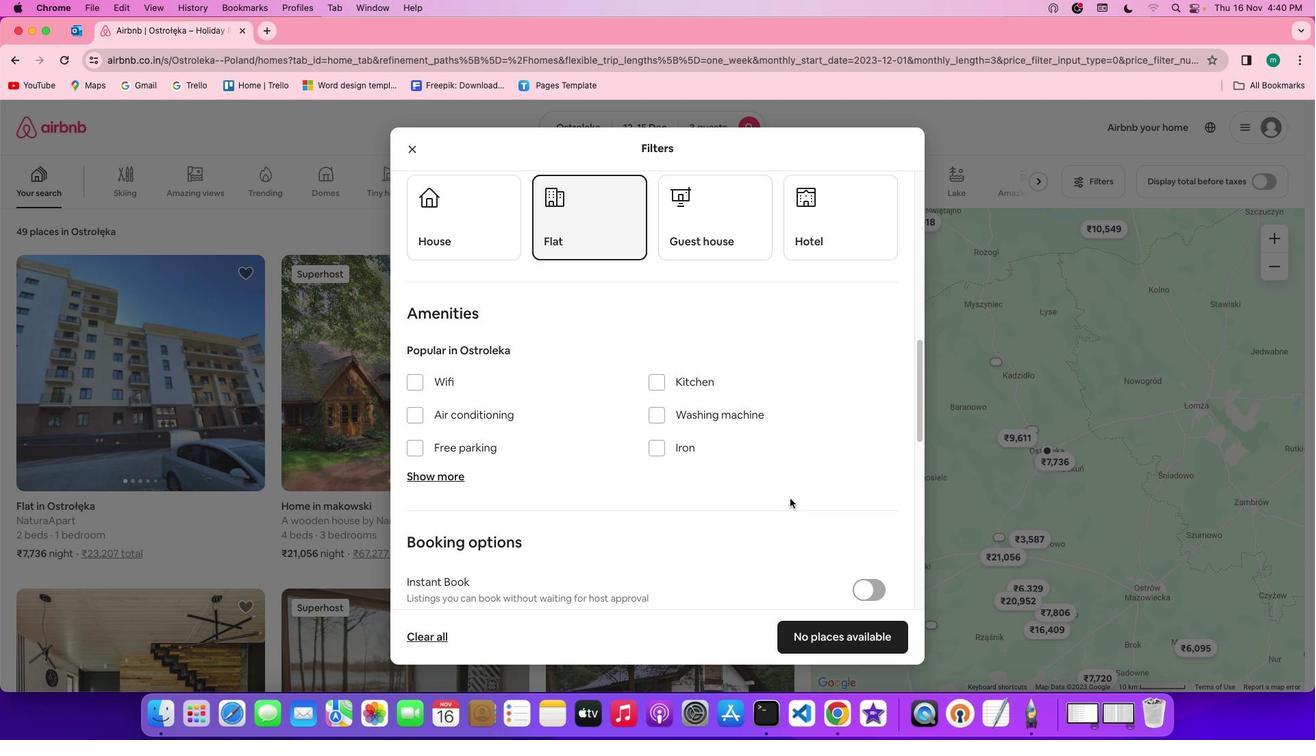 
Action: Mouse scrolled (790, 498) with delta (0, 0)
Screenshot: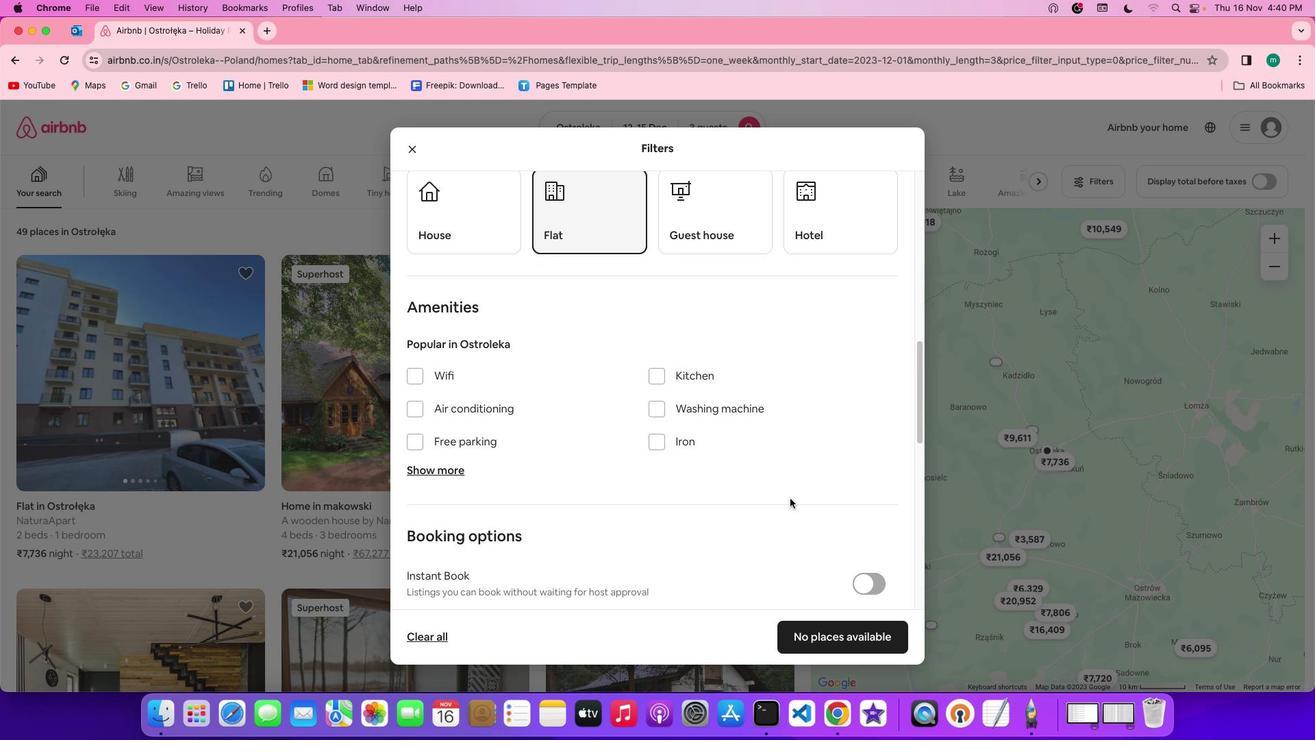 
Action: Mouse scrolled (790, 498) with delta (0, 0)
Screenshot: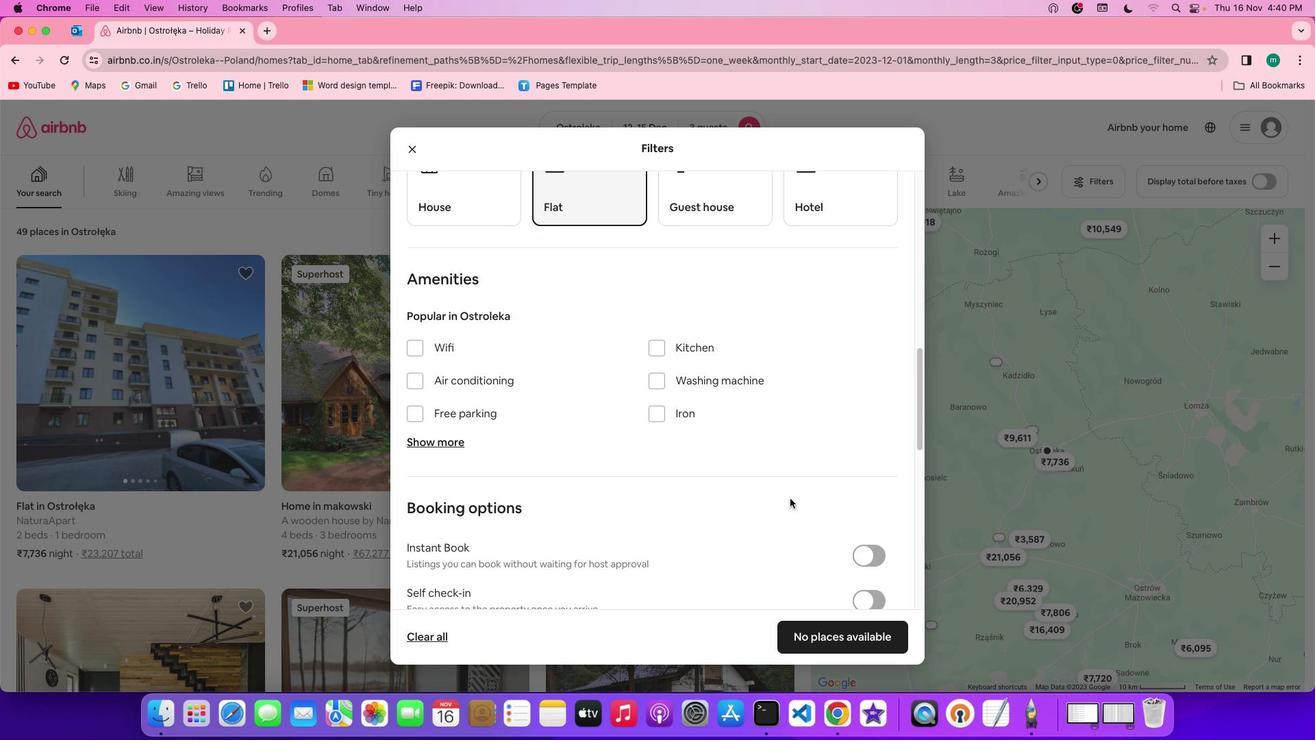 
Action: Mouse scrolled (790, 498) with delta (0, 0)
Screenshot: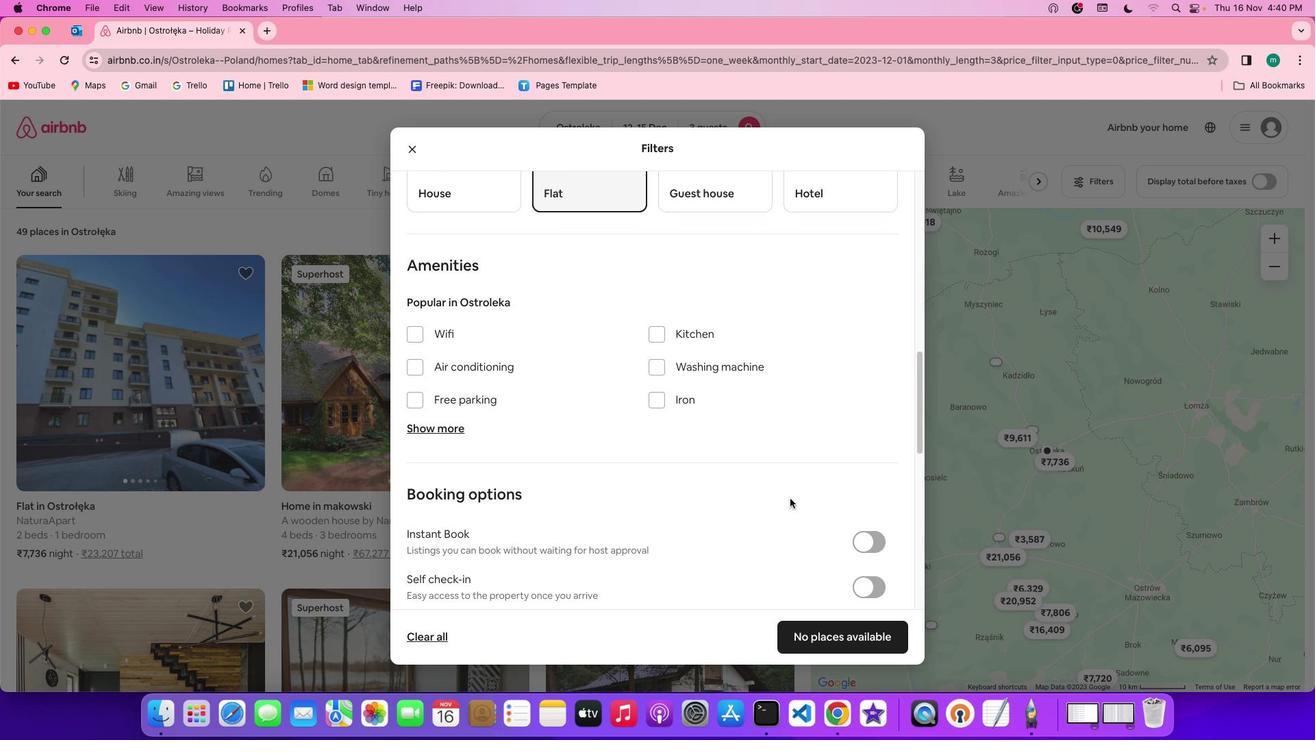 
Action: Mouse moved to (790, 498)
Screenshot: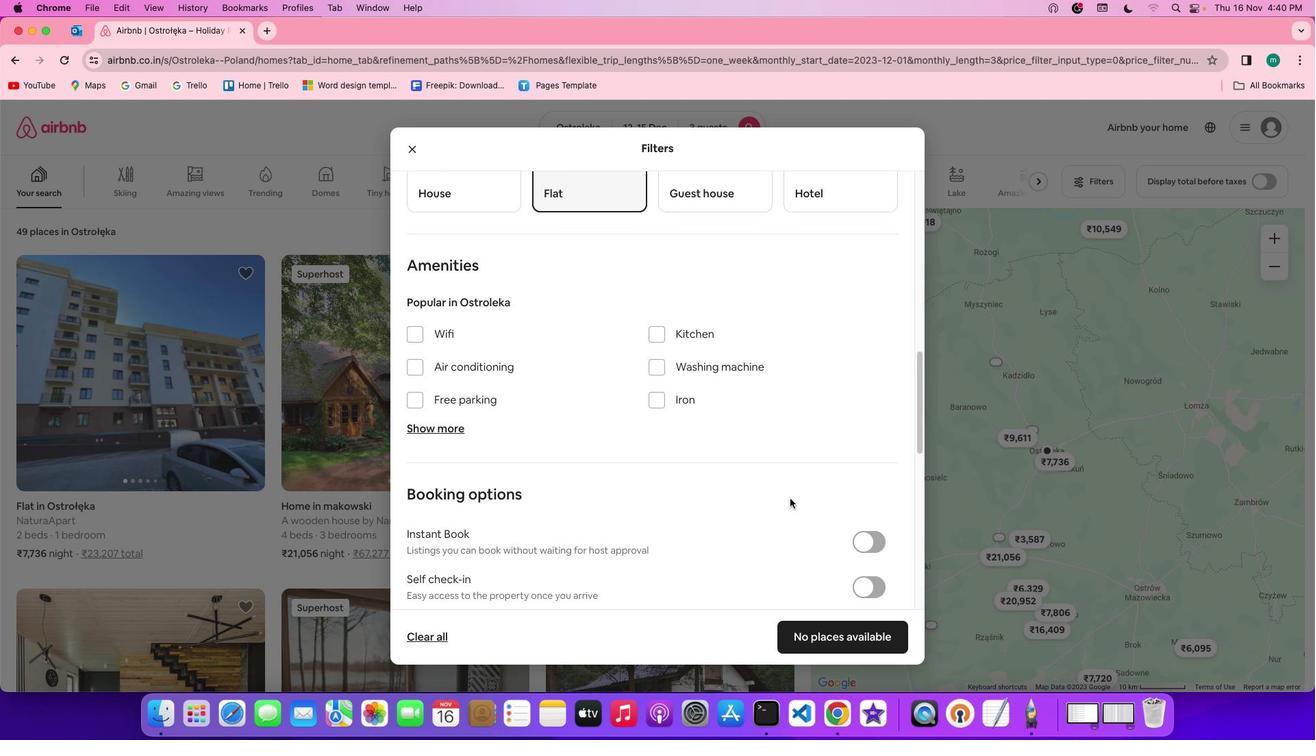 
Action: Mouse scrolled (790, 498) with delta (0, 0)
Screenshot: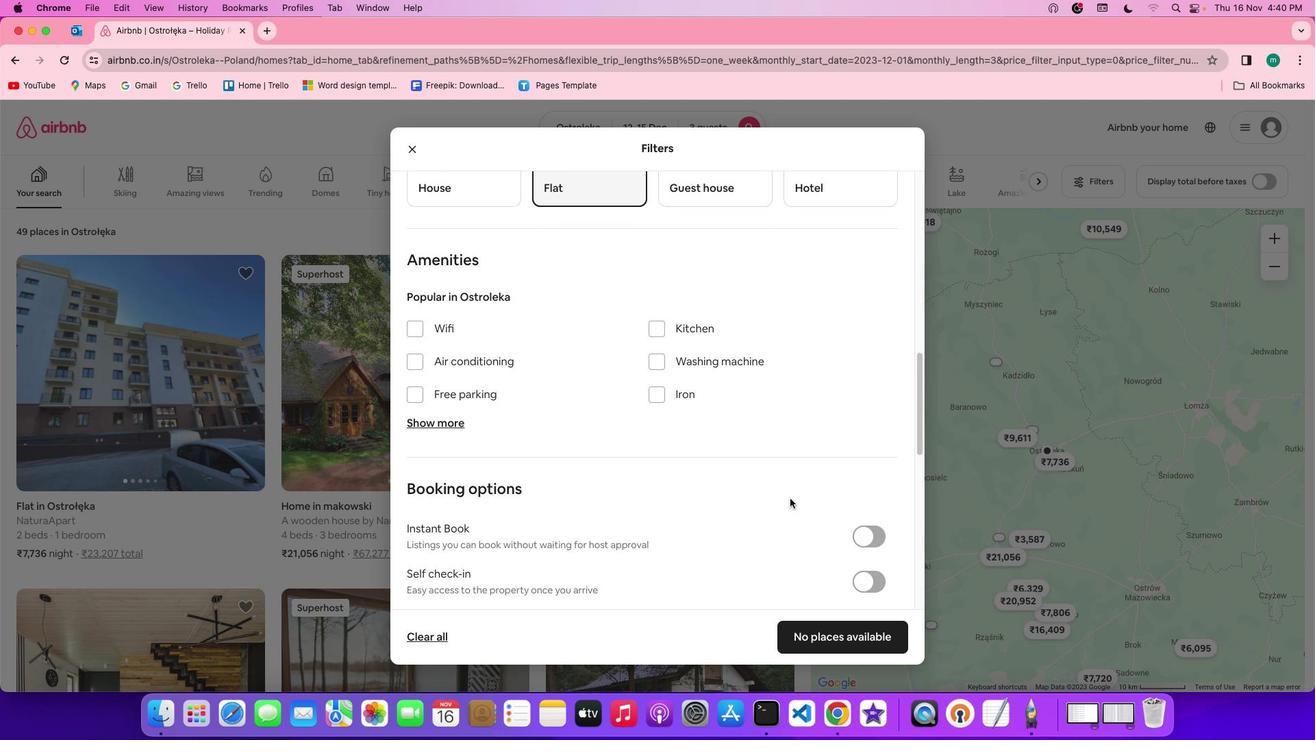 
Action: Mouse scrolled (790, 498) with delta (0, 0)
Screenshot: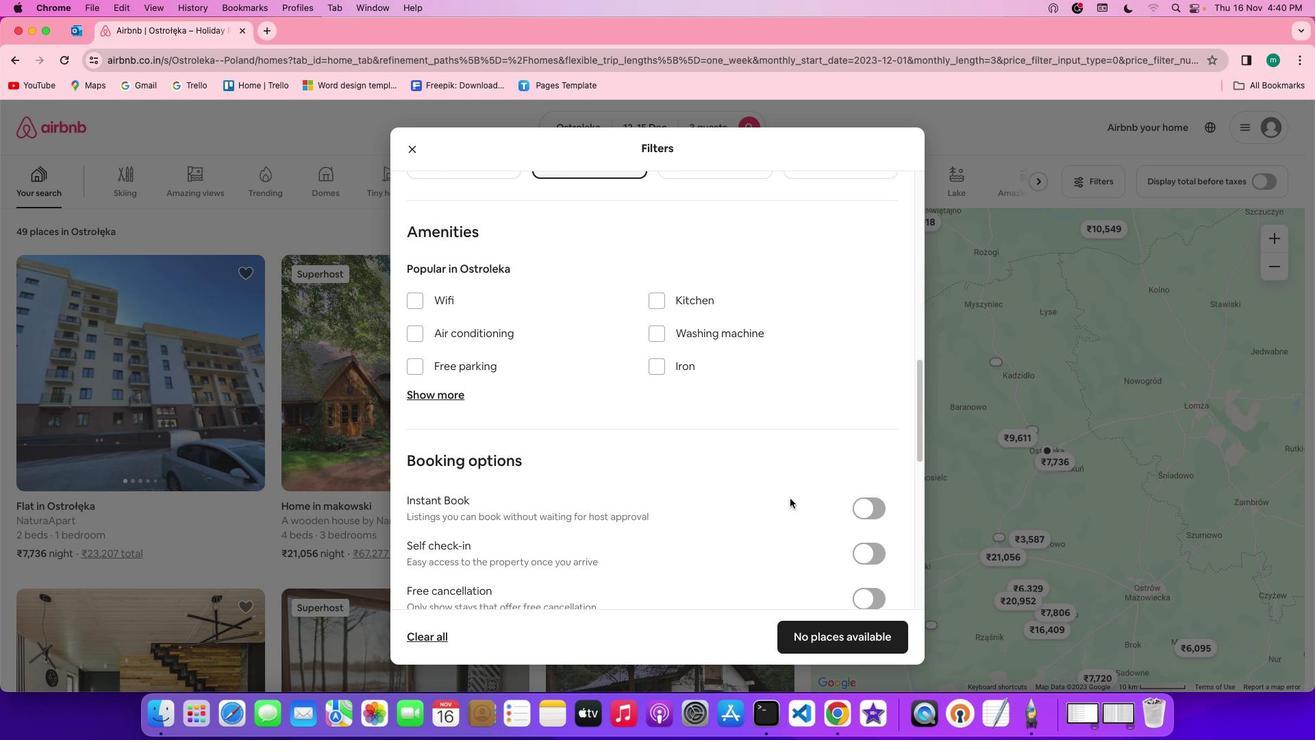 
Action: Mouse scrolled (790, 498) with delta (0, -1)
Screenshot: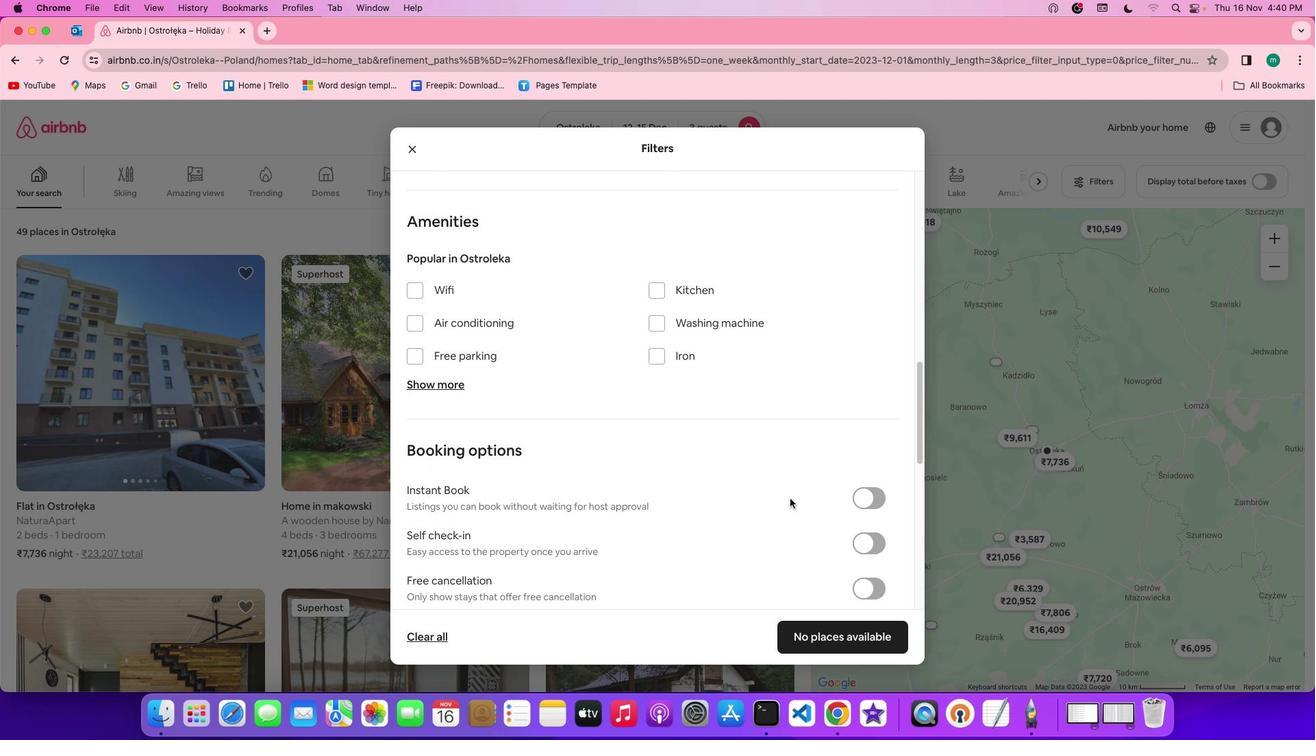 
Action: Mouse scrolled (790, 498) with delta (0, 0)
Screenshot: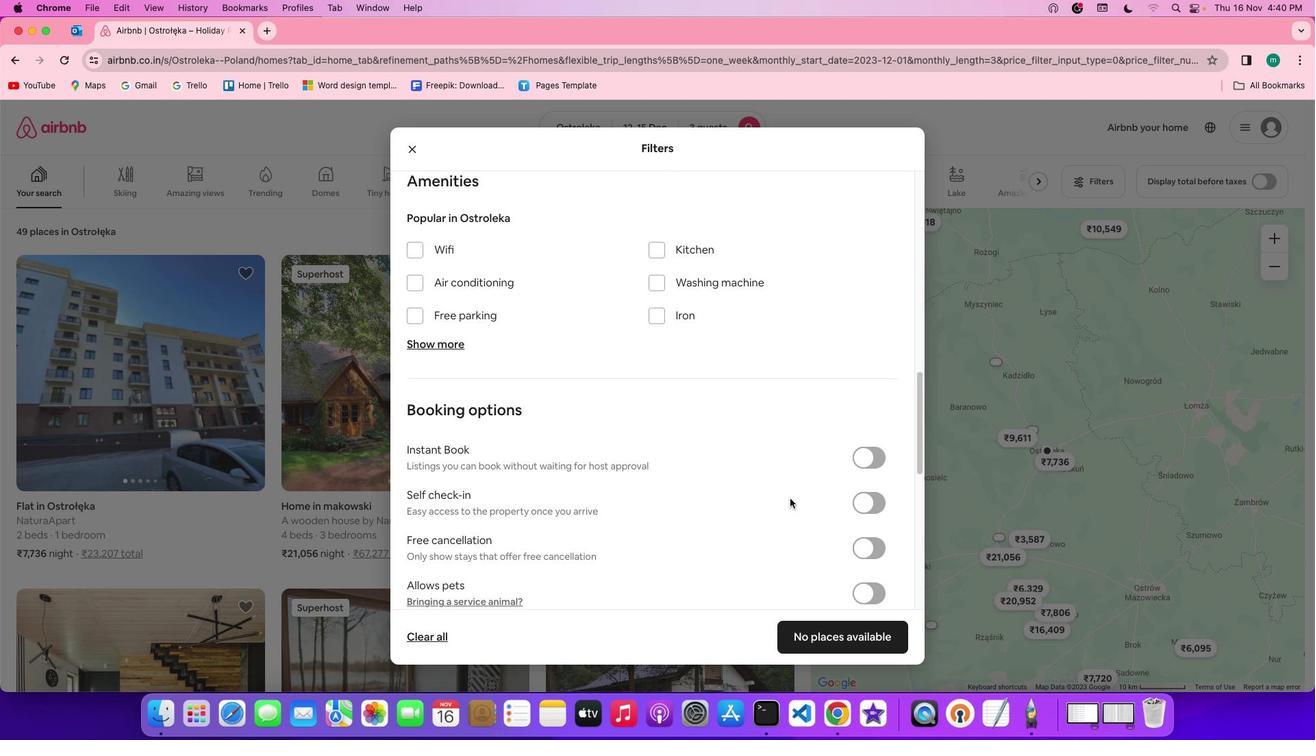 
Action: Mouse moved to (790, 498)
Screenshot: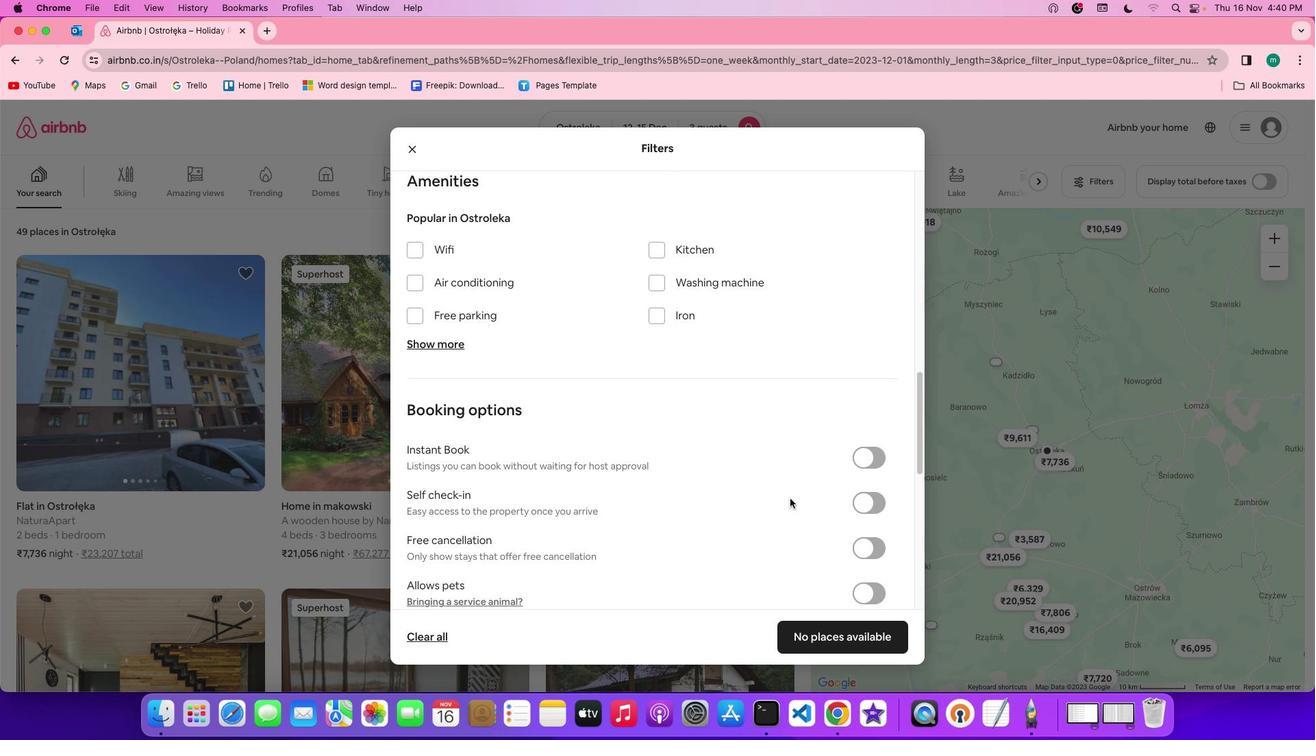 
Action: Mouse scrolled (790, 498) with delta (0, 0)
Screenshot: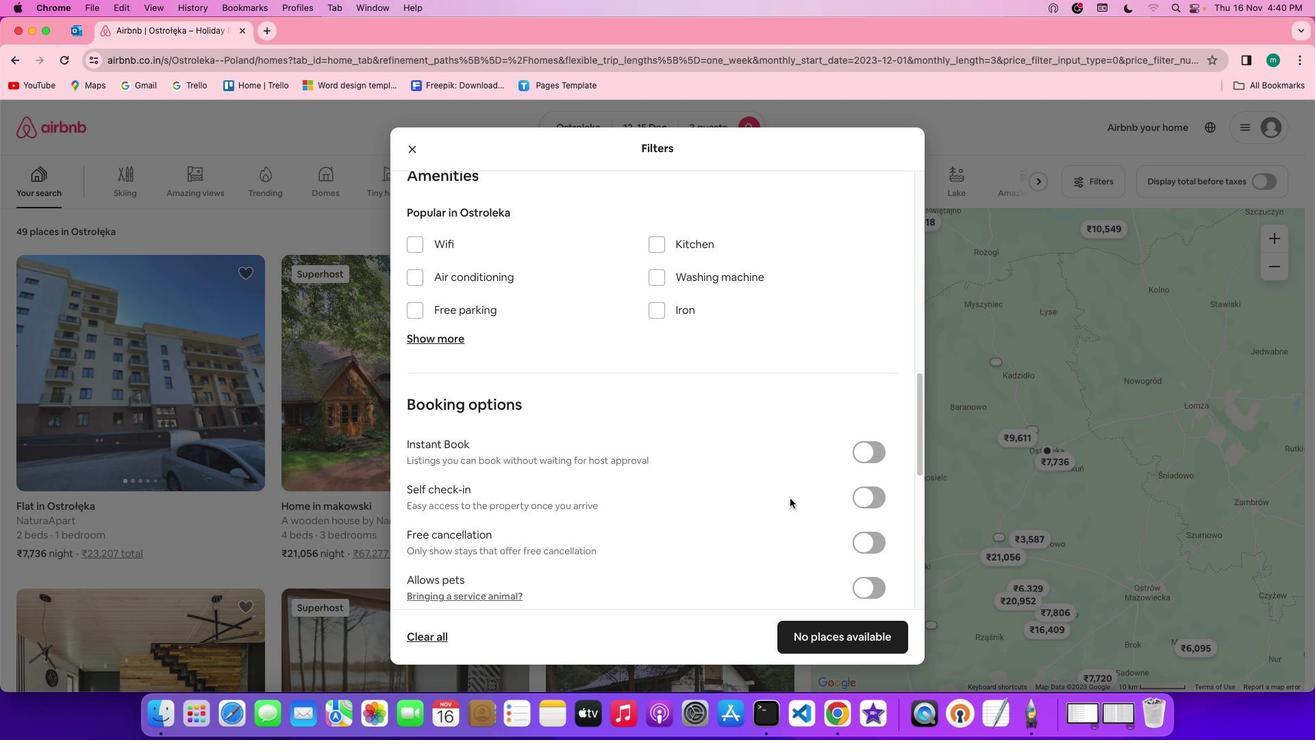 
Action: Mouse scrolled (790, 498) with delta (0, 0)
Screenshot: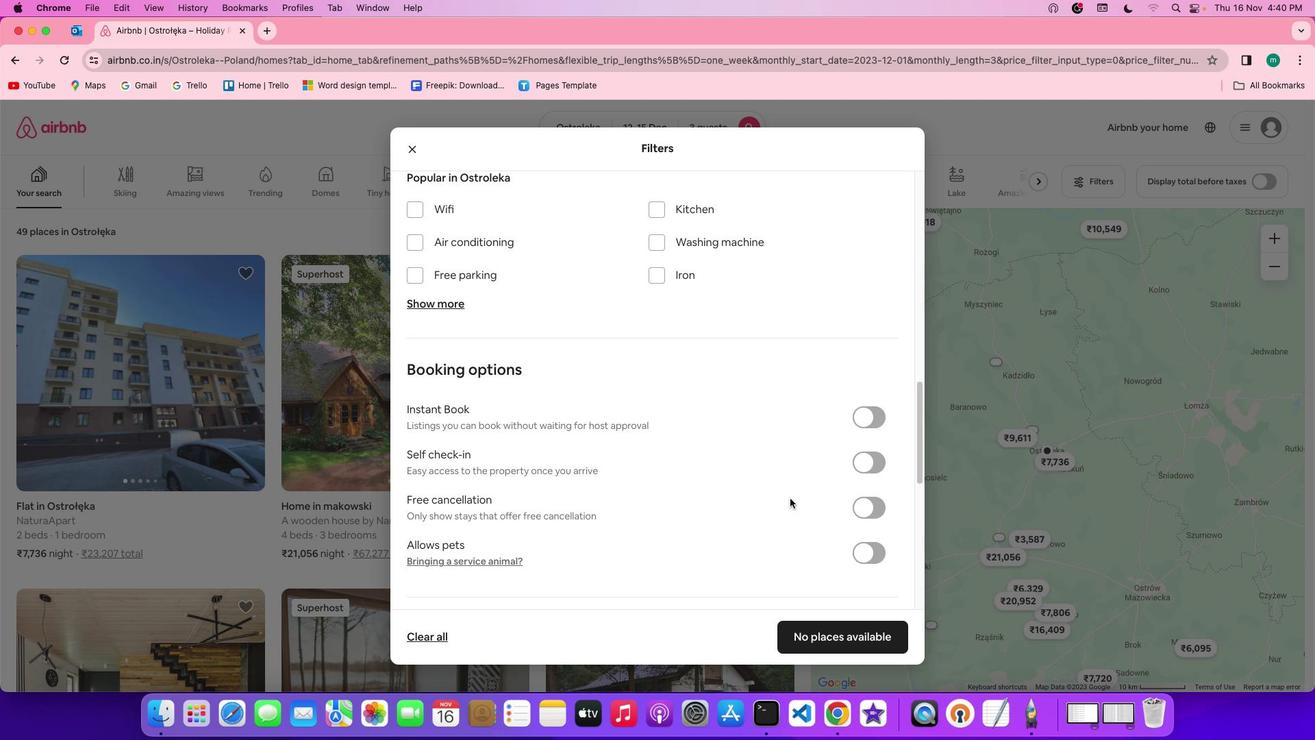 
Action: Mouse scrolled (790, 498) with delta (0, -1)
Screenshot: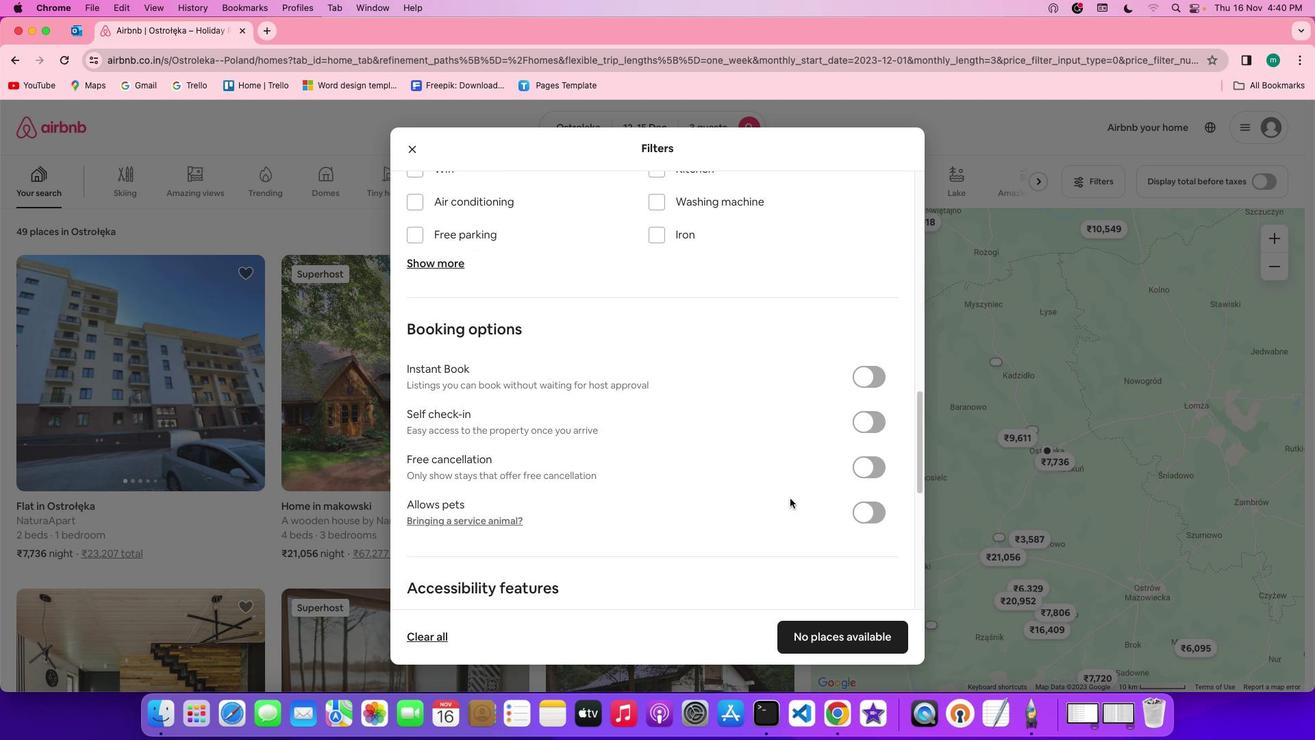 
Action: Mouse scrolled (790, 498) with delta (0, -2)
Screenshot: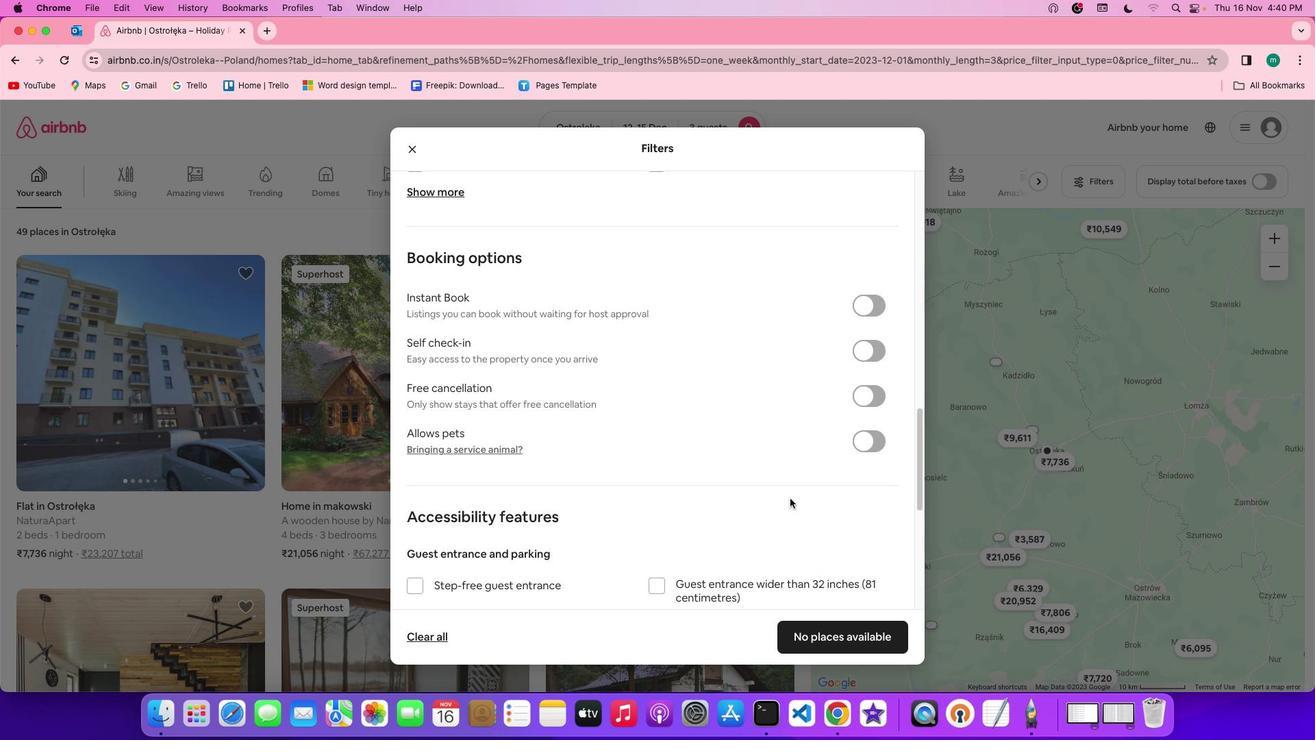 
Action: Mouse scrolled (790, 498) with delta (0, 0)
Screenshot: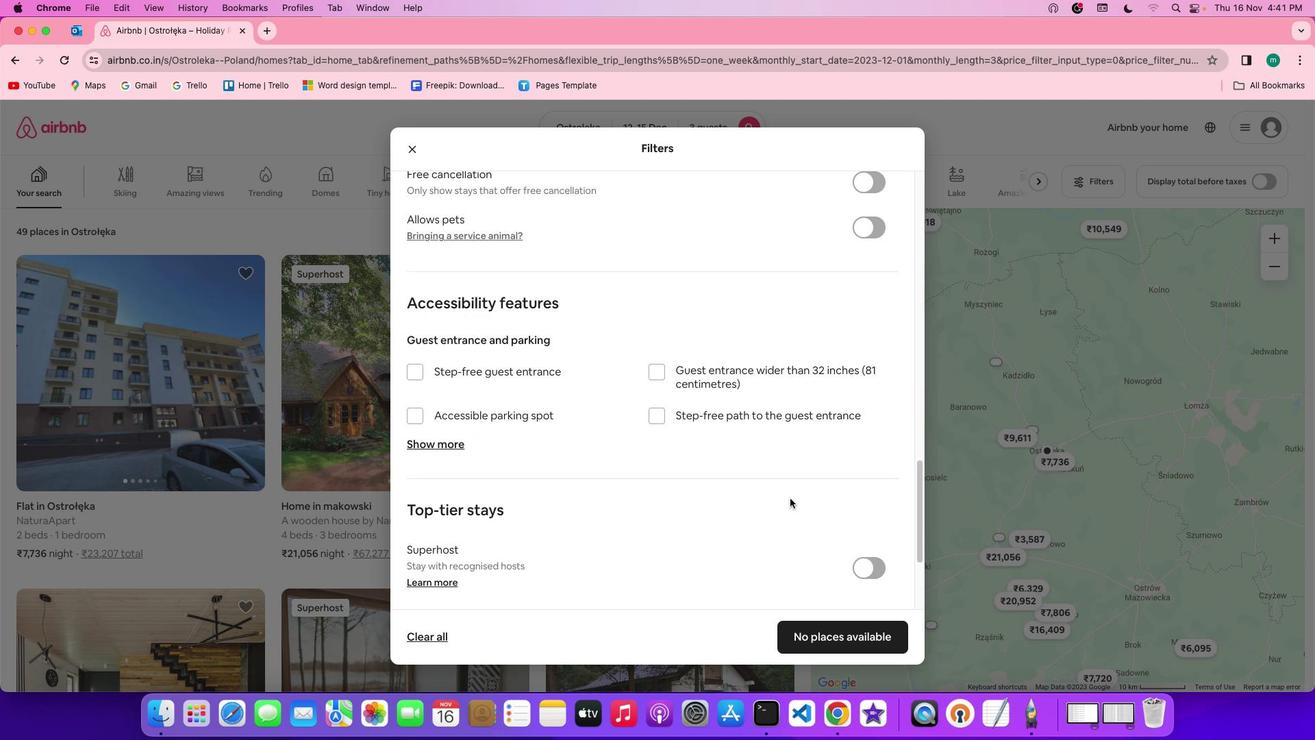 
Action: Mouse scrolled (790, 498) with delta (0, 0)
Screenshot: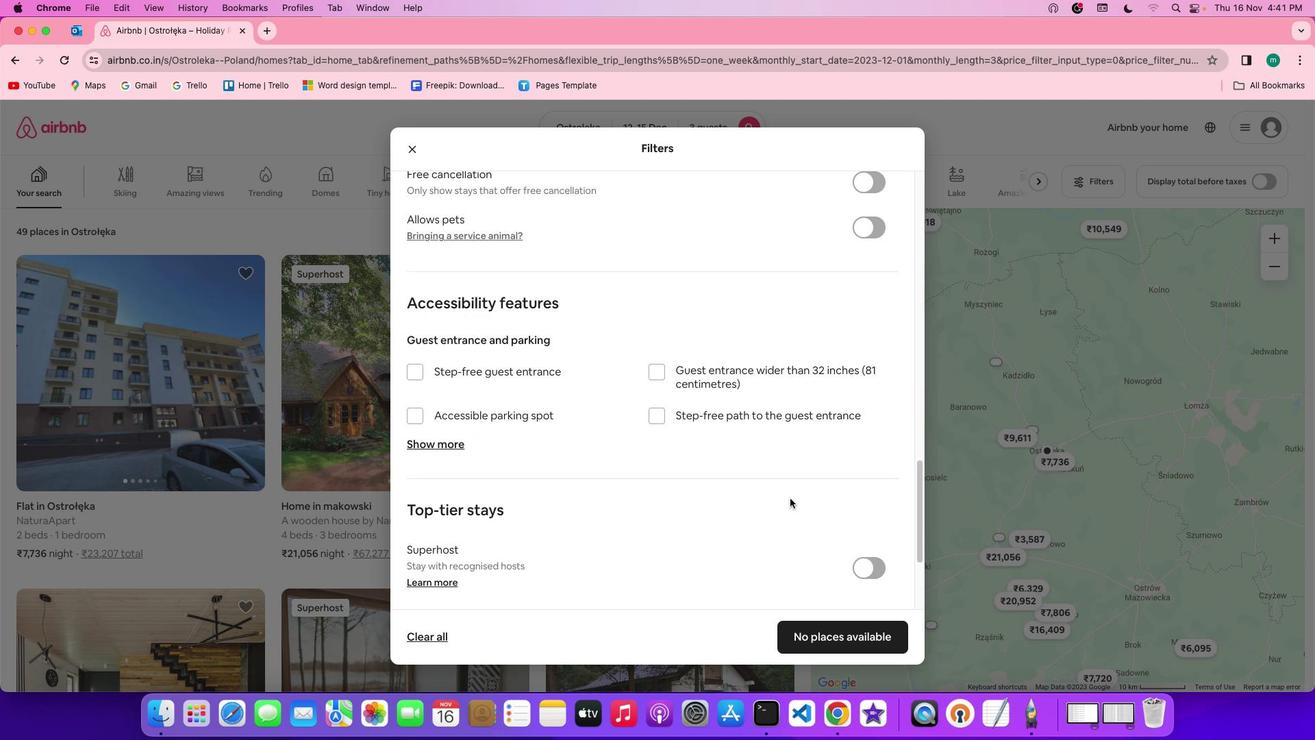 
Action: Mouse scrolled (790, 498) with delta (0, -2)
Screenshot: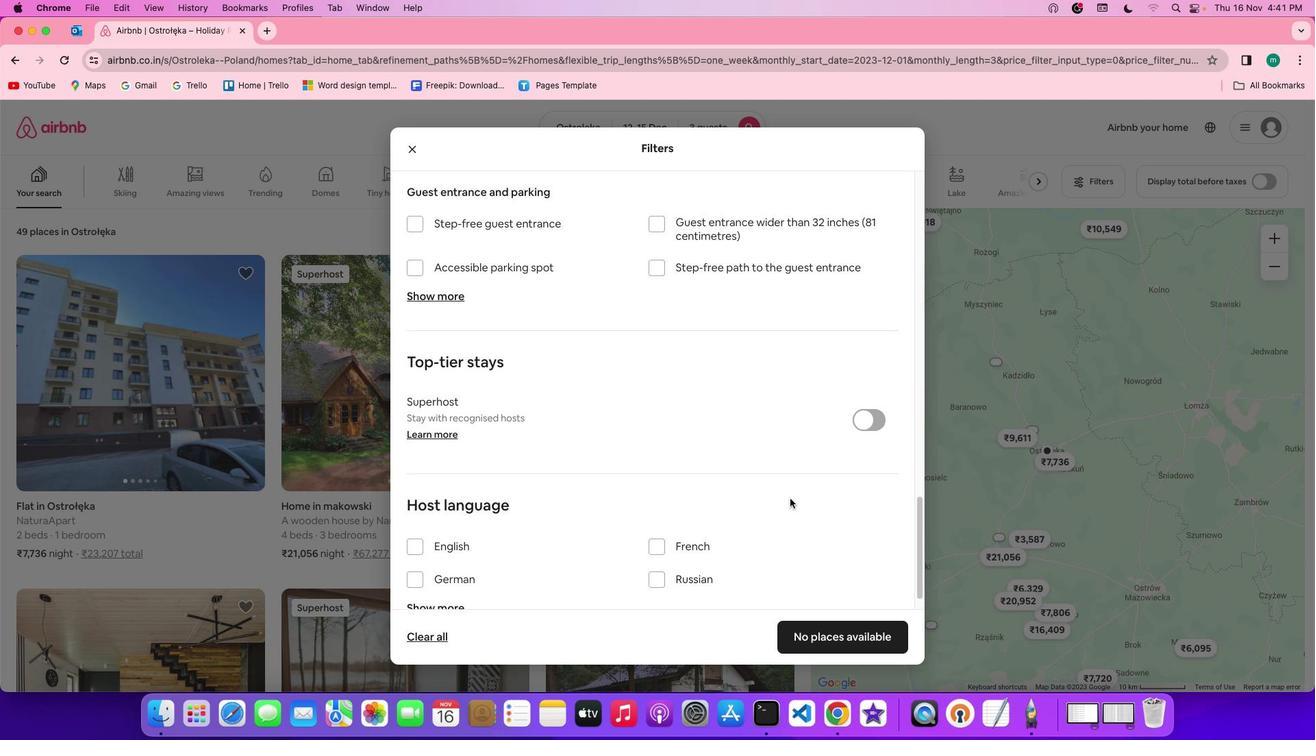 
Action: Mouse scrolled (790, 498) with delta (0, -3)
Screenshot: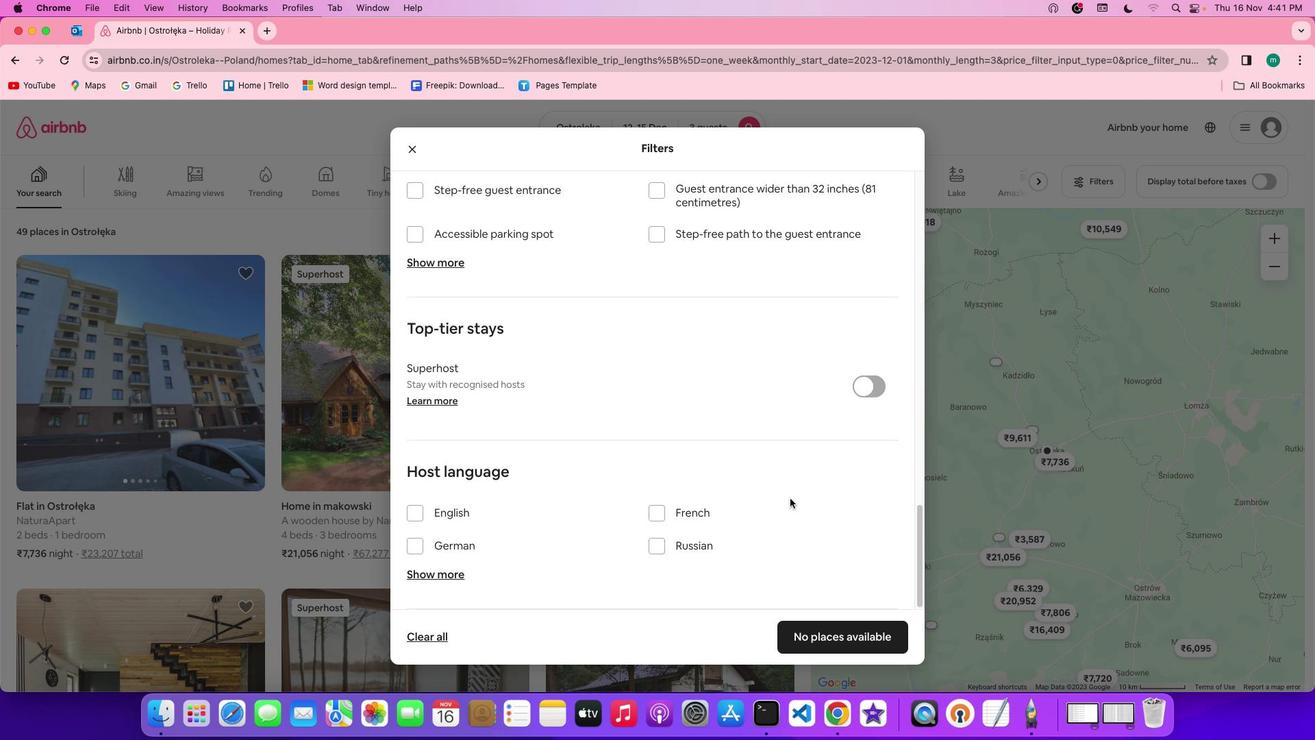 
Action: Mouse scrolled (790, 498) with delta (0, -4)
Screenshot: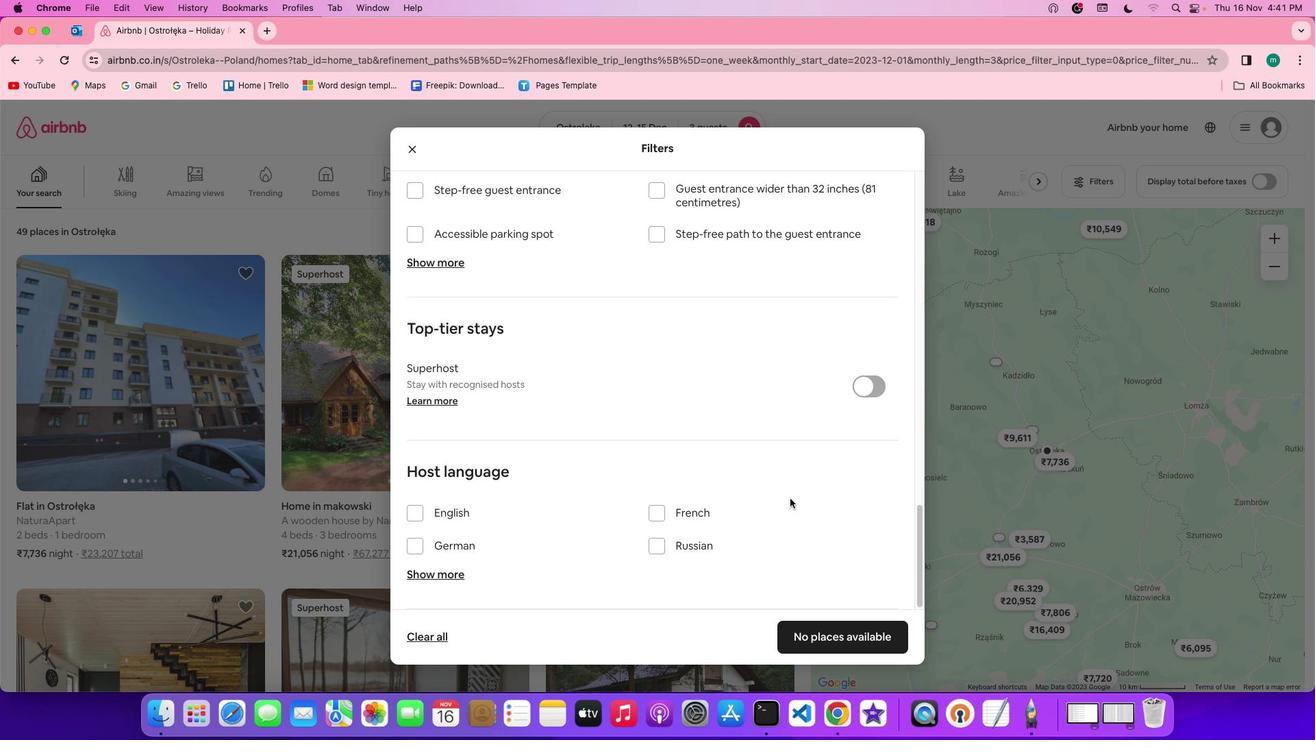 
Action: Mouse scrolled (790, 498) with delta (0, -4)
Screenshot: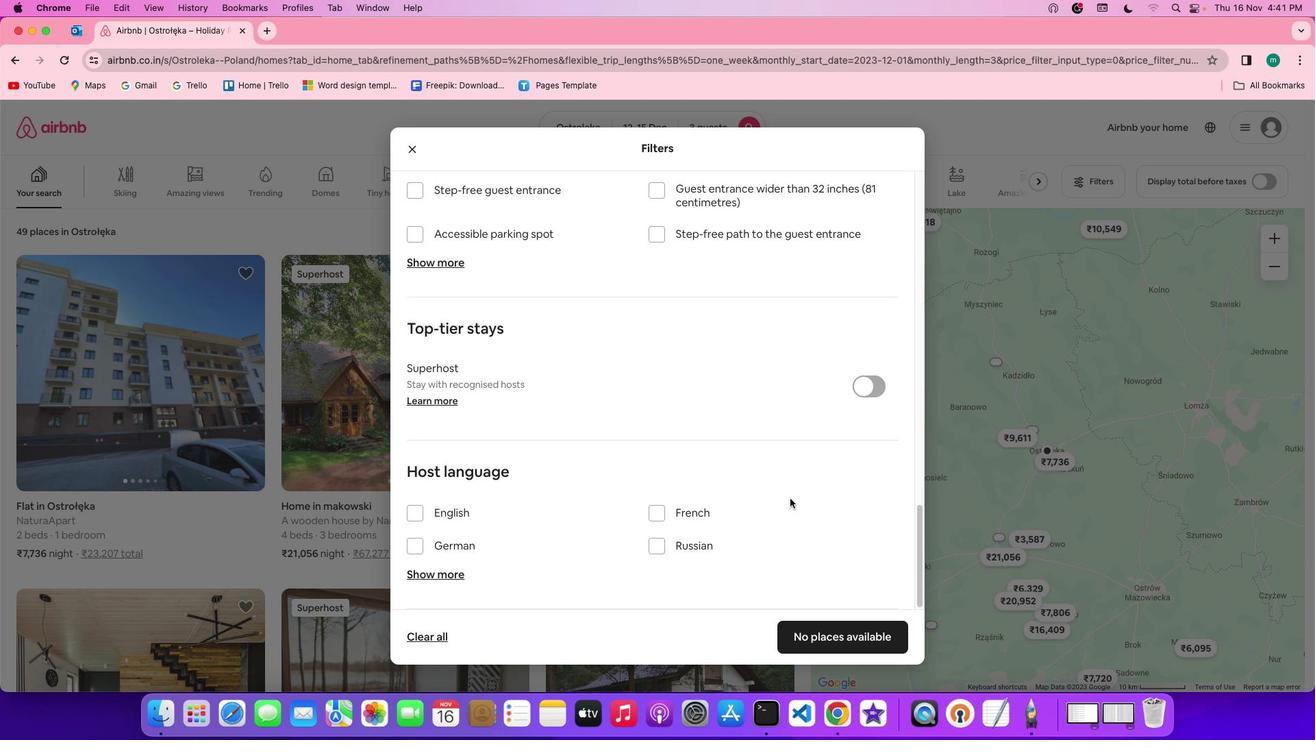 
Action: Mouse moved to (818, 525)
Screenshot: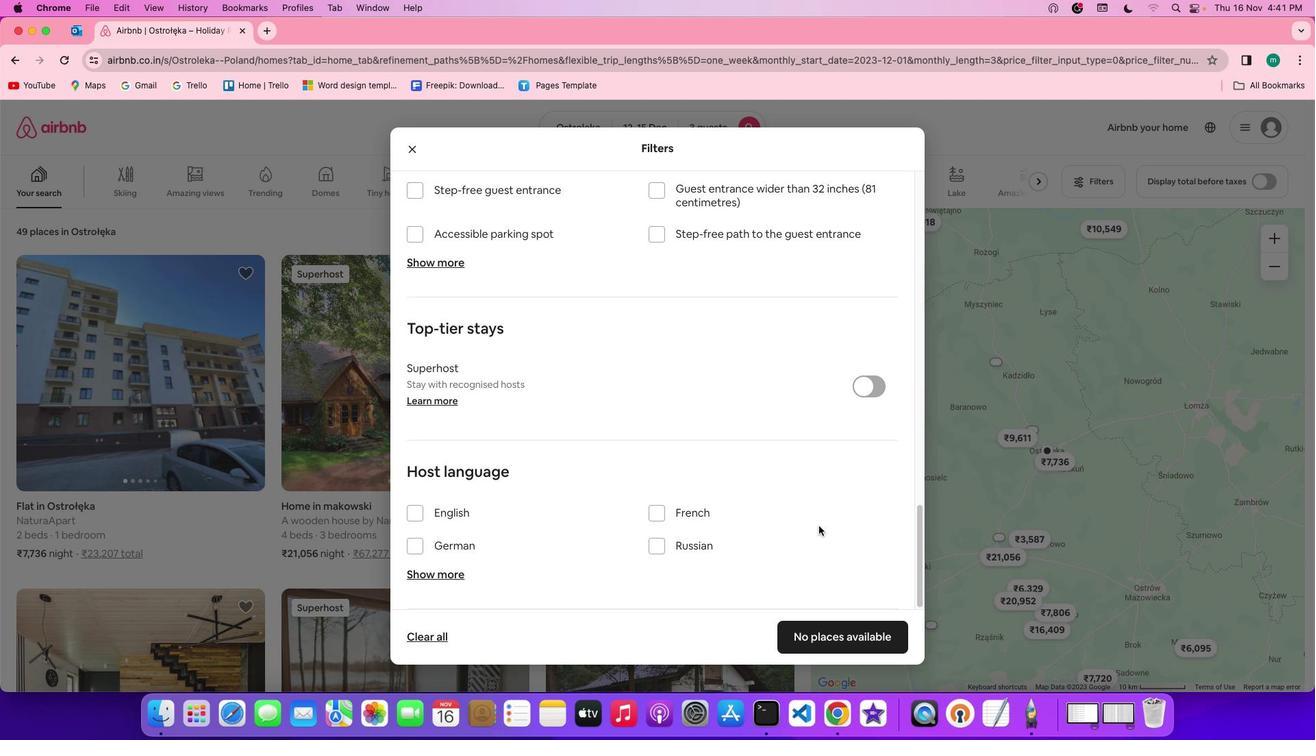 
Action: Mouse scrolled (818, 525) with delta (0, 0)
Screenshot: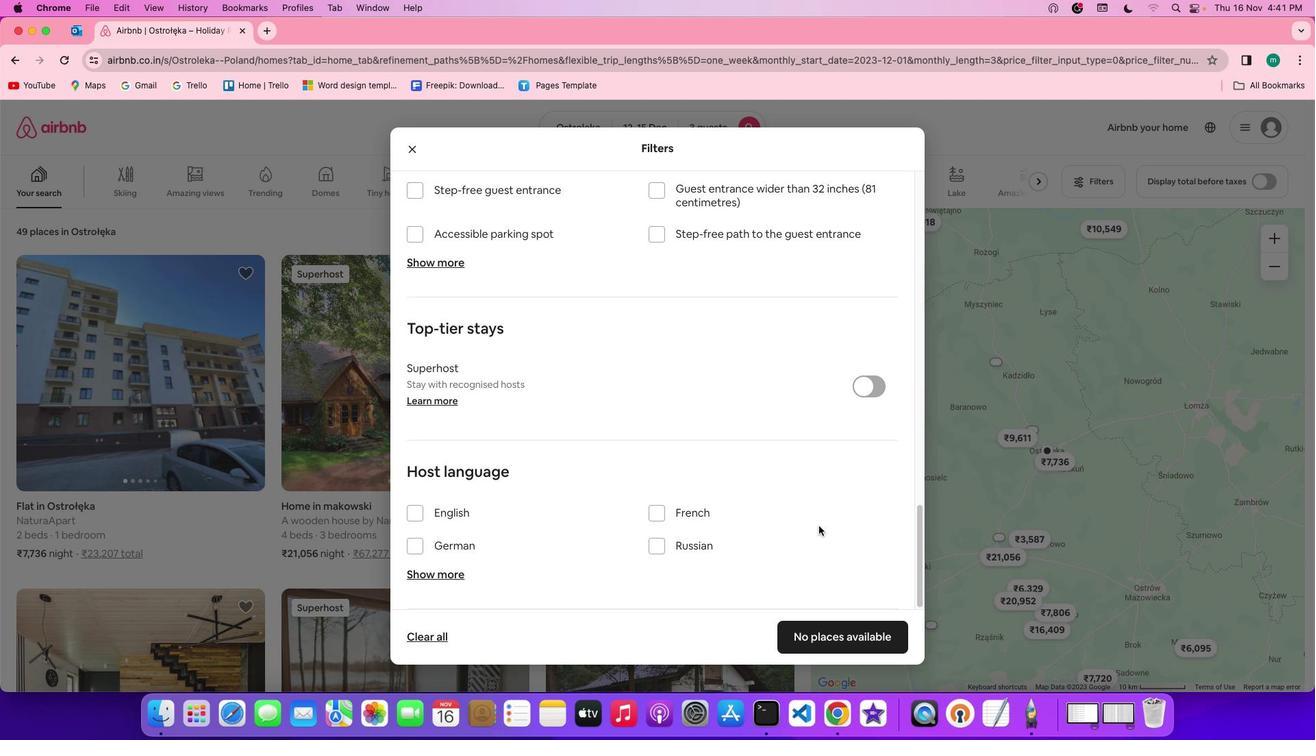 
Action: Mouse scrolled (818, 525) with delta (0, 0)
Screenshot: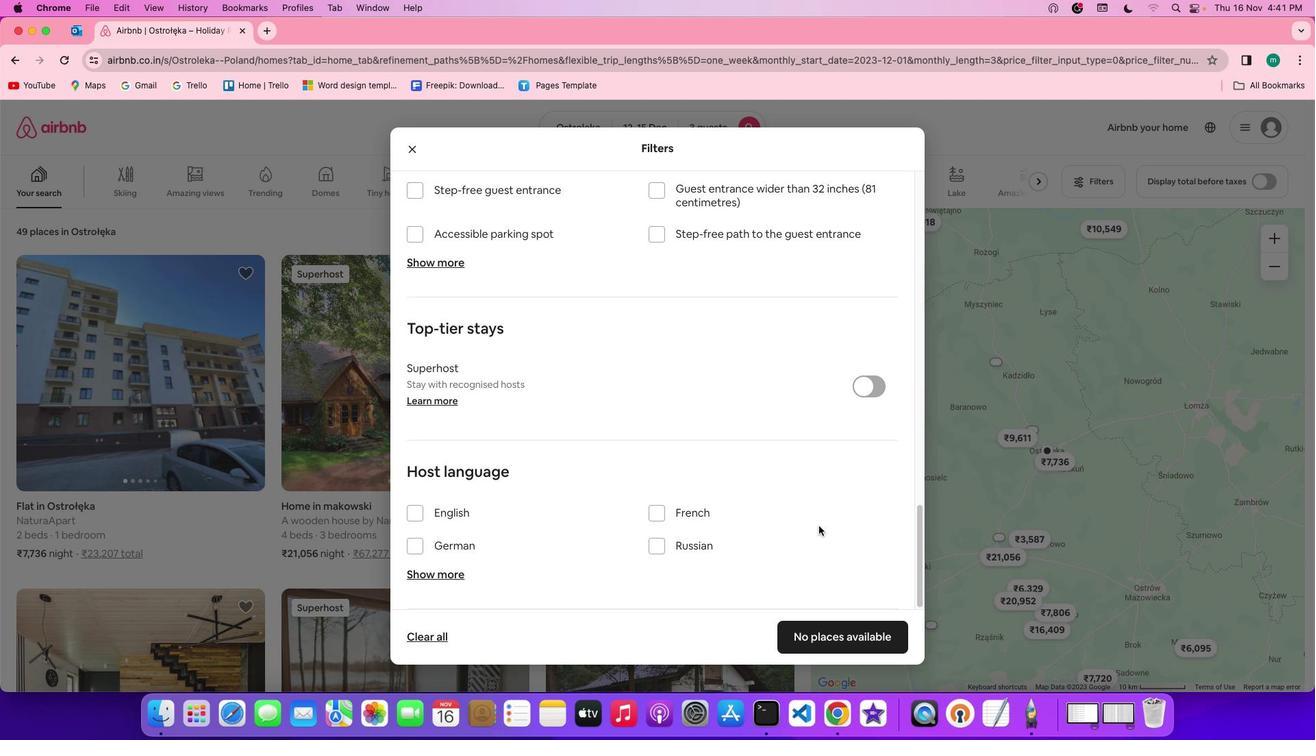 
Action: Mouse scrolled (818, 525) with delta (0, -2)
Screenshot: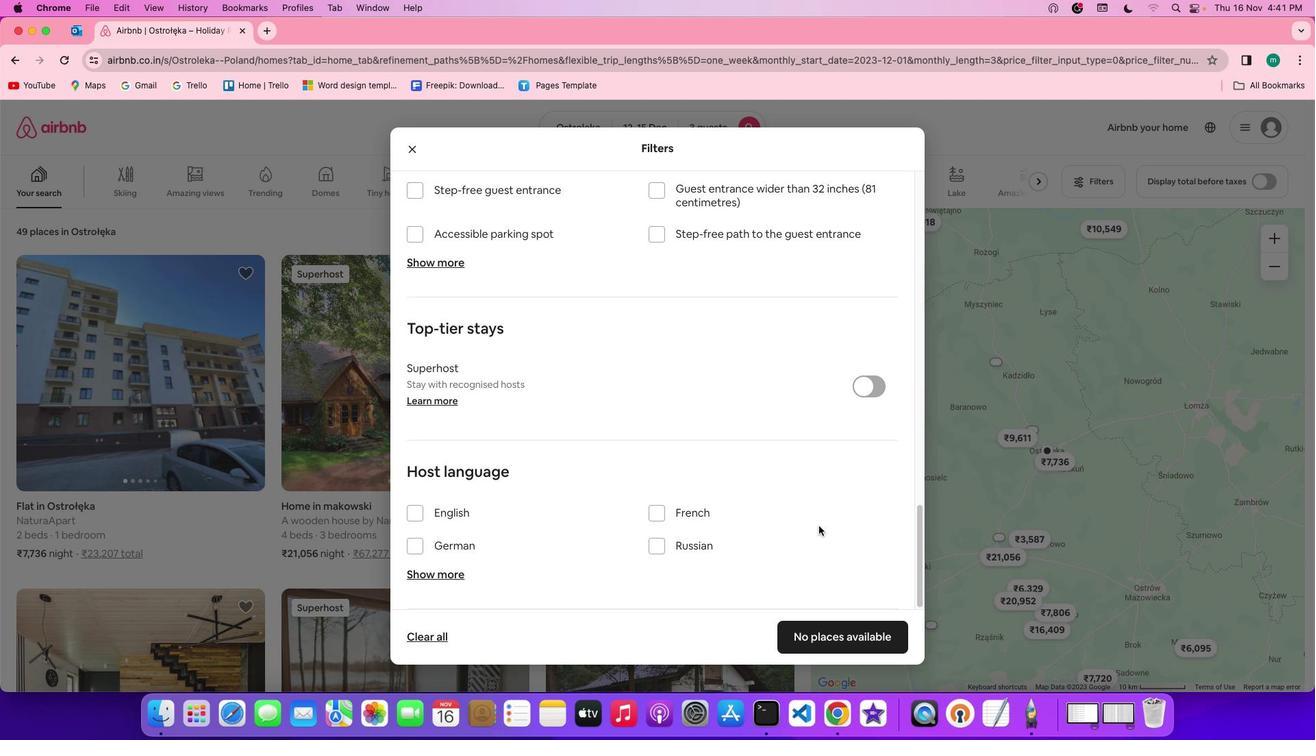 
Action: Mouse scrolled (818, 525) with delta (0, -3)
Screenshot: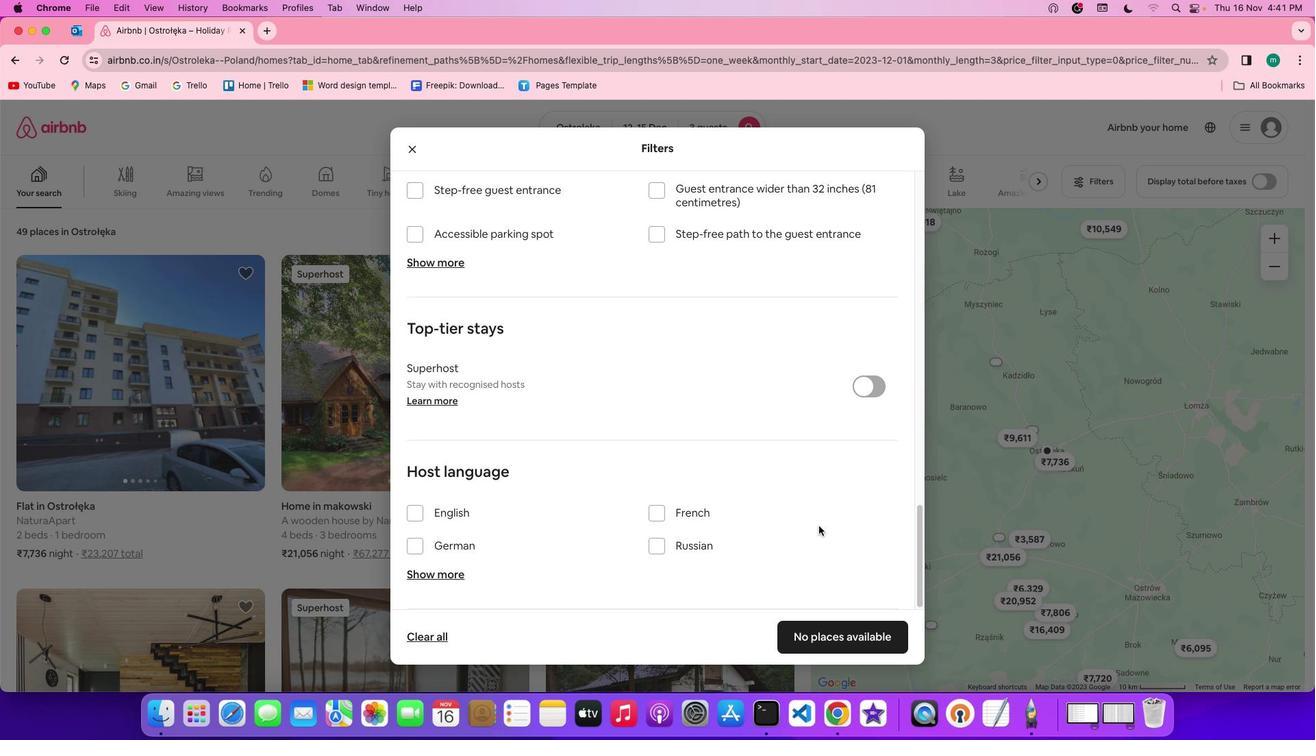 
Action: Mouse scrolled (818, 525) with delta (0, -4)
Screenshot: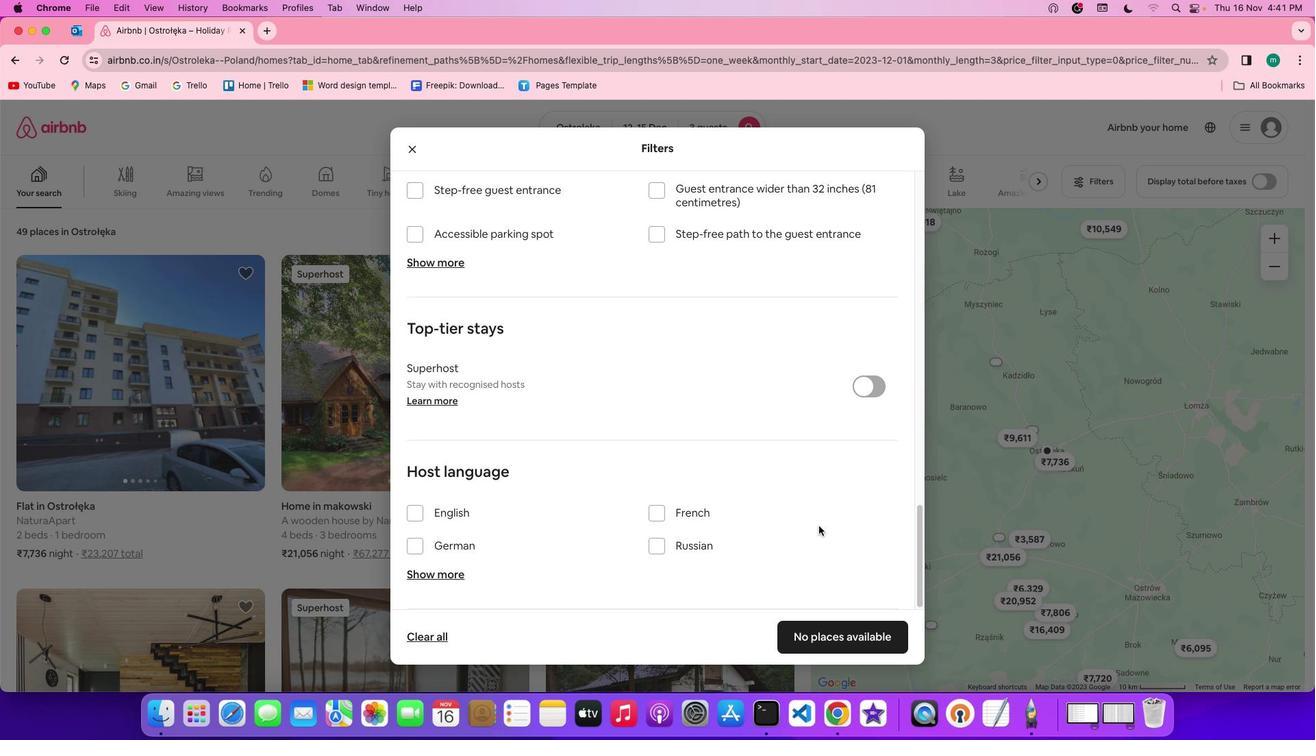 
Action: Mouse scrolled (818, 525) with delta (0, -4)
Screenshot: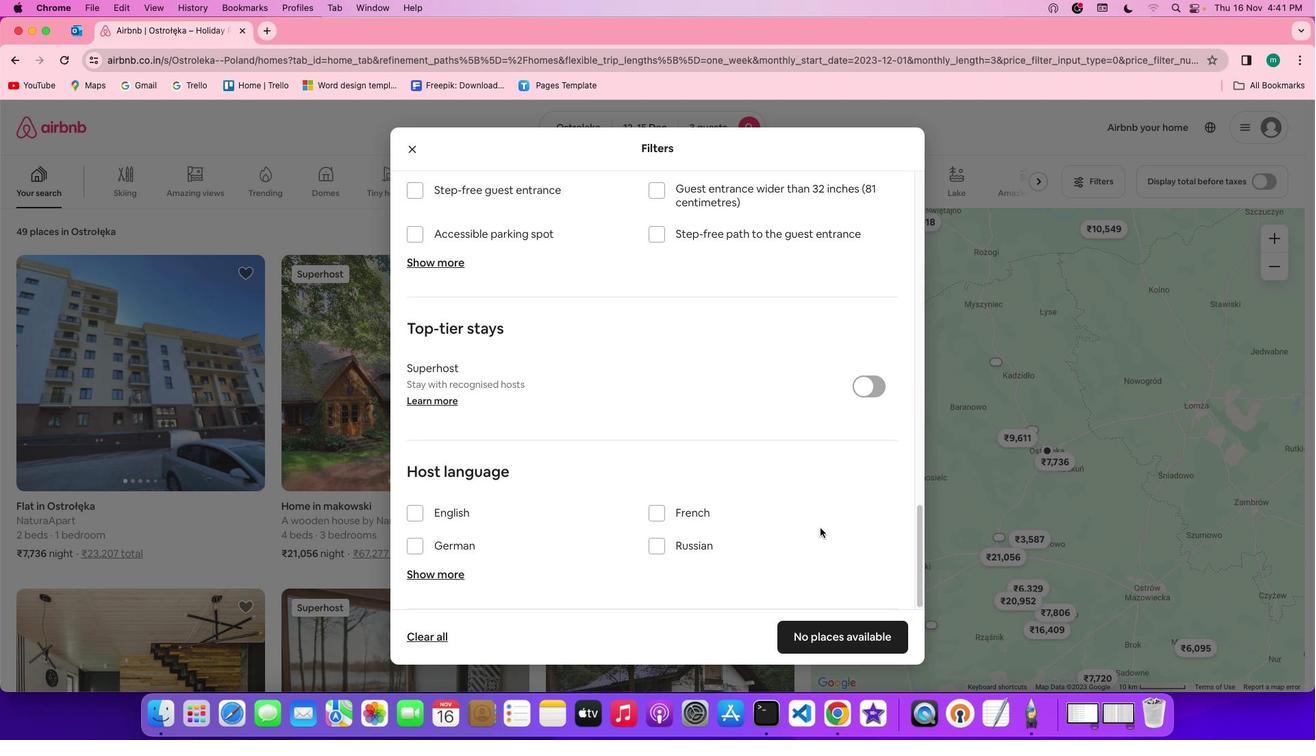 
Action: Mouse moved to (858, 640)
Screenshot: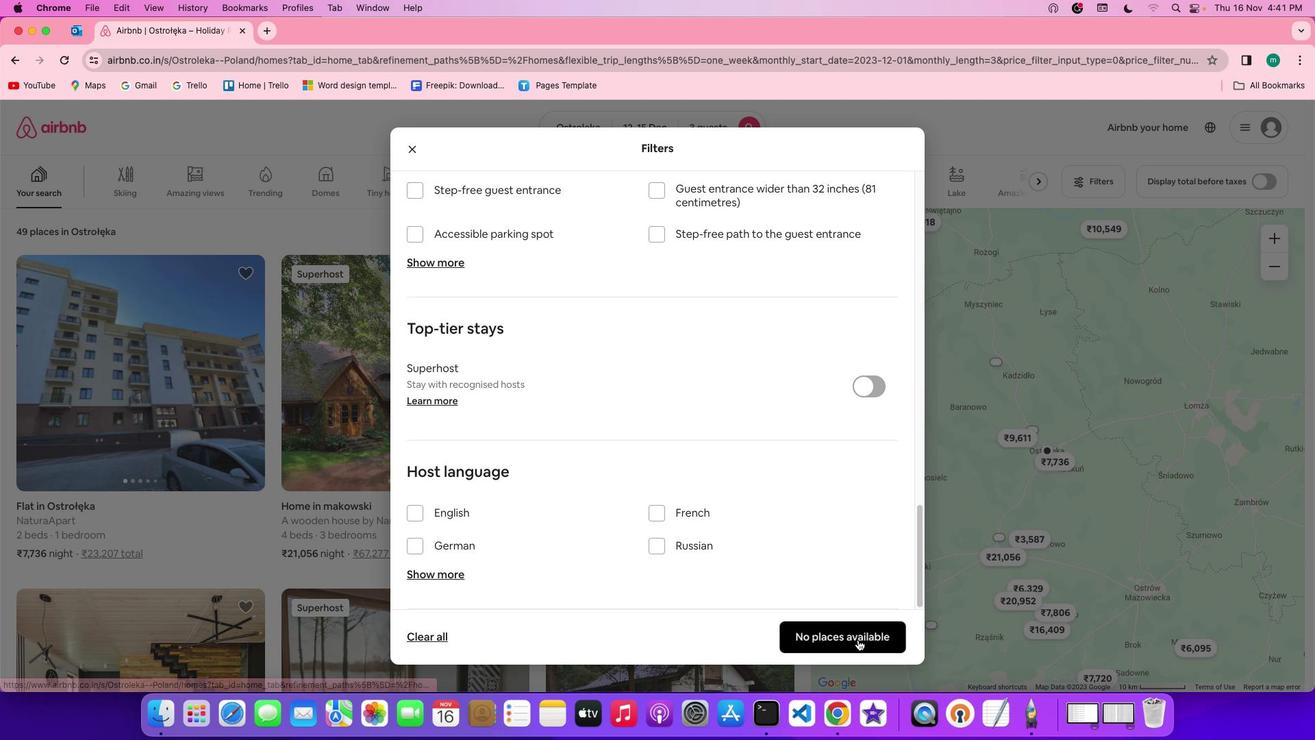 
Action: Mouse pressed left at (858, 640)
Screenshot: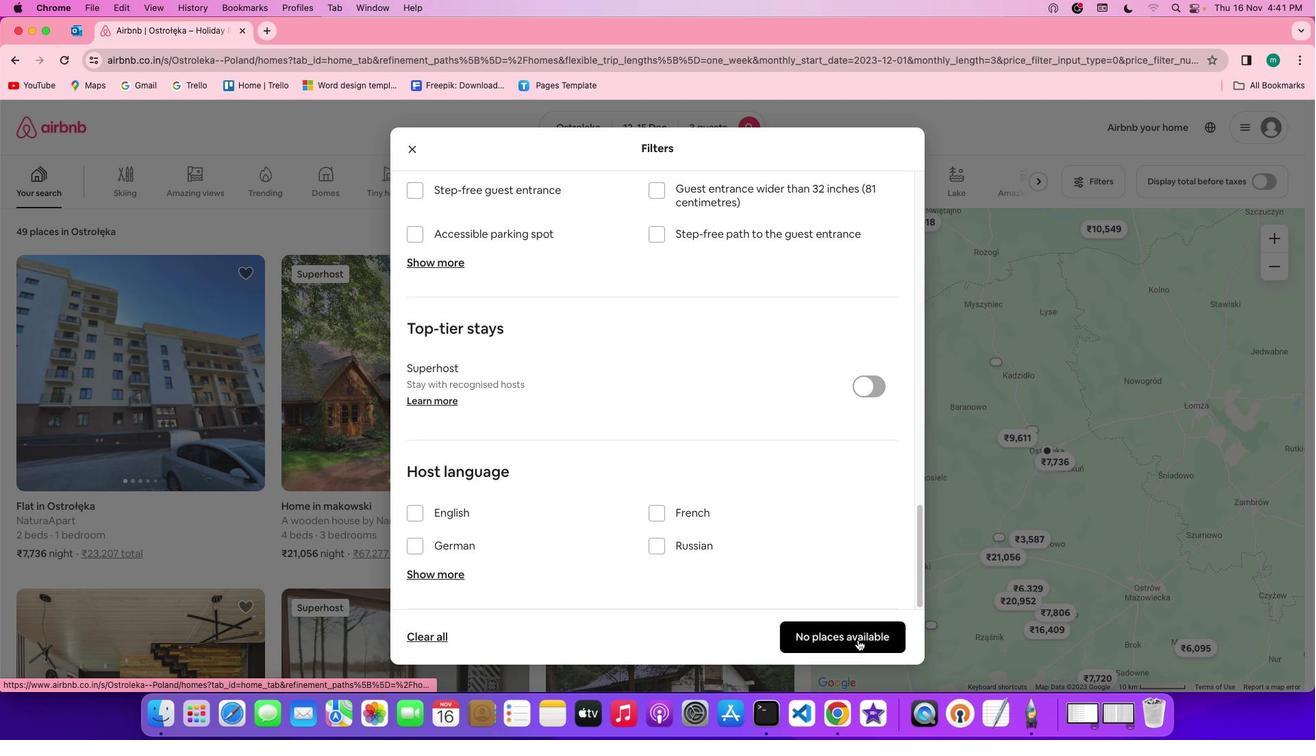 
Action: Mouse moved to (357, 452)
Screenshot: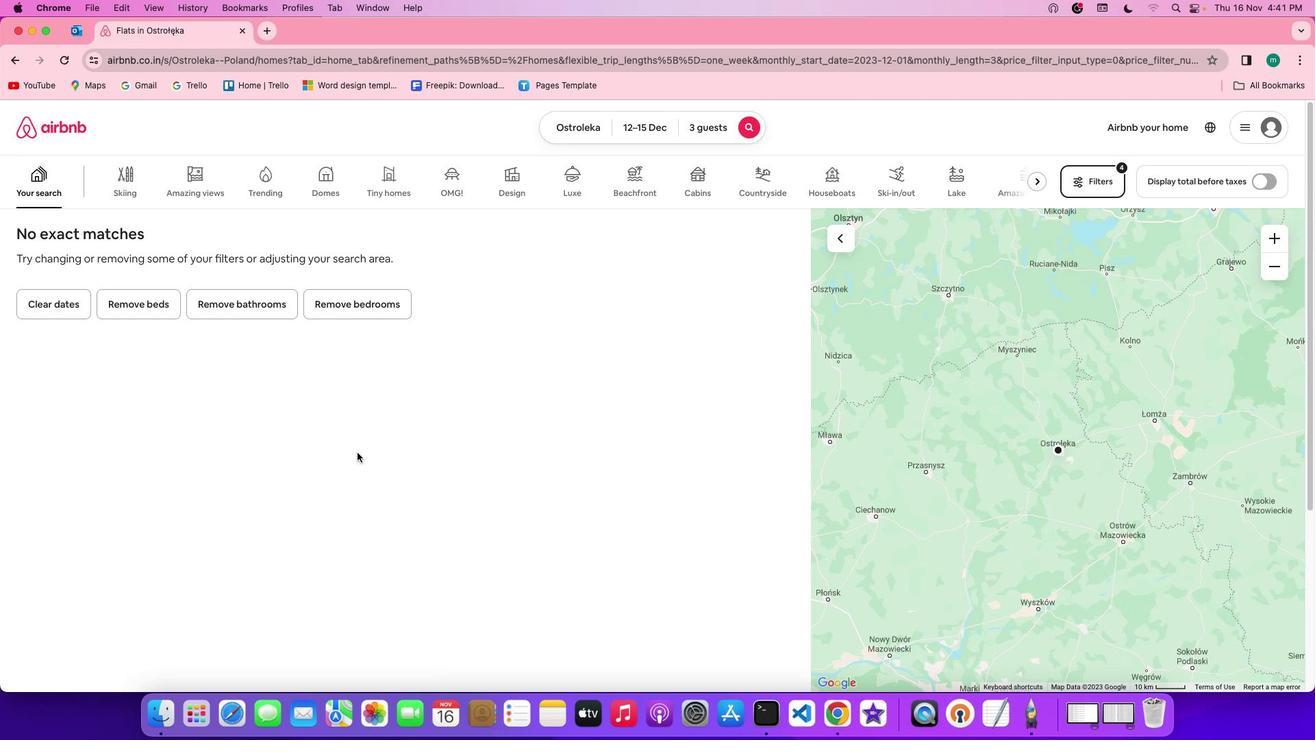 
